 Task: Find a place to stay in Dagestanskie Ogni, Russia, from 11th to 15th June for 2 guests. Set the price range between ₹7000 and ₹16000, choose a house with 1 bedroom, 2 beds, and 1 bathroom, and enable self check-in.
Action: Mouse moved to (583, 160)
Screenshot: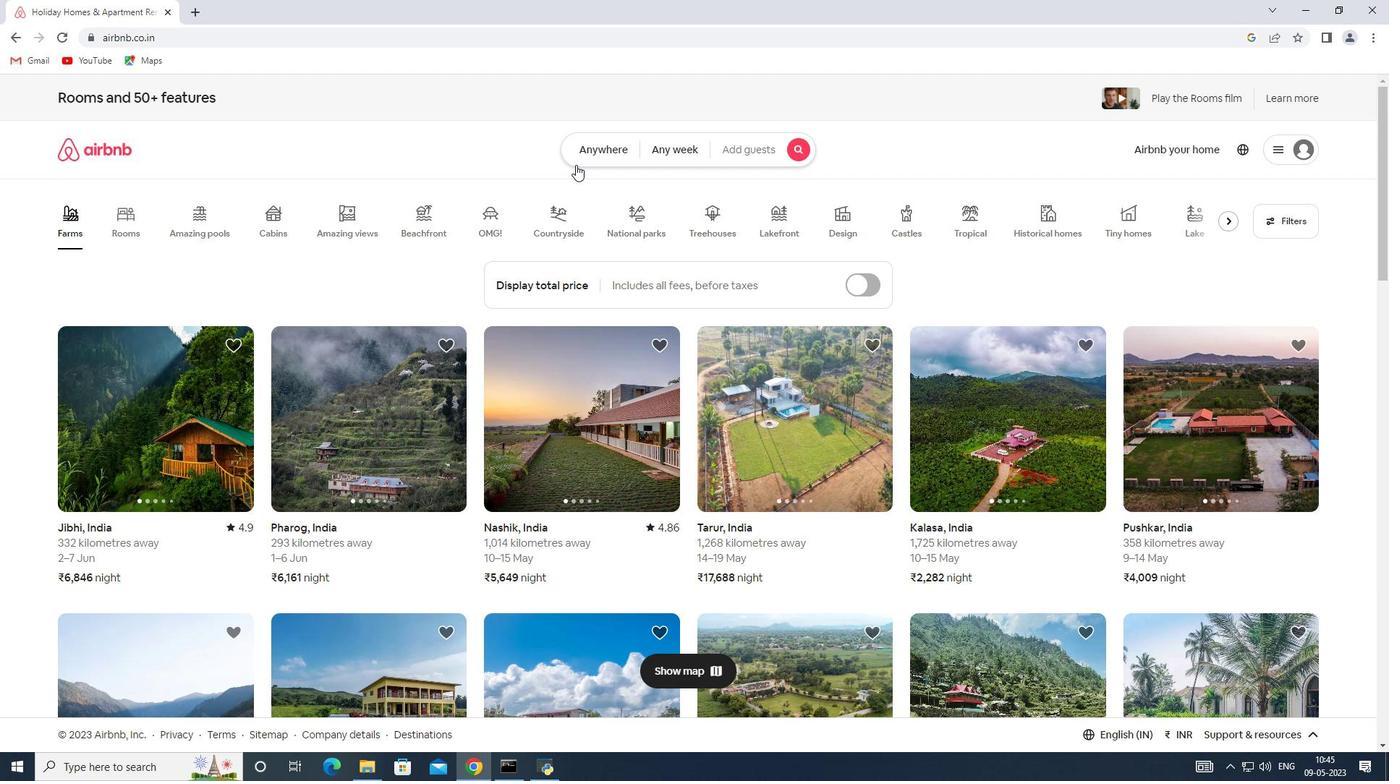 
Action: Mouse pressed left at (583, 160)
Screenshot: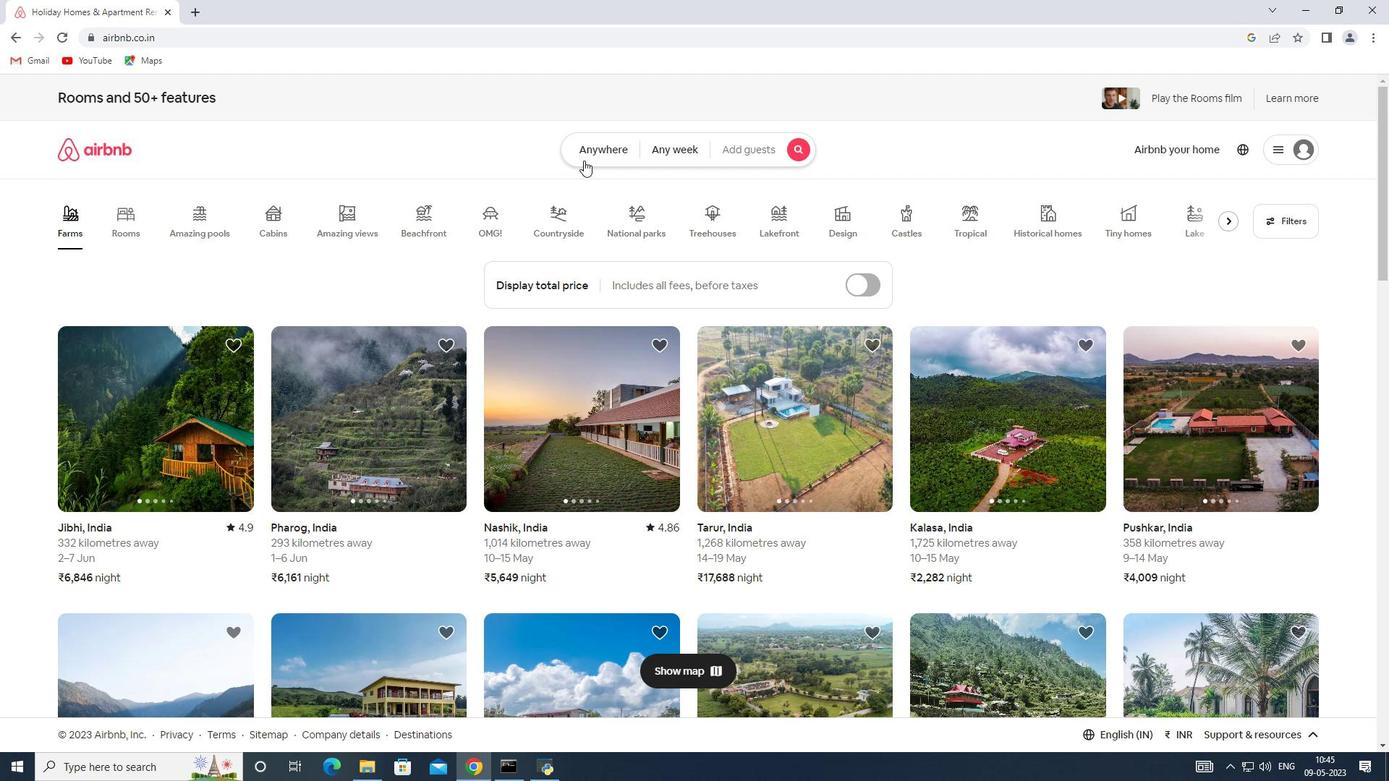 
Action: Mouse moved to (535, 202)
Screenshot: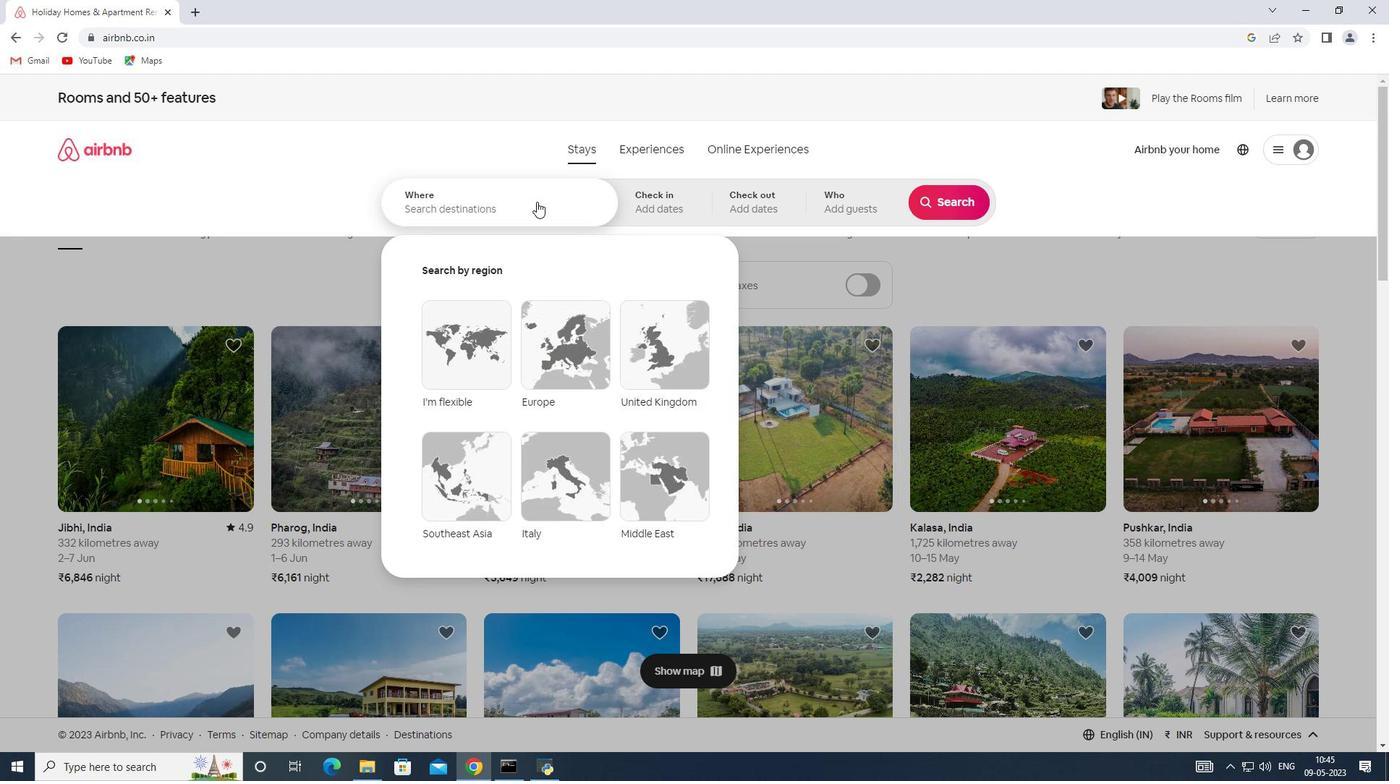 
Action: Mouse pressed left at (535, 202)
Screenshot: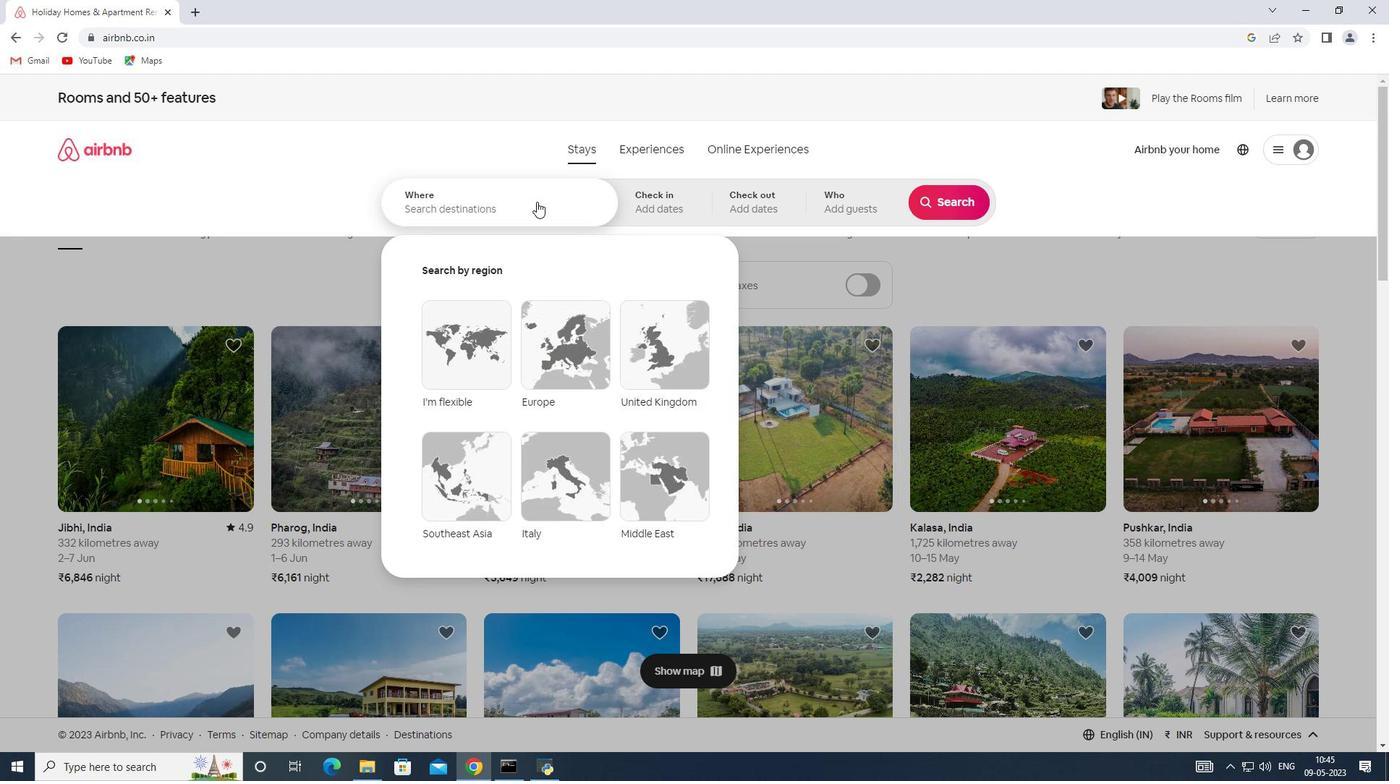 
Action: Key pressed <Key.shift><Key.shift><Key.shift><Key.shift><Key.shift><Key.shift><Key.shift><Key.shift><Key.shift><Key.shift><Key.shift><Key.shift><Key.shift><Key.shift><Key.shift><Key.shift><Key.shift><Key.shift><Key.shift><Key.shift><Key.shift><Key.shift><Key.shift><Key.shift><Key.shift><Key.shift><Key.shift><Key.shift><Key.shift>Dagestanskiye<Key.space><Key.shift>Ogni,<Key.shift>Russia
Screenshot: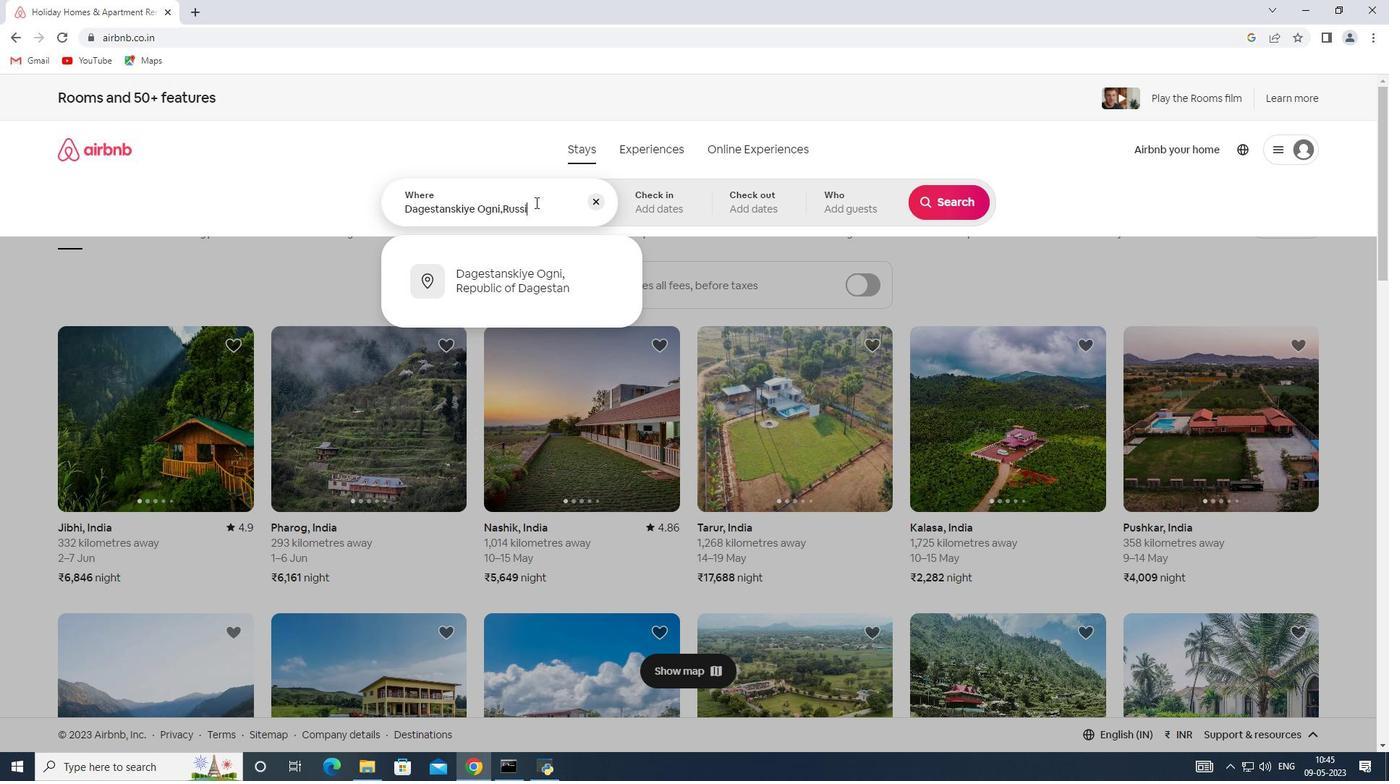 
Action: Mouse moved to (684, 193)
Screenshot: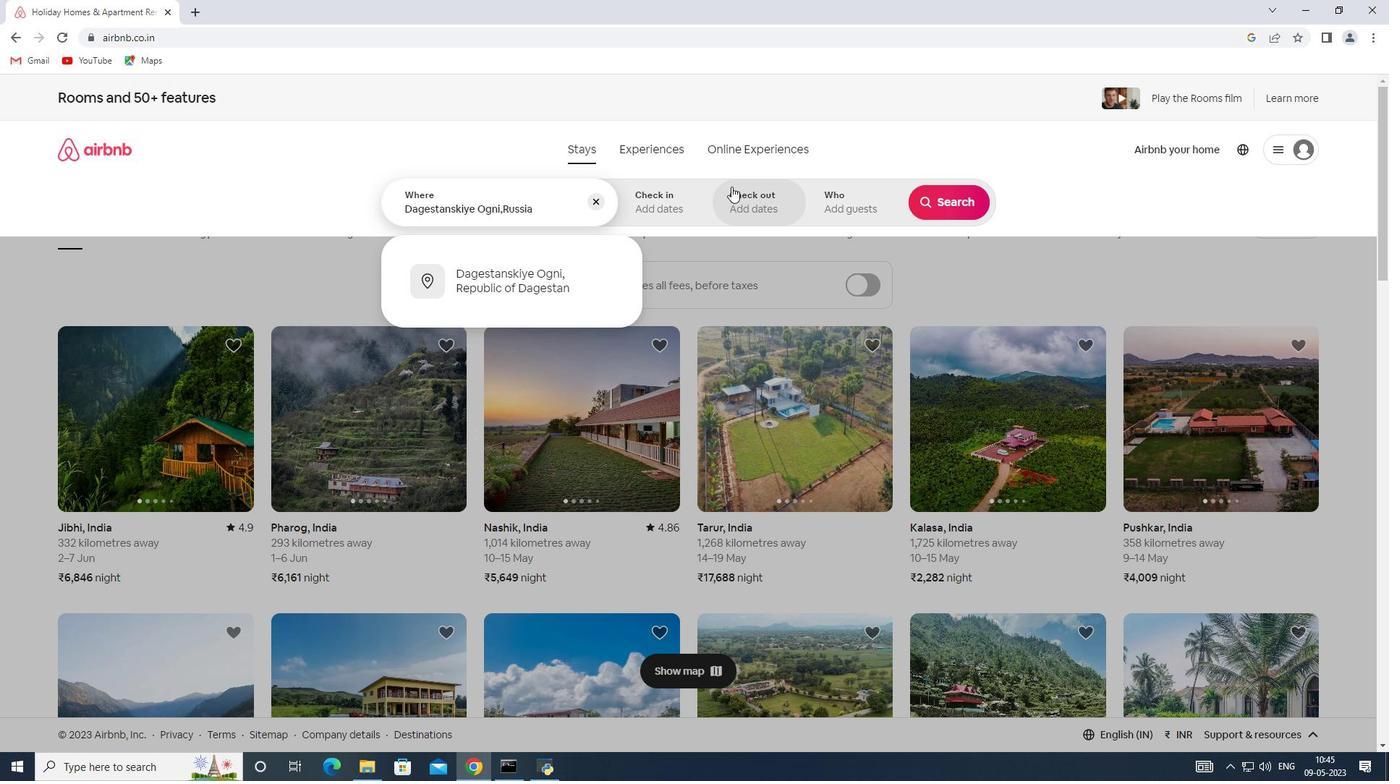 
Action: Mouse pressed left at (684, 193)
Screenshot: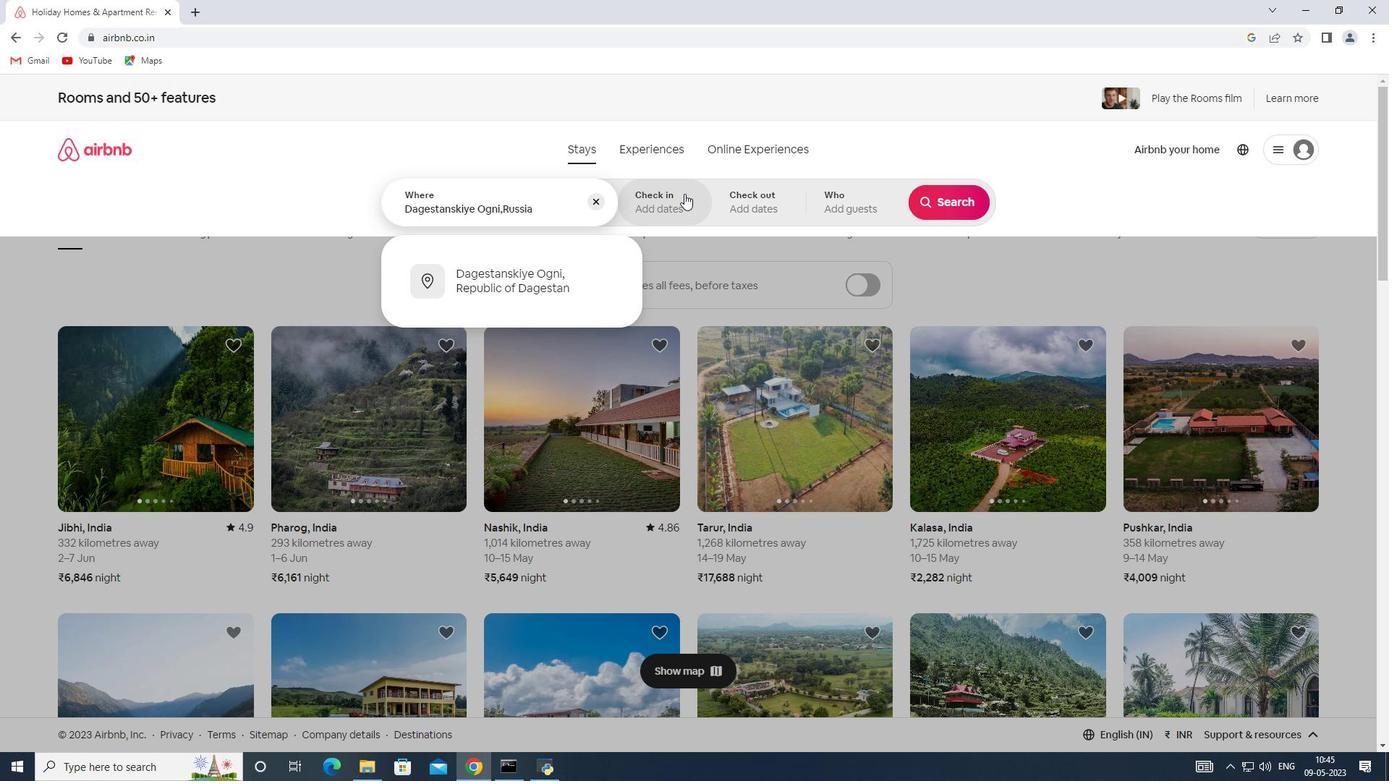 
Action: Mouse moved to (729, 454)
Screenshot: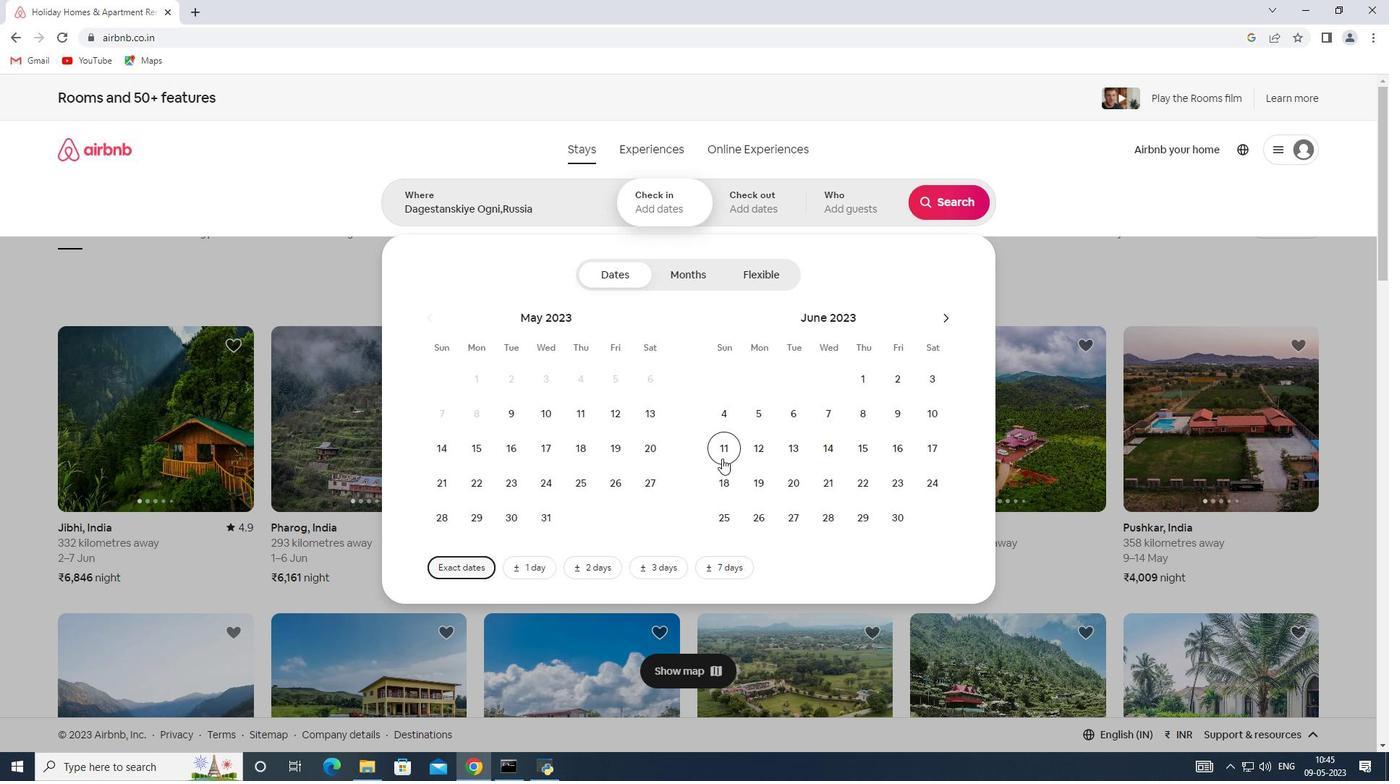
Action: Mouse pressed left at (729, 454)
Screenshot: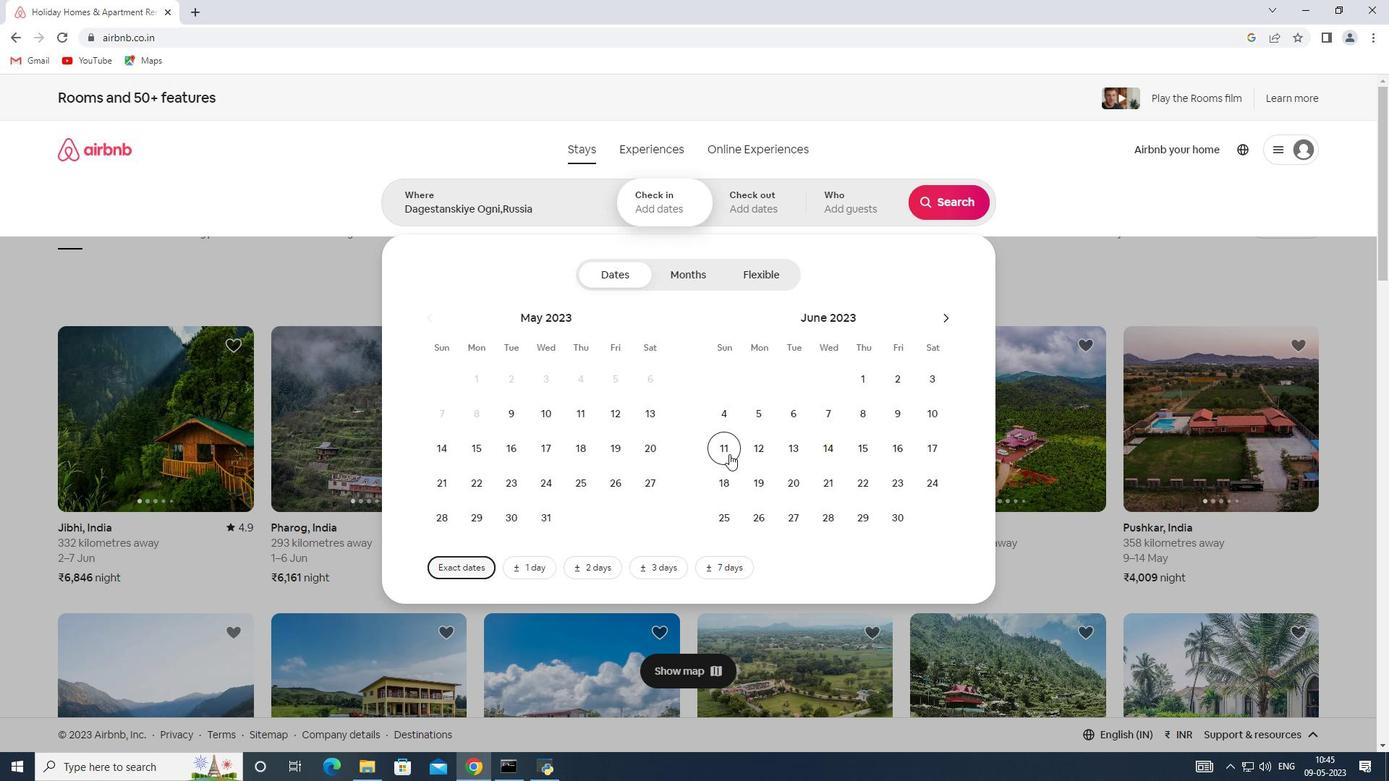 
Action: Mouse moved to (860, 455)
Screenshot: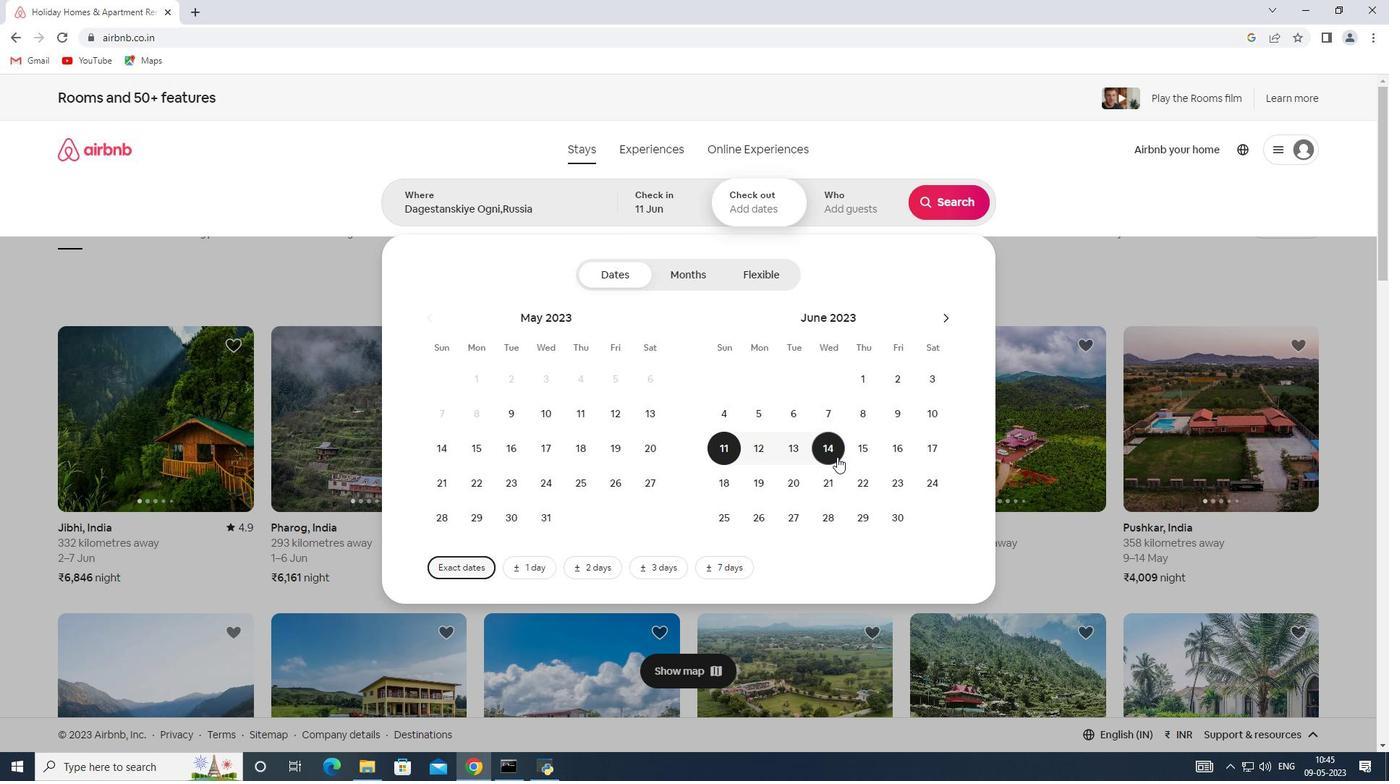 
Action: Mouse pressed left at (860, 455)
Screenshot: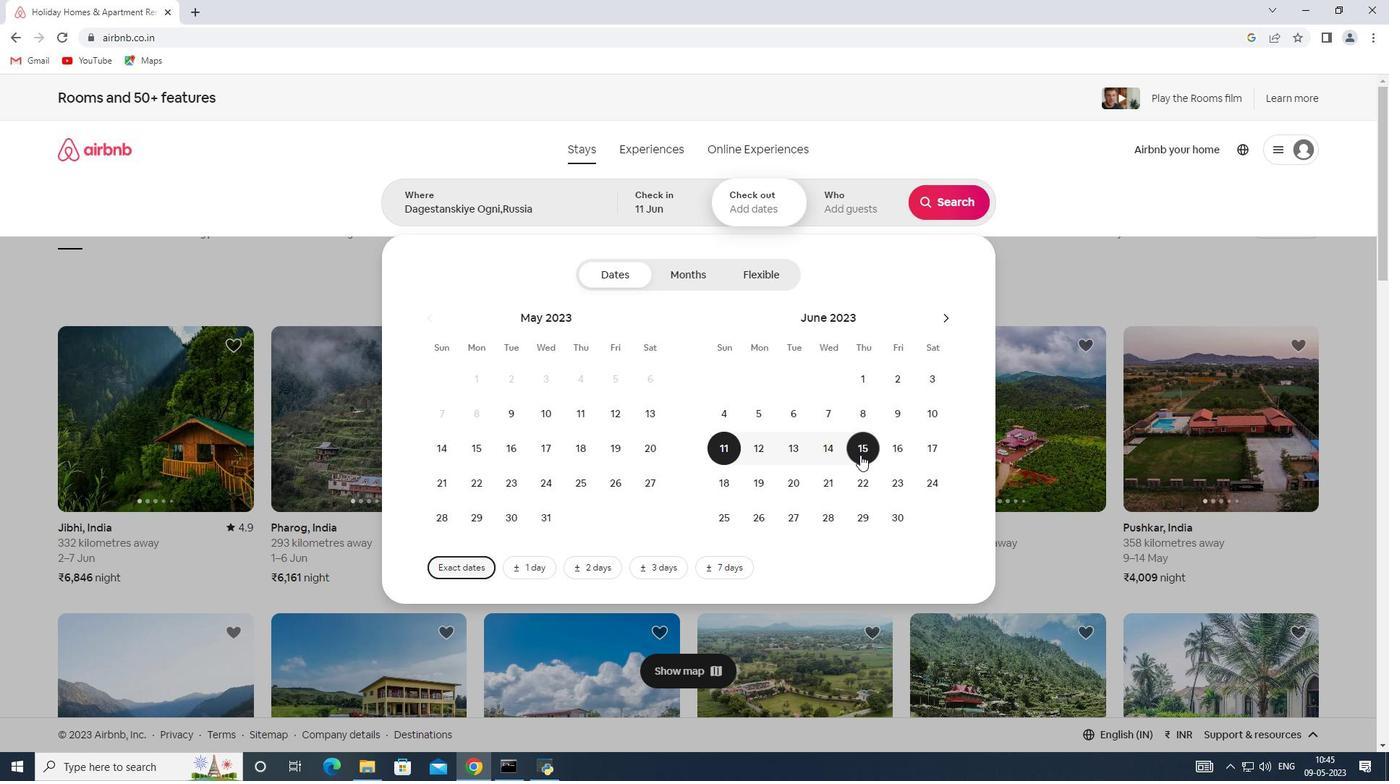 
Action: Mouse moved to (846, 201)
Screenshot: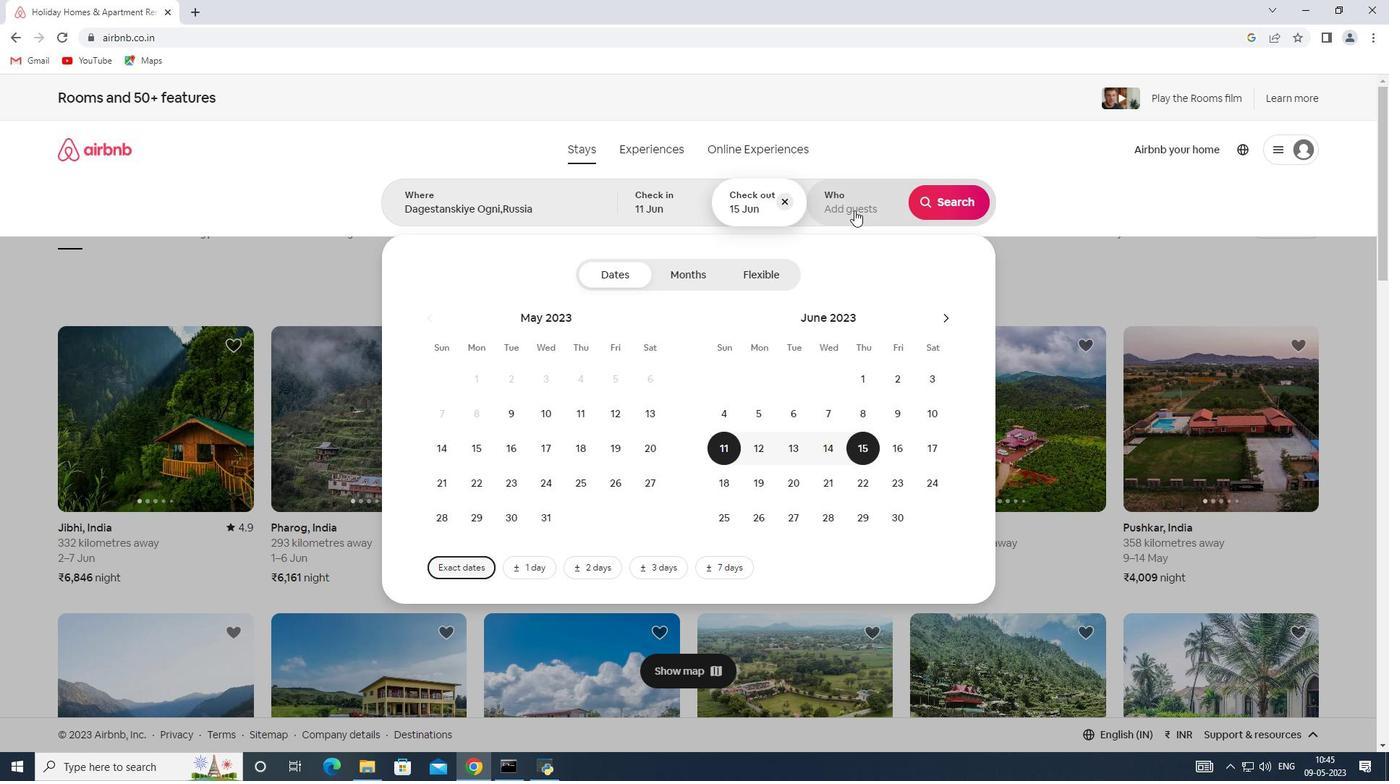 
Action: Mouse pressed left at (846, 201)
Screenshot: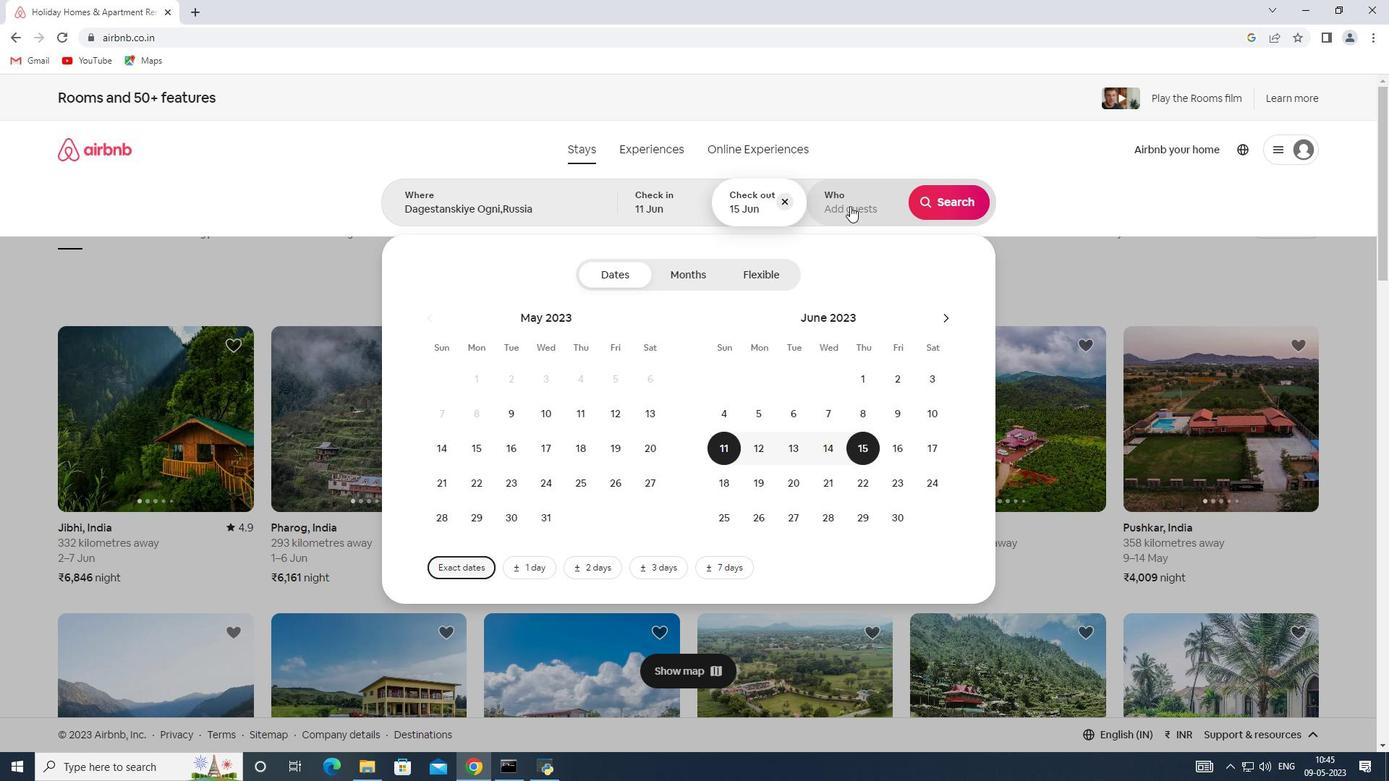 
Action: Mouse moved to (953, 281)
Screenshot: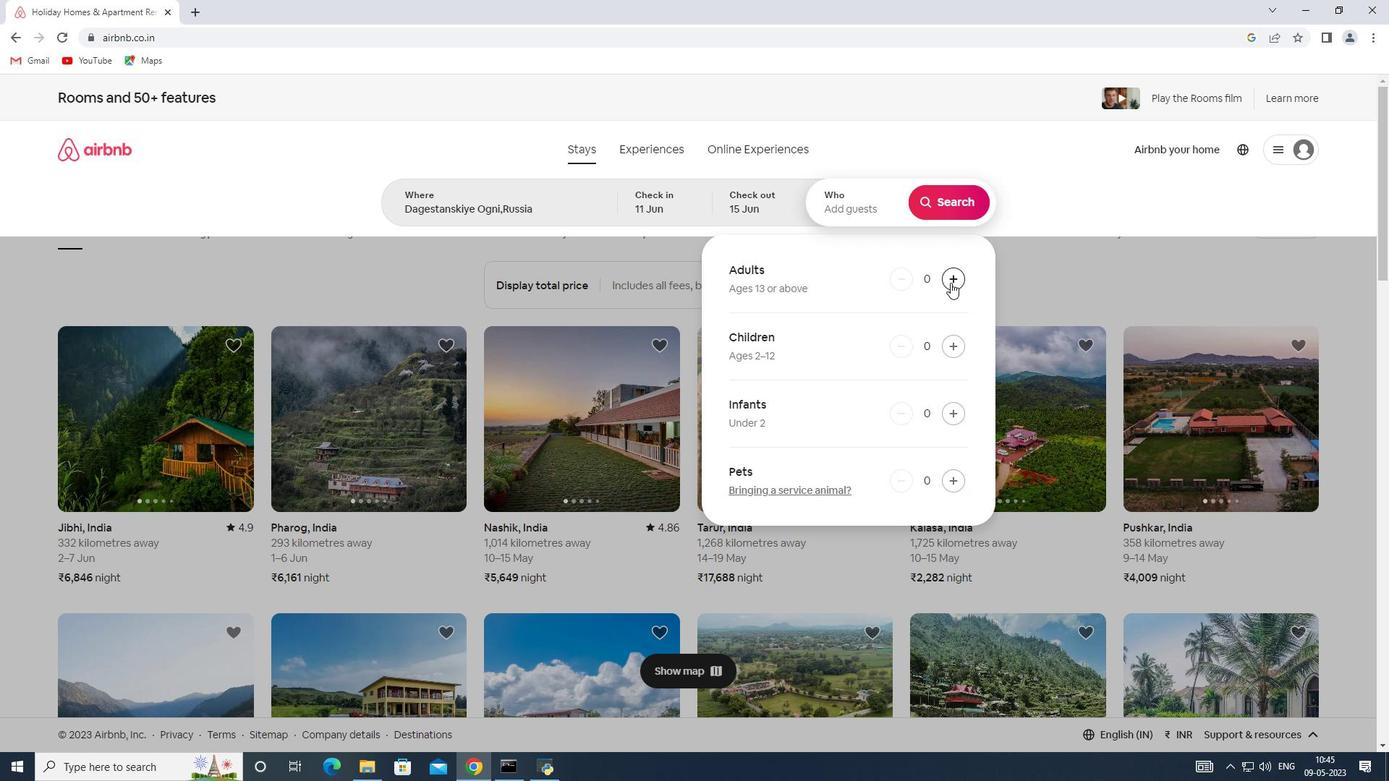 
Action: Mouse pressed left at (953, 281)
Screenshot: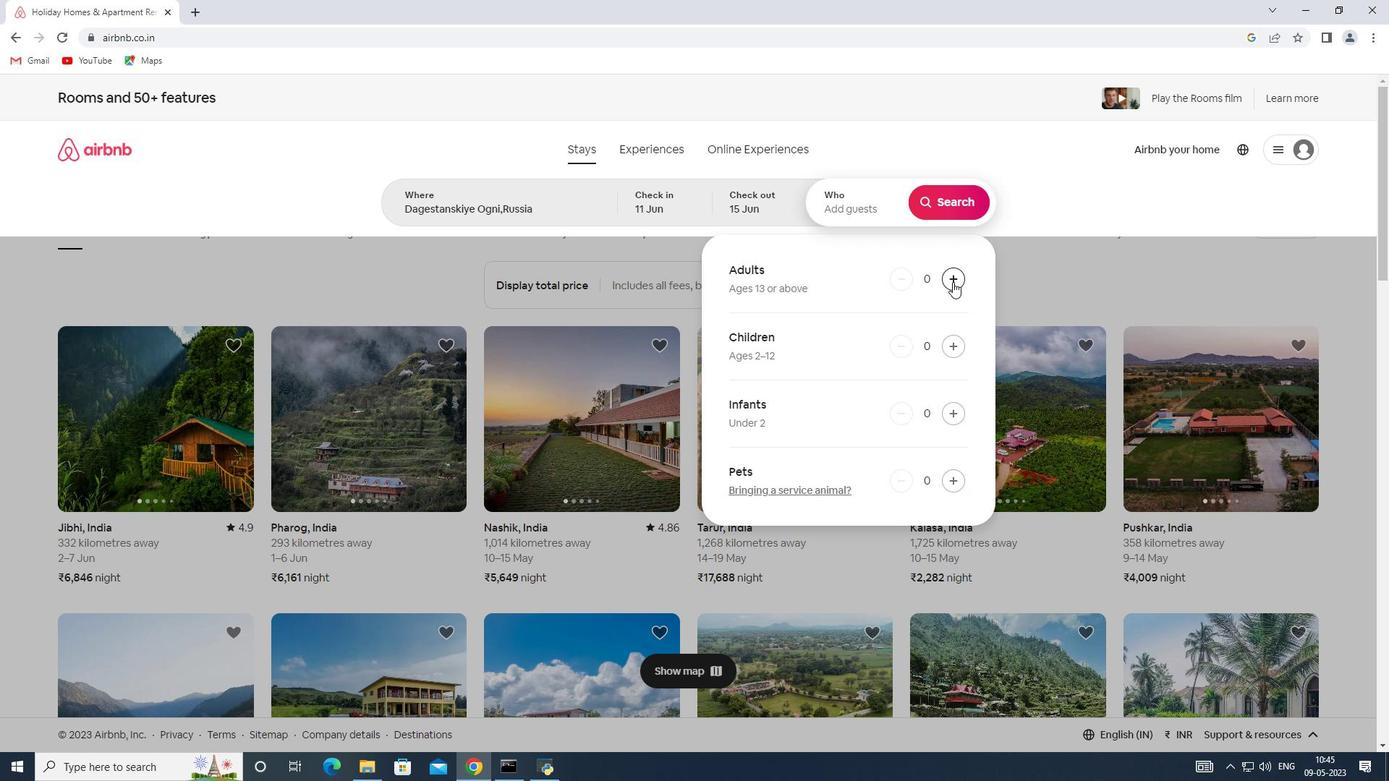
Action: Mouse pressed left at (953, 281)
Screenshot: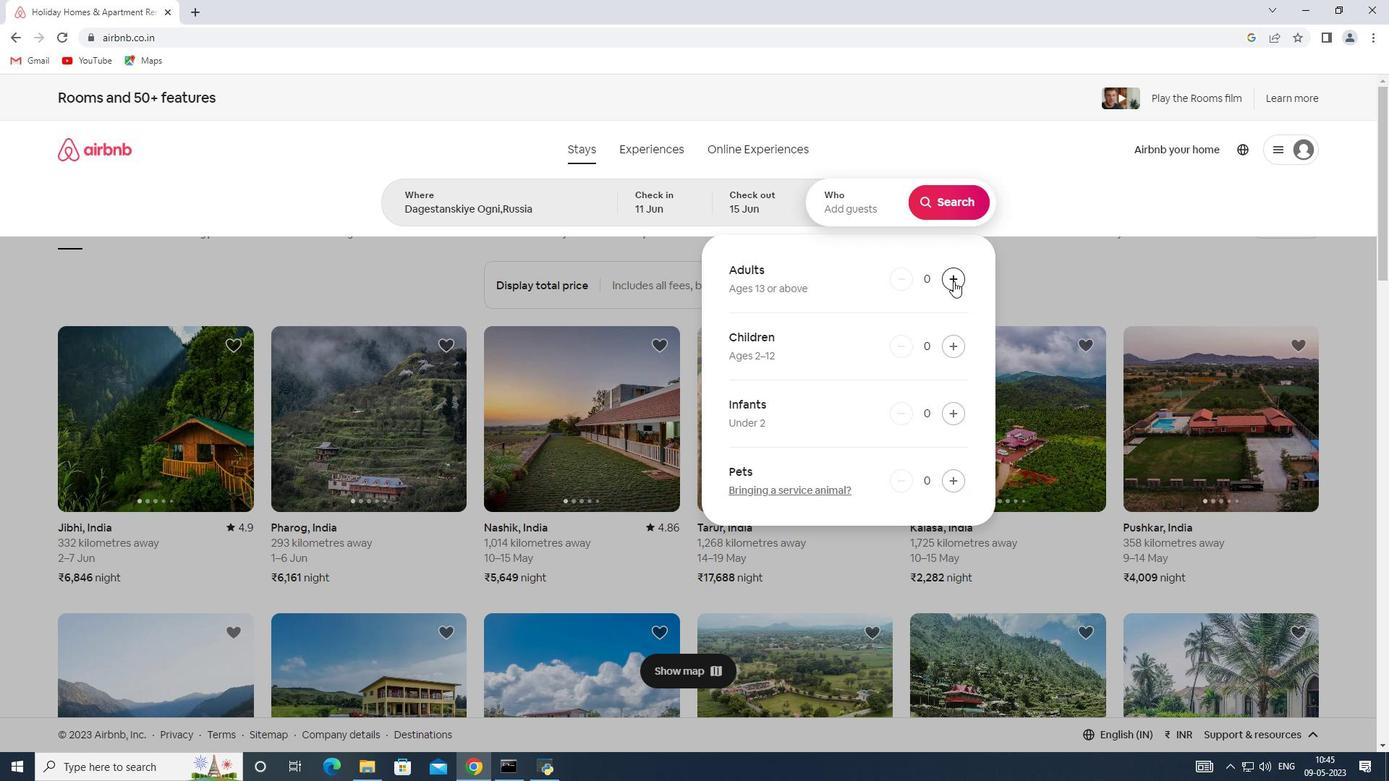 
Action: Mouse moved to (949, 204)
Screenshot: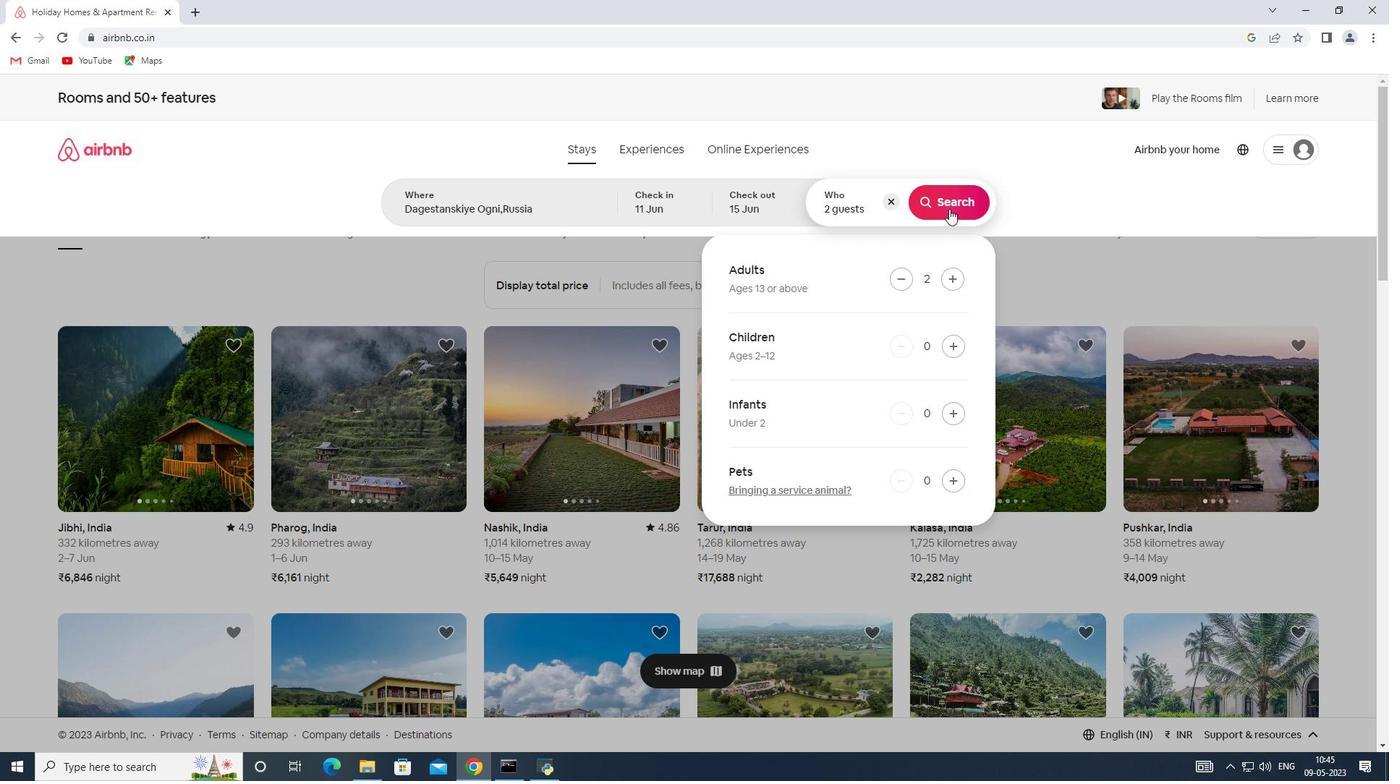 
Action: Mouse pressed left at (949, 204)
Screenshot: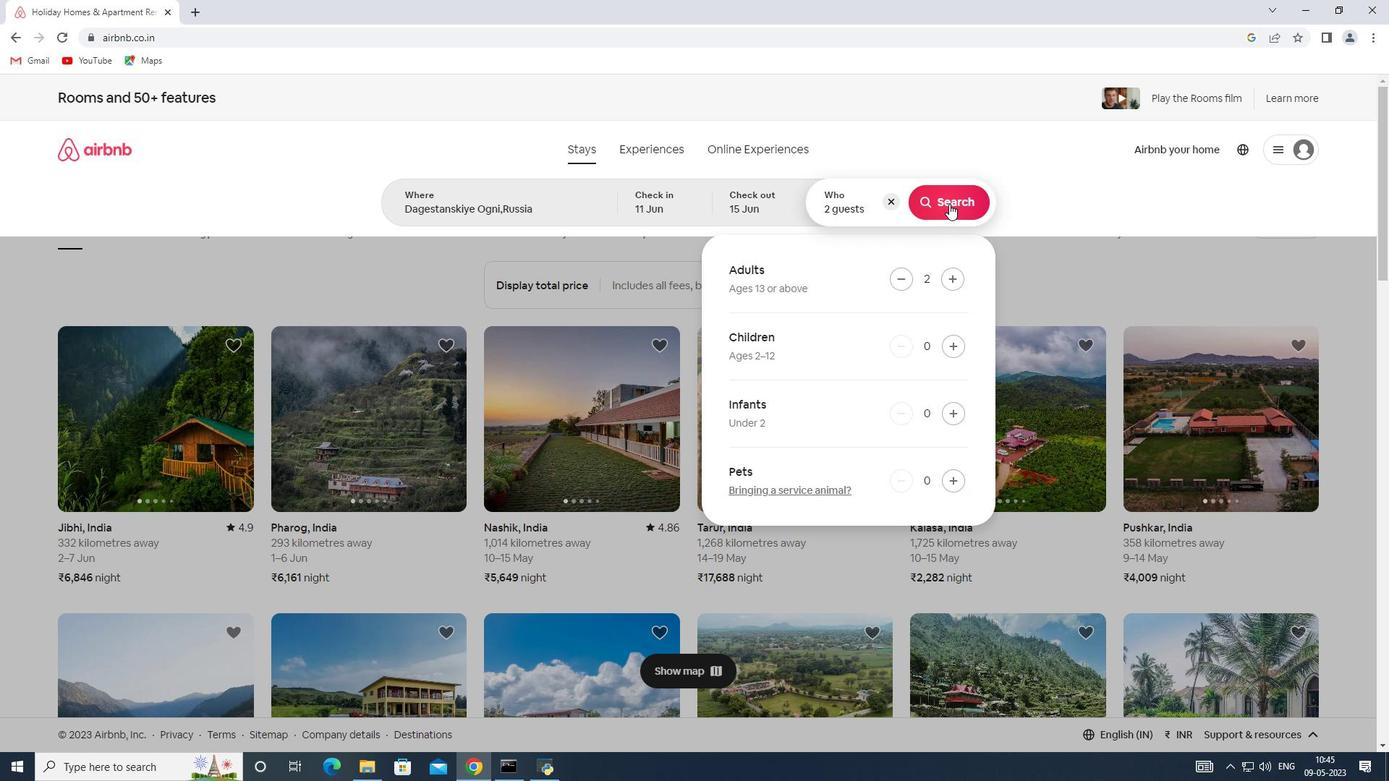 
Action: Mouse moved to (1335, 164)
Screenshot: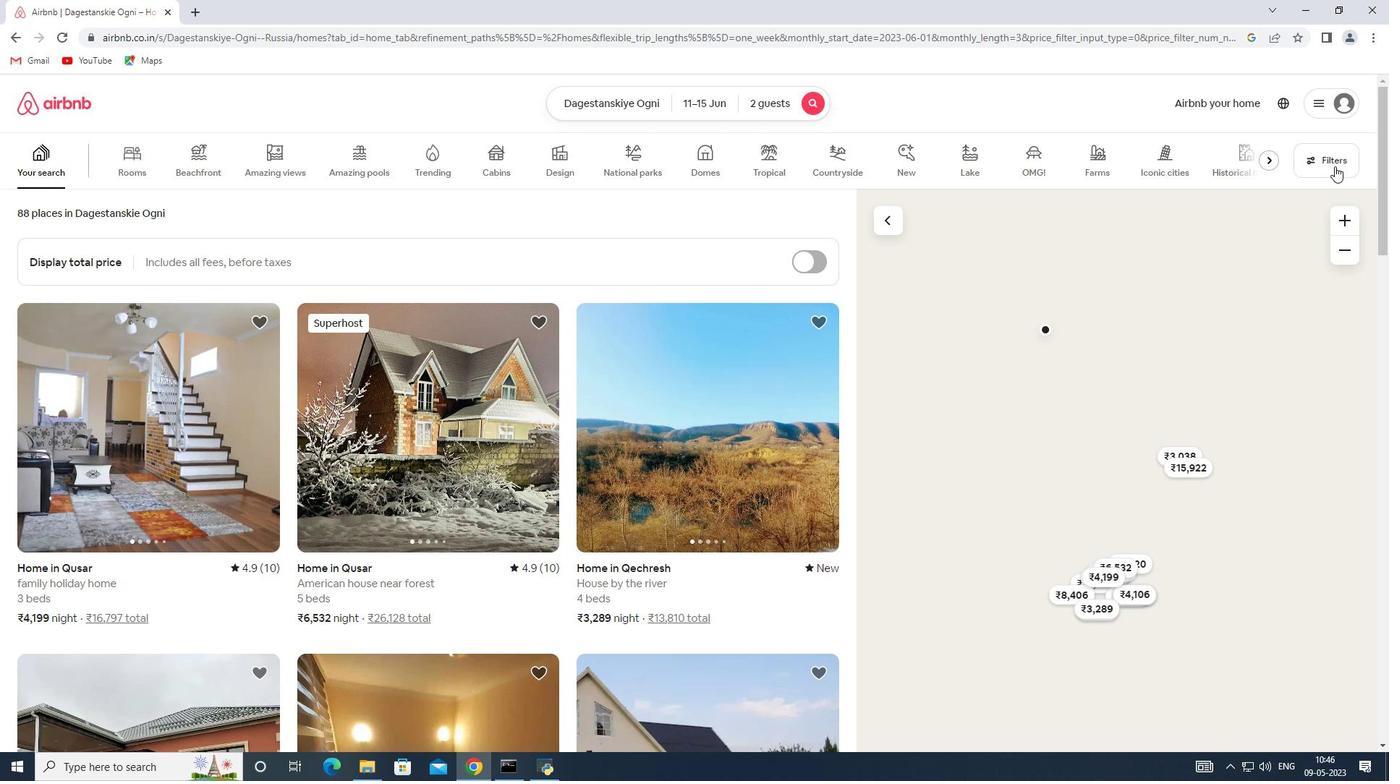 
Action: Mouse pressed left at (1335, 164)
Screenshot: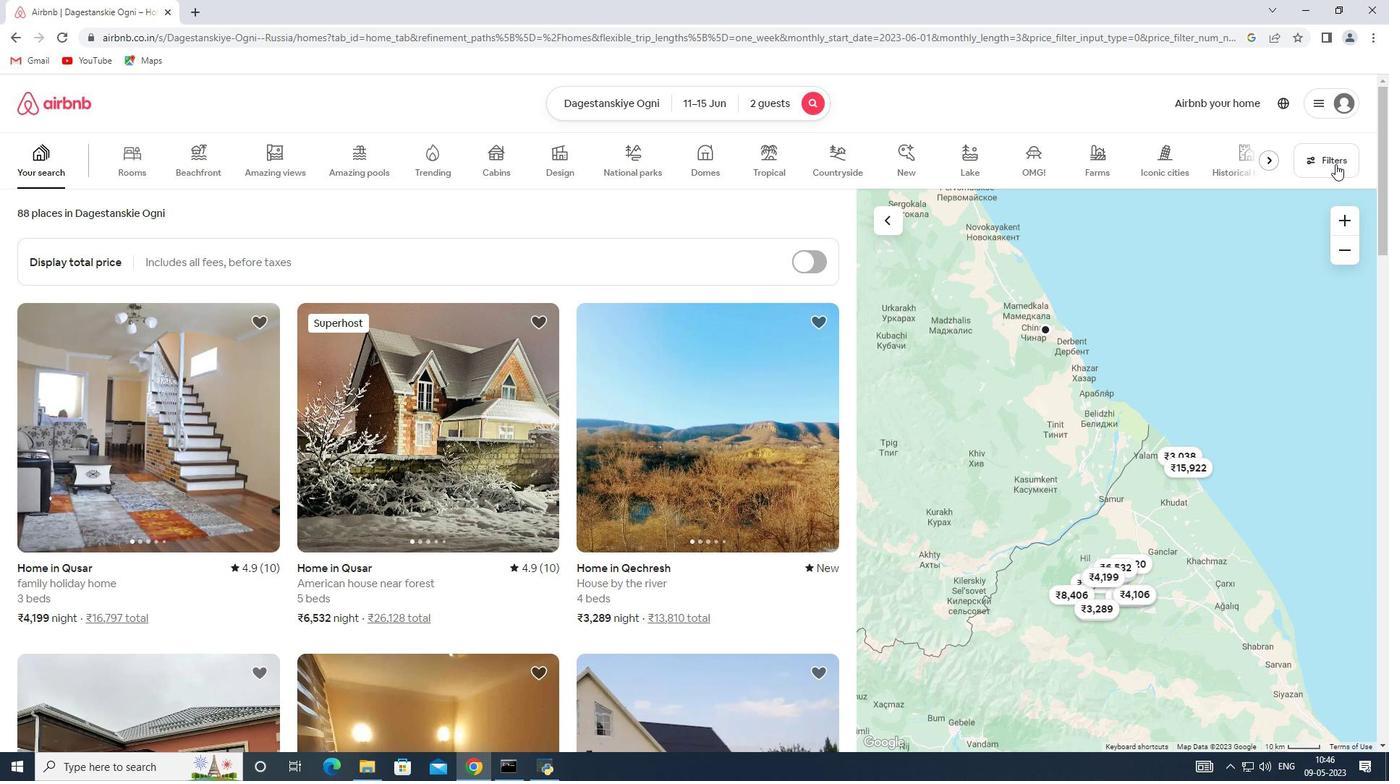 
Action: Mouse moved to (494, 517)
Screenshot: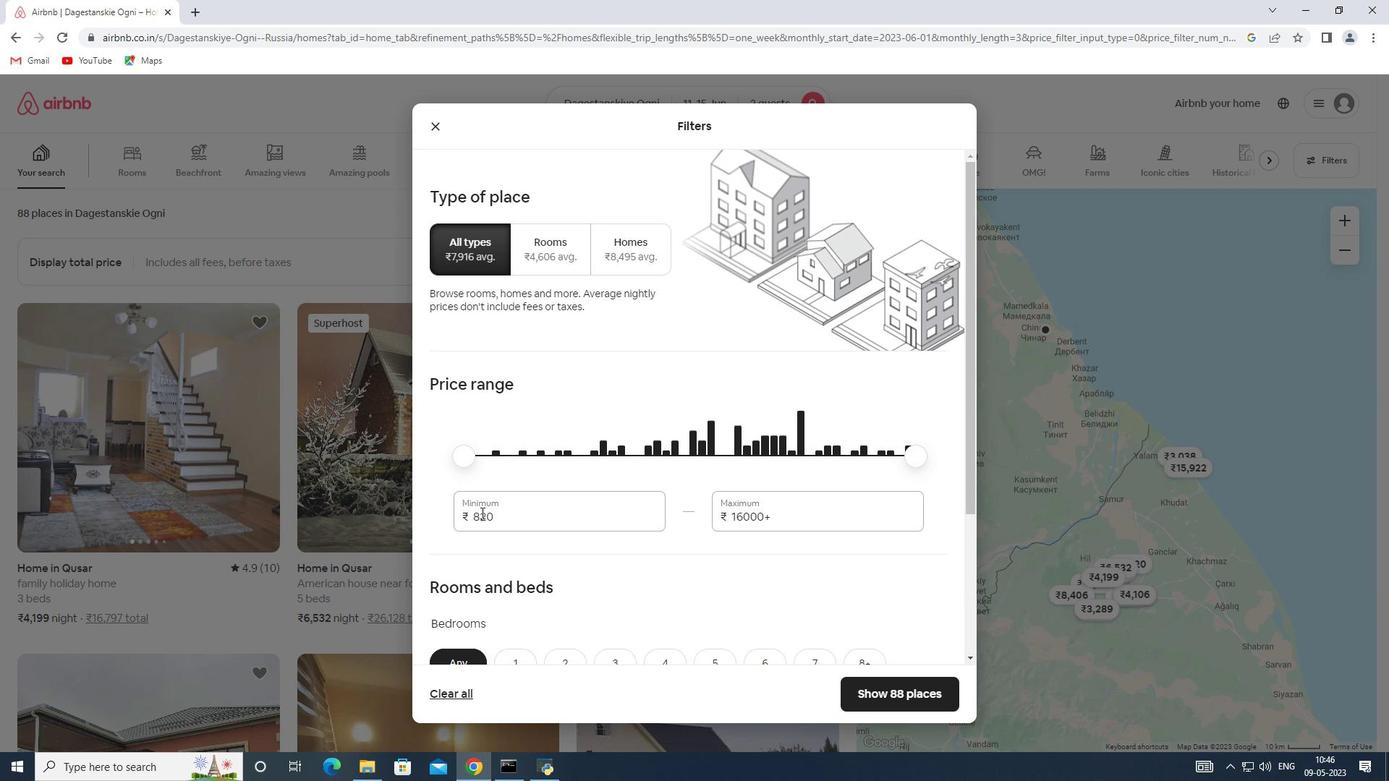 
Action: Mouse pressed left at (494, 517)
Screenshot: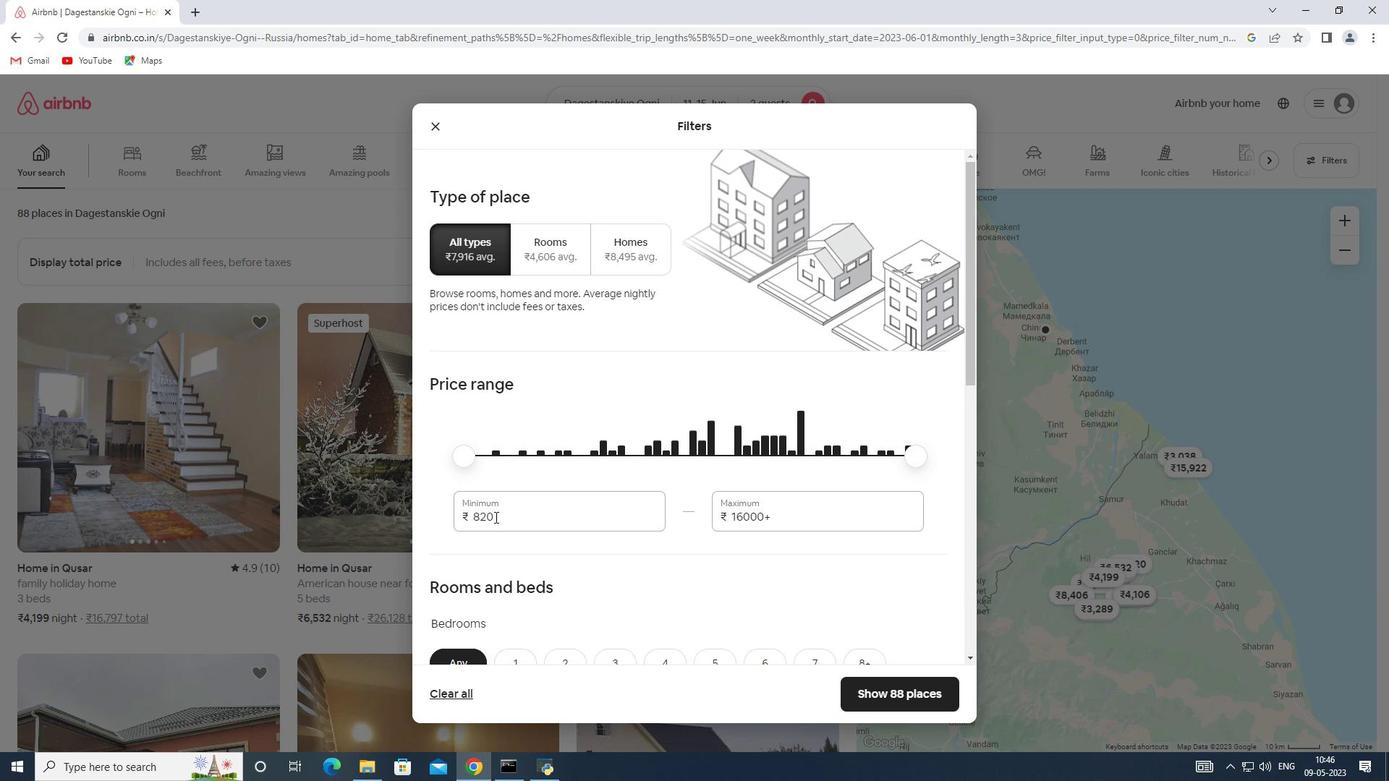 
Action: Mouse moved to (405, 516)
Screenshot: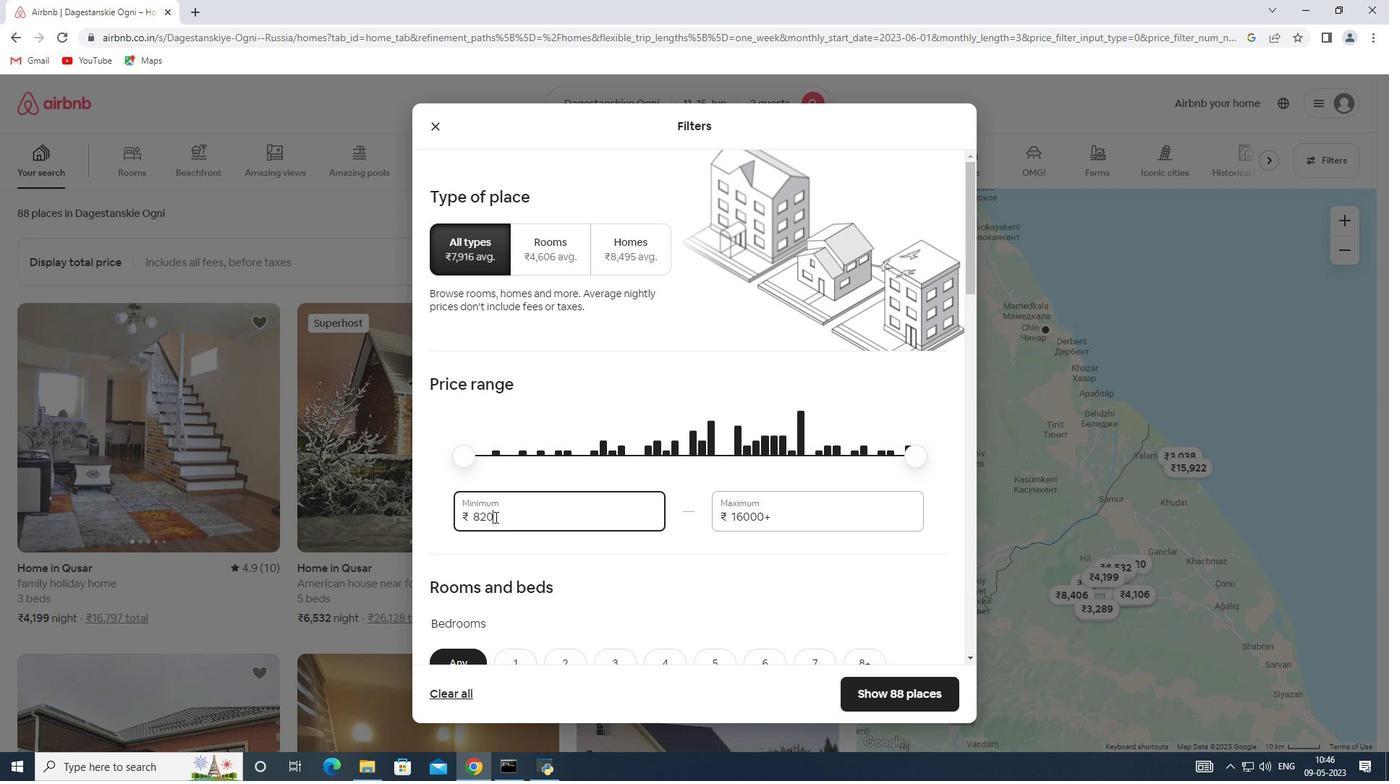 
Action: Key pressed 7000
Screenshot: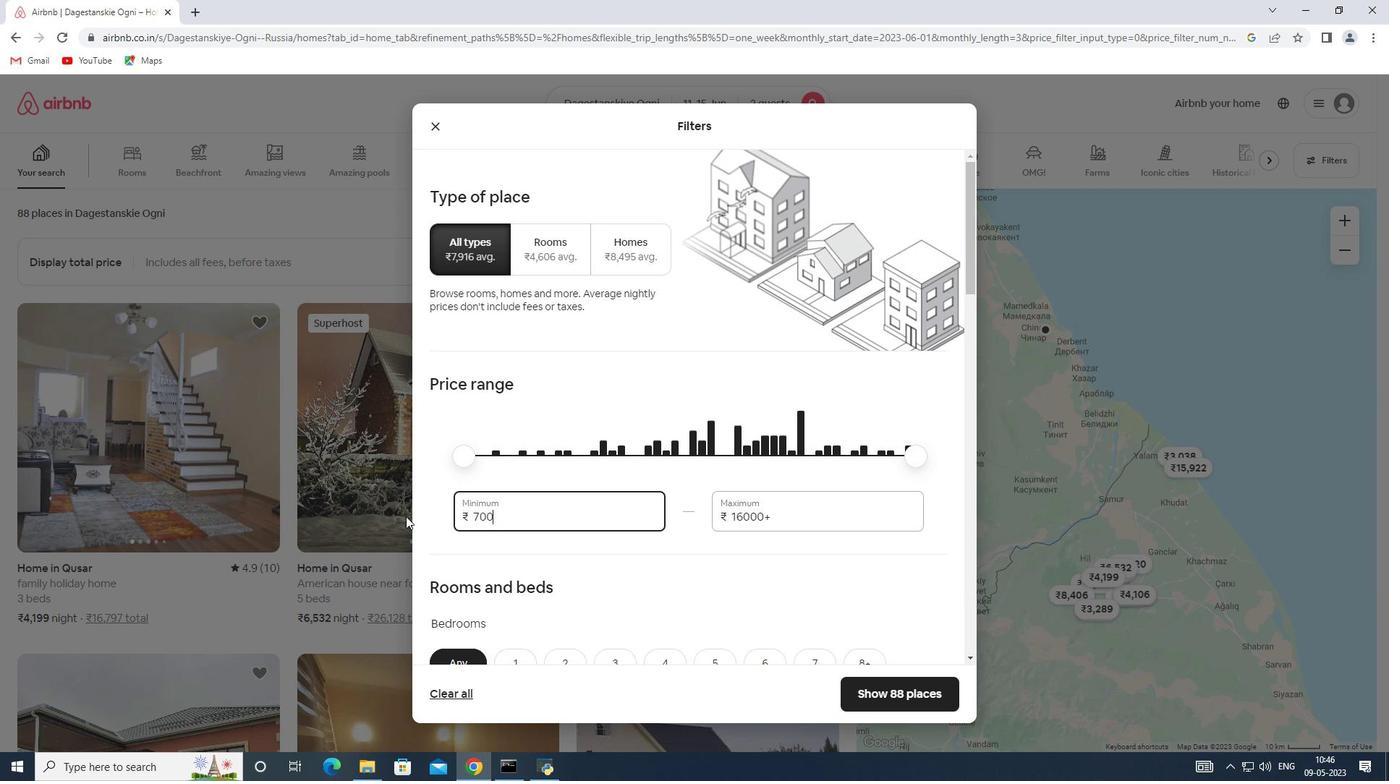 
Action: Mouse moved to (777, 520)
Screenshot: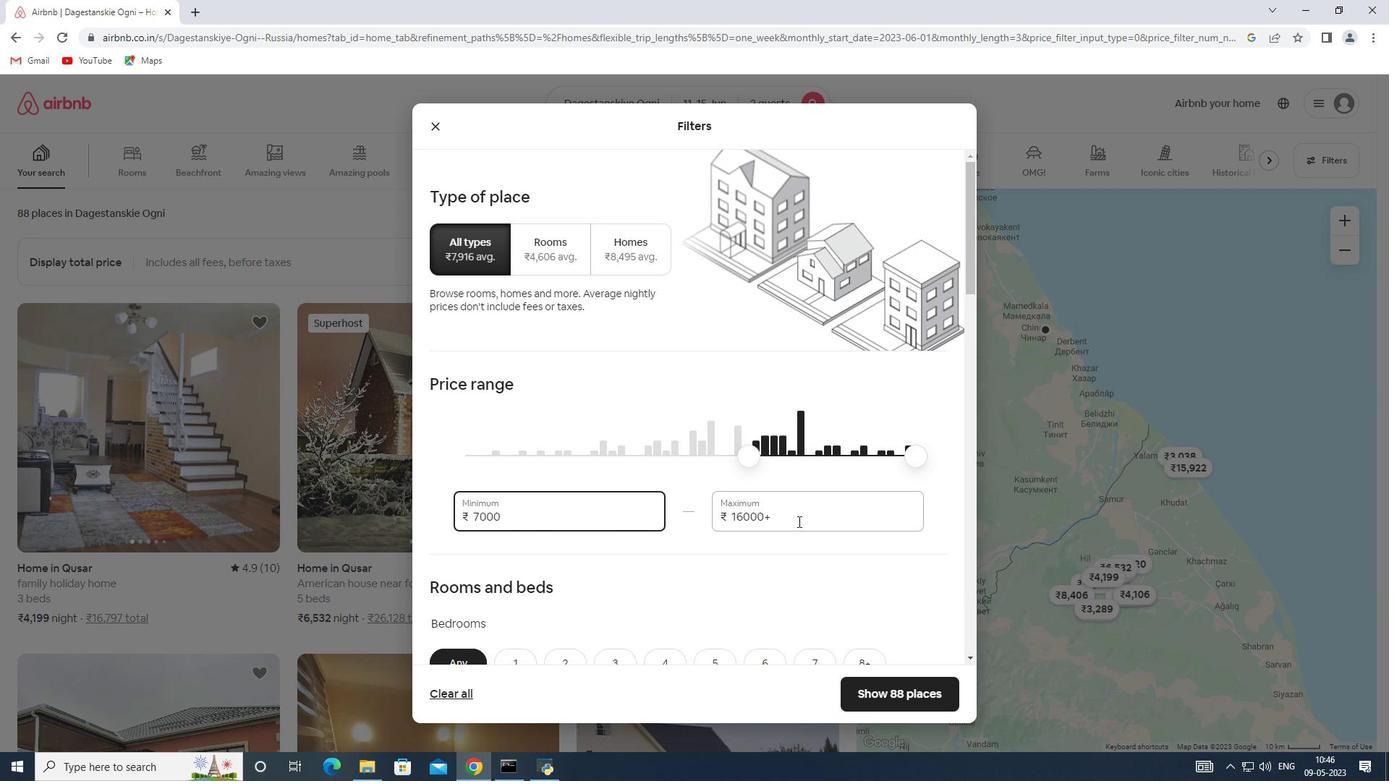
Action: Mouse pressed left at (777, 520)
Screenshot: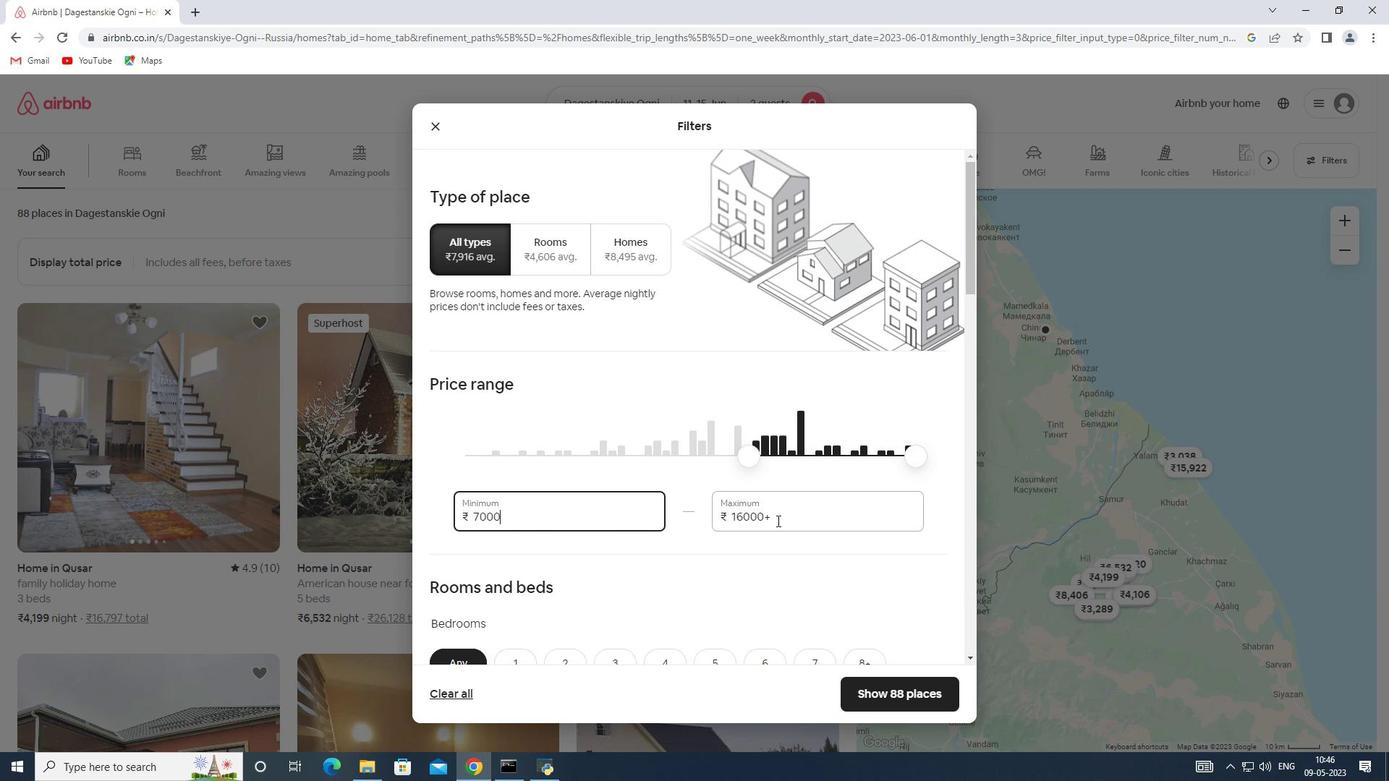 
Action: Mouse moved to (715, 520)
Screenshot: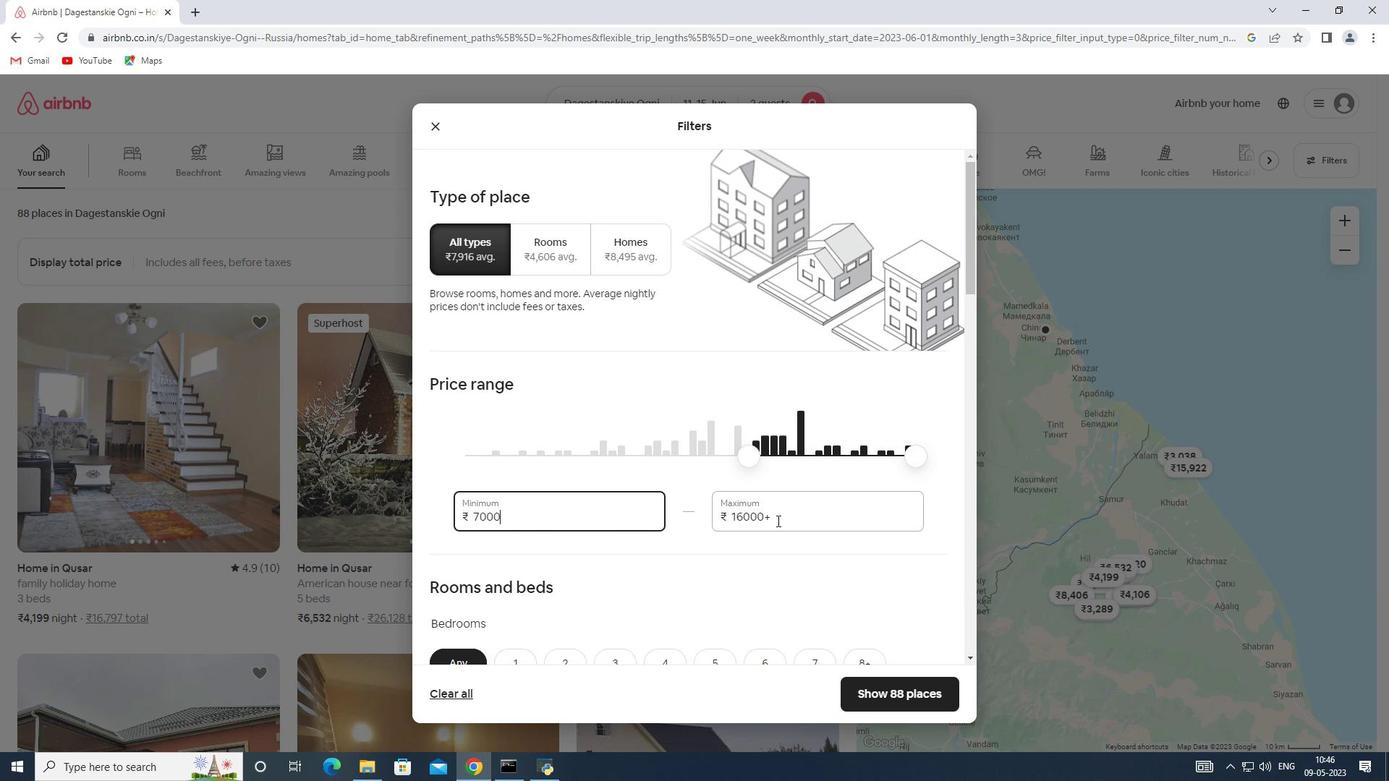 
Action: Key pressed 16000
Screenshot: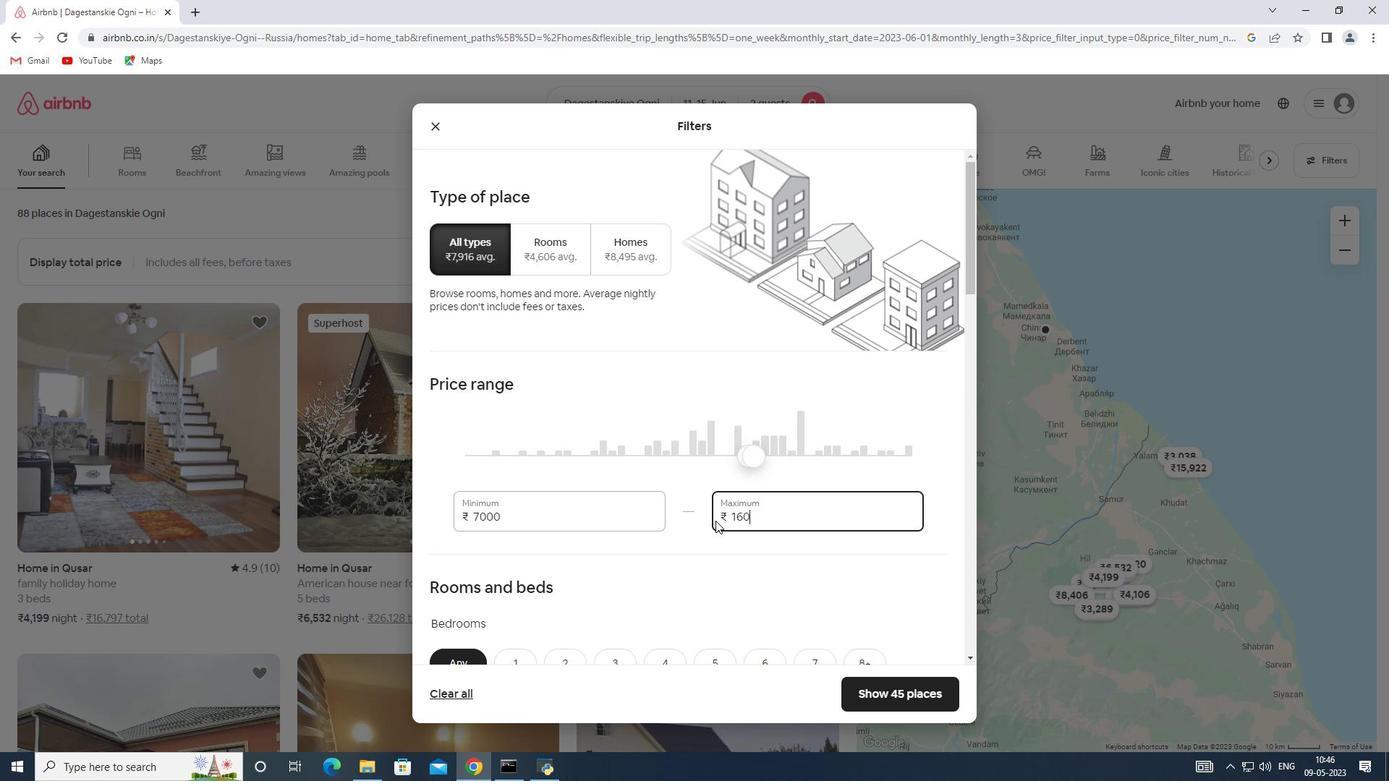 
Action: Mouse moved to (706, 519)
Screenshot: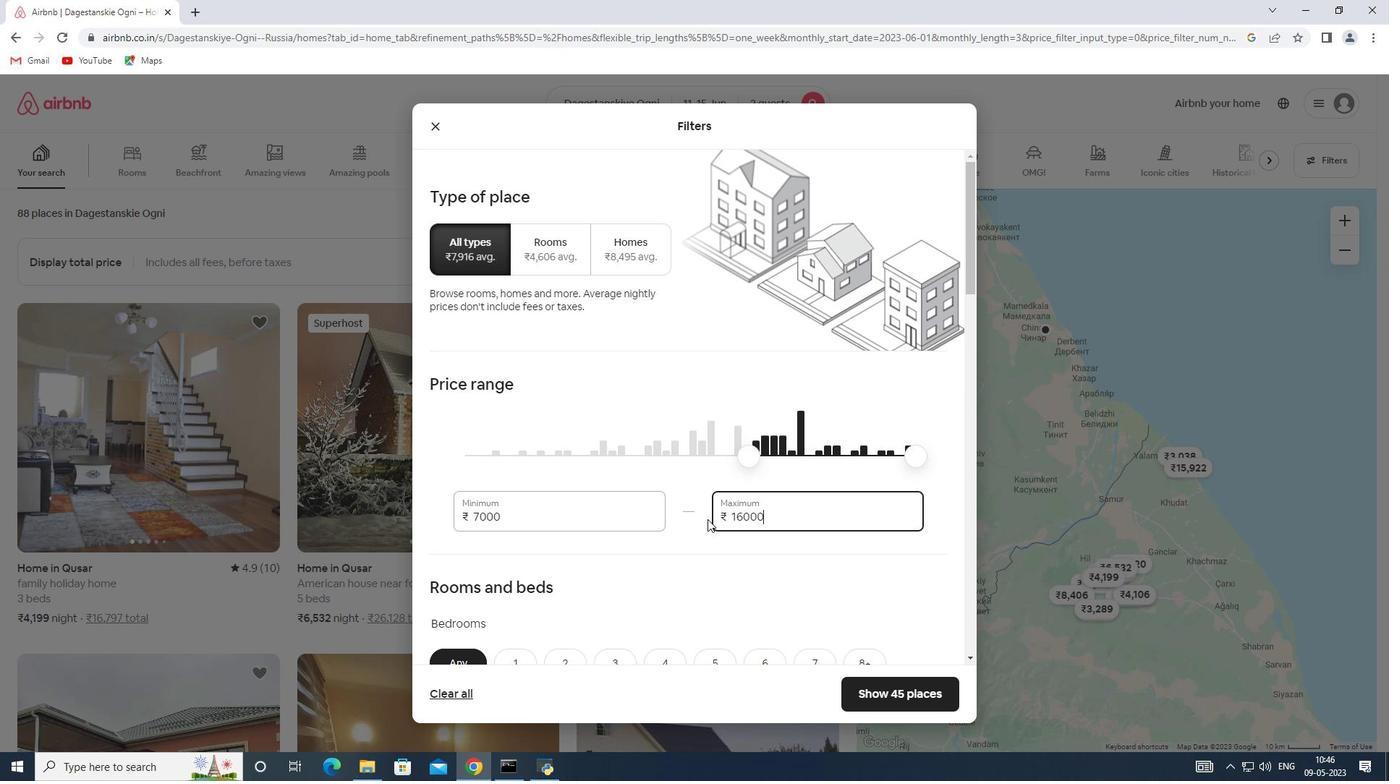 
Action: Mouse scrolled (706, 518) with delta (0, 0)
Screenshot: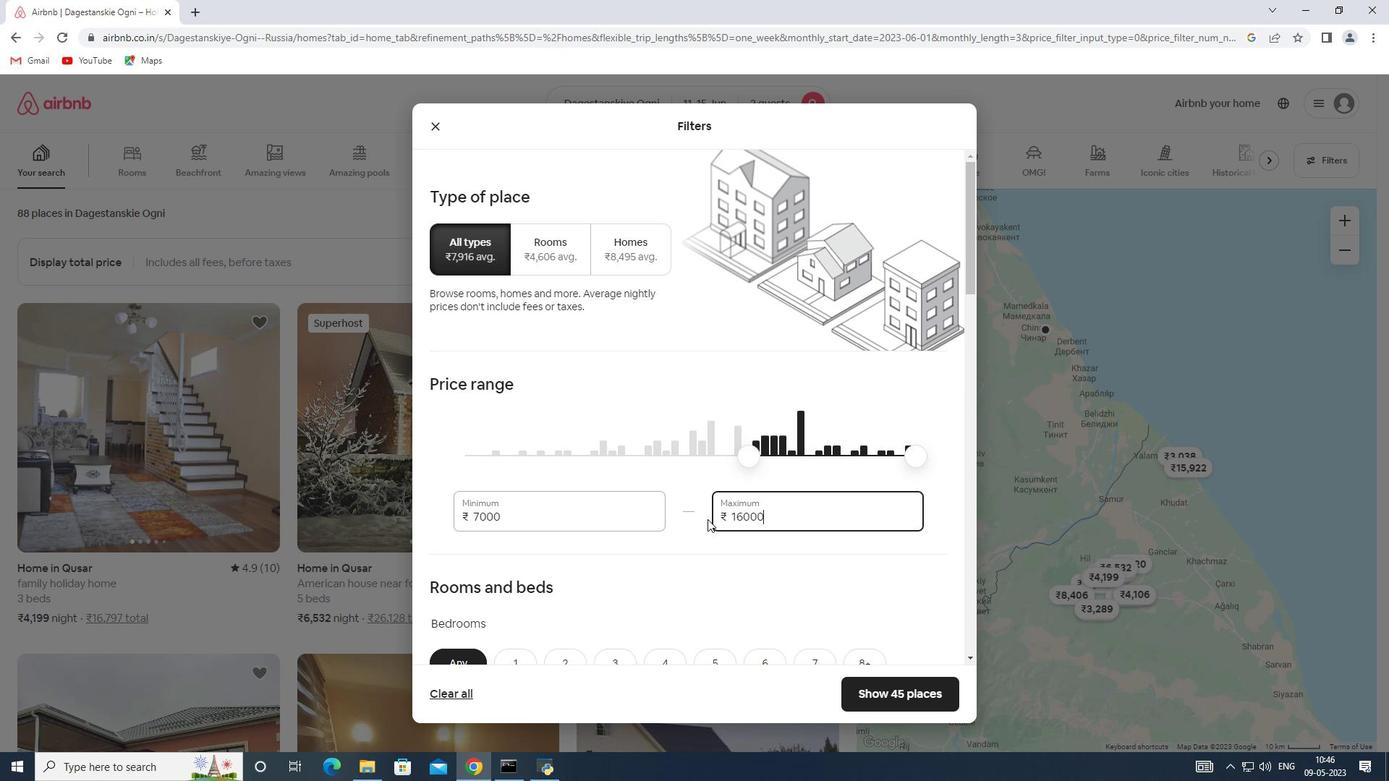 
Action: Mouse moved to (566, 478)
Screenshot: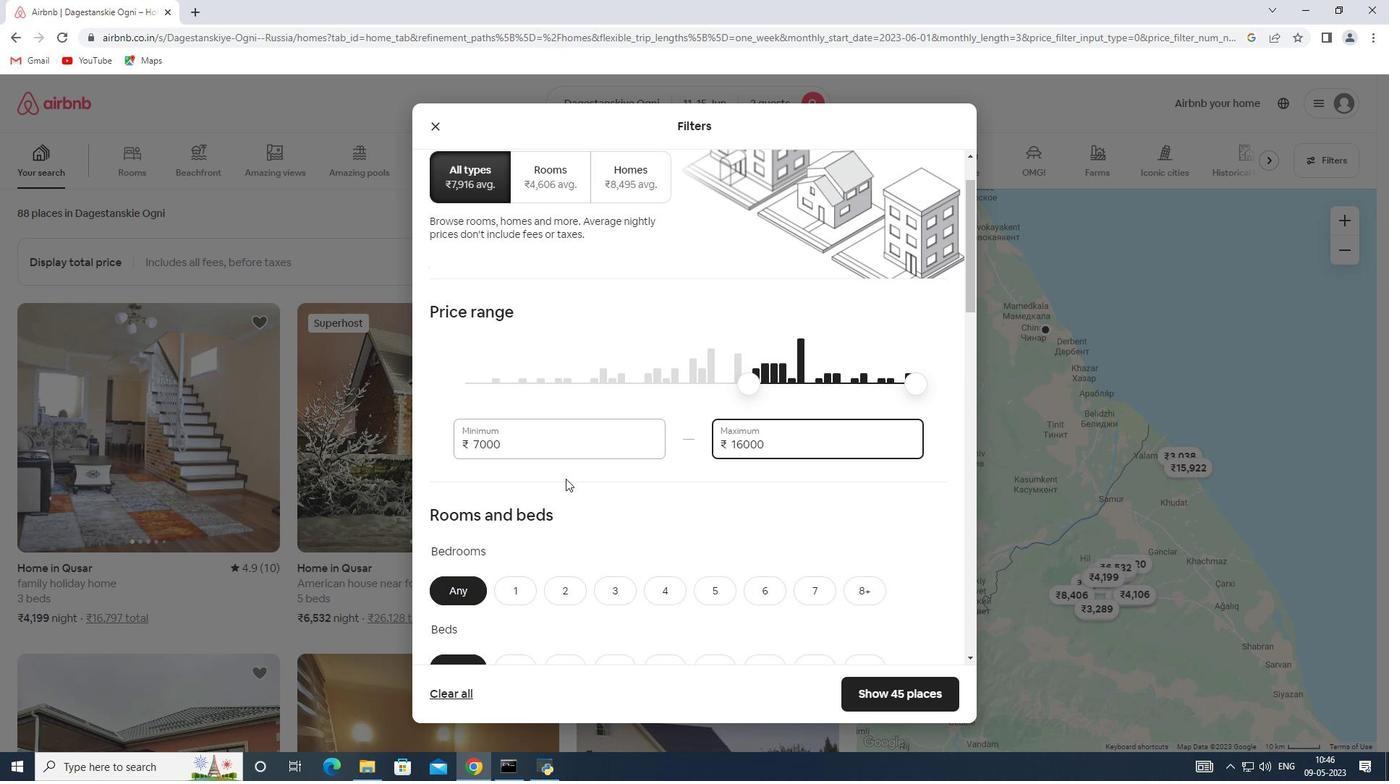 
Action: Mouse scrolled (566, 478) with delta (0, 0)
Screenshot: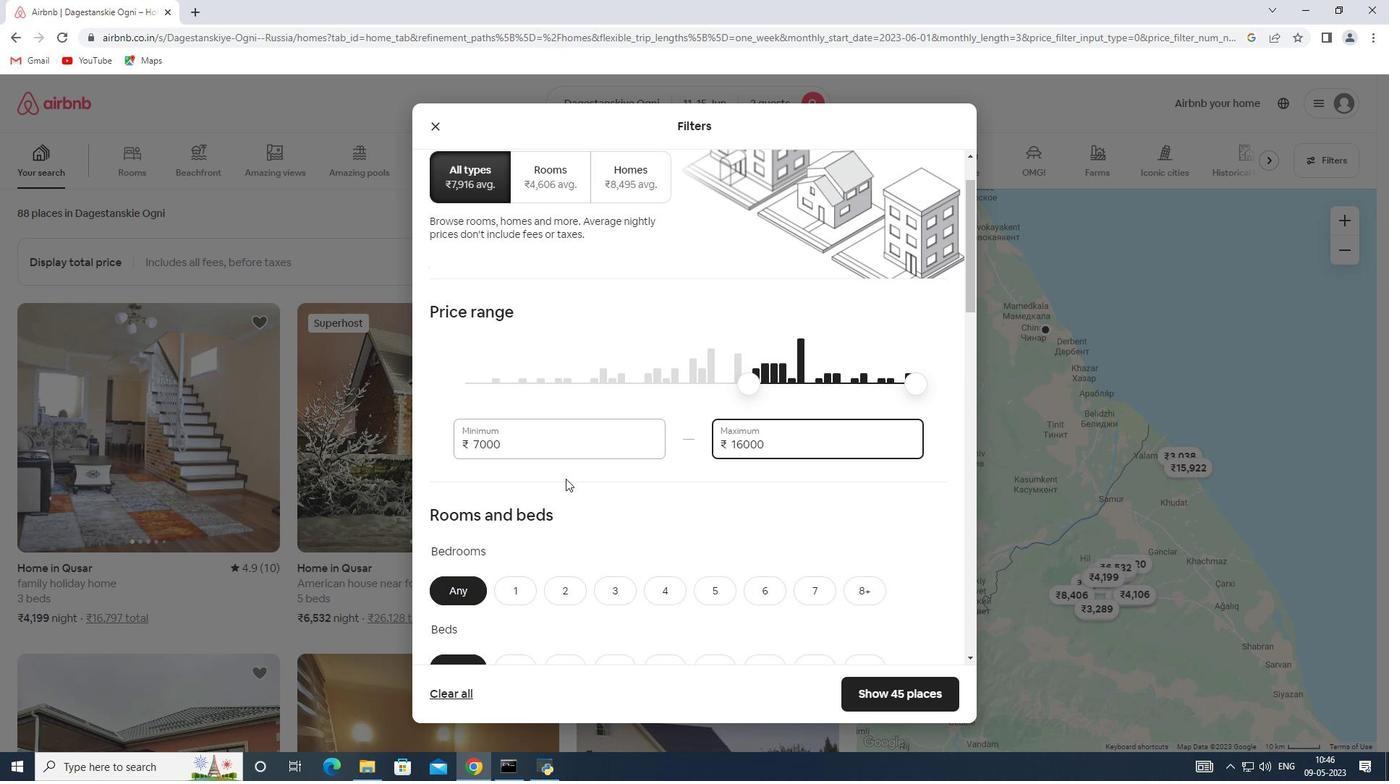 
Action: Mouse scrolled (566, 478) with delta (0, 0)
Screenshot: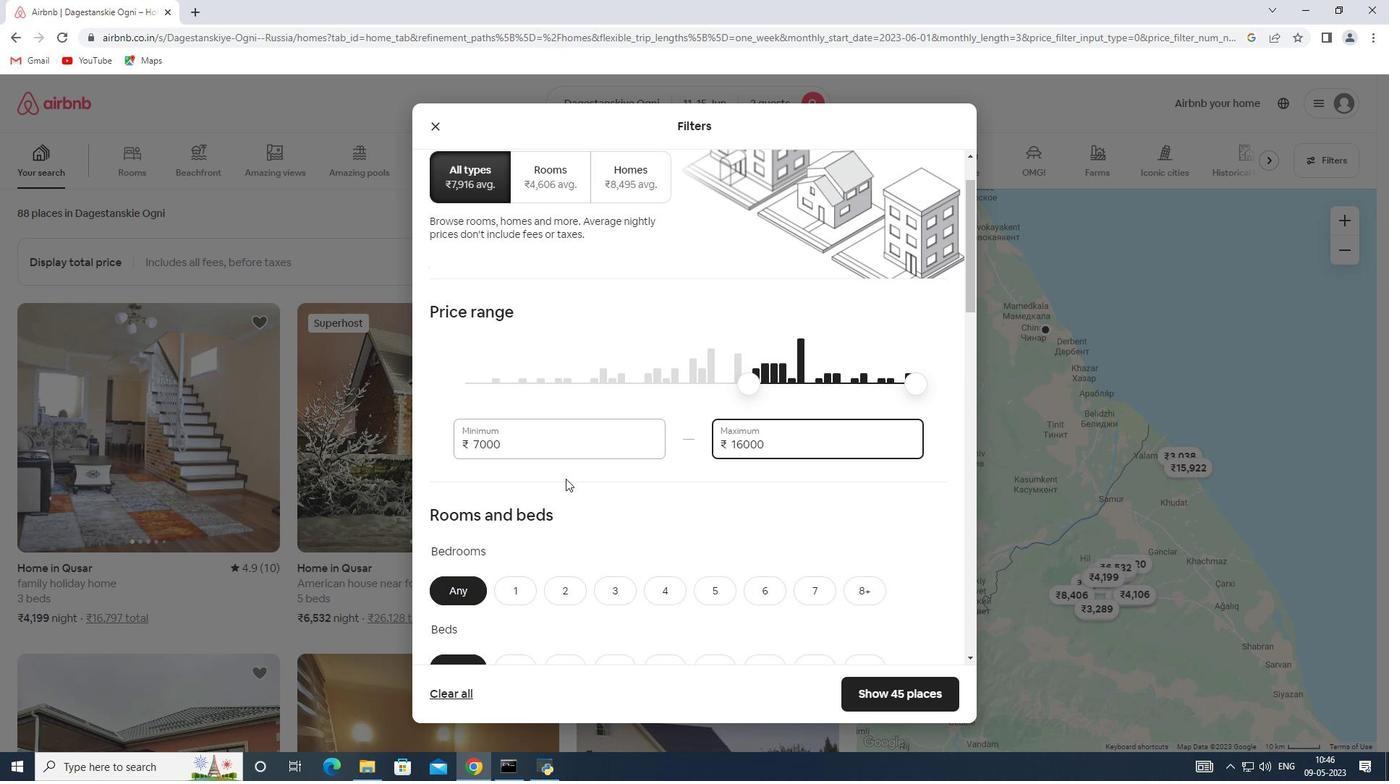 
Action: Mouse scrolled (566, 478) with delta (0, 0)
Screenshot: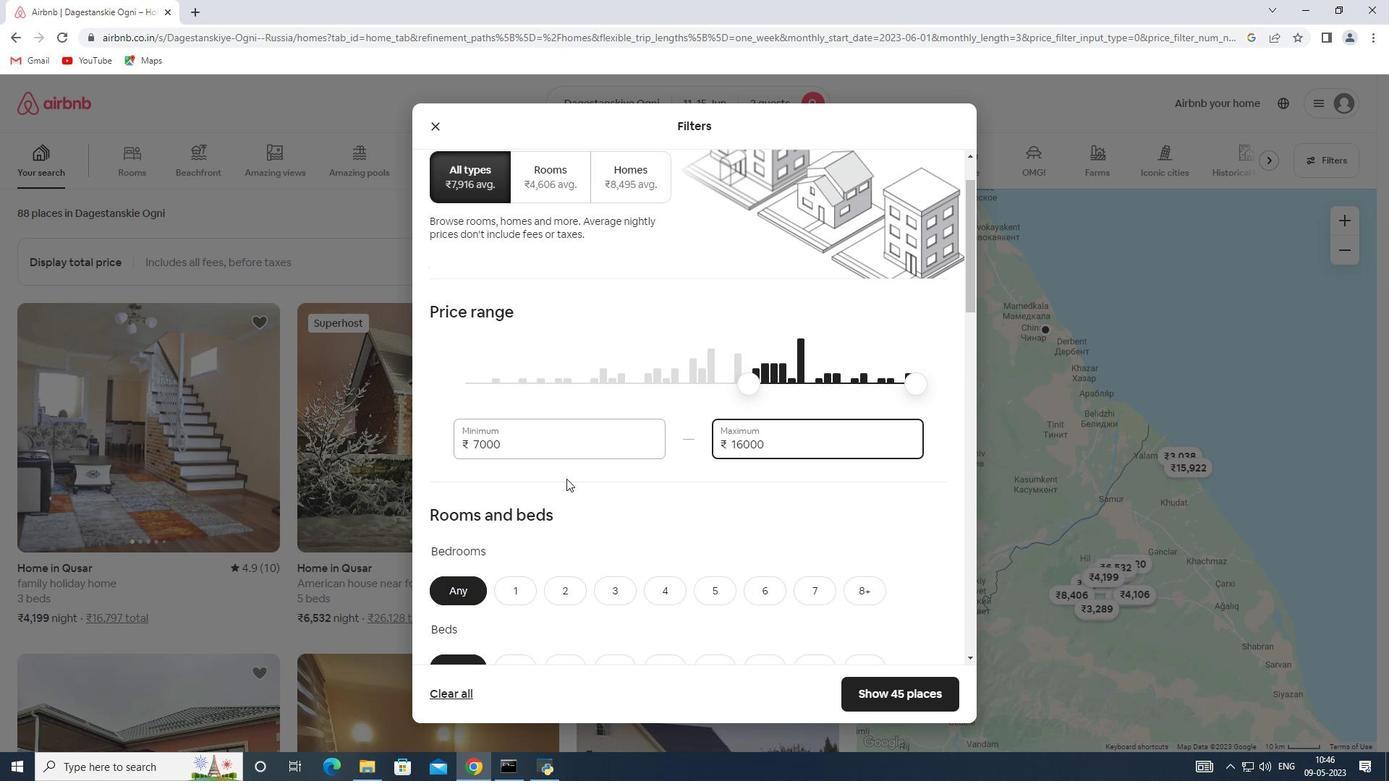 
Action: Mouse moved to (524, 379)
Screenshot: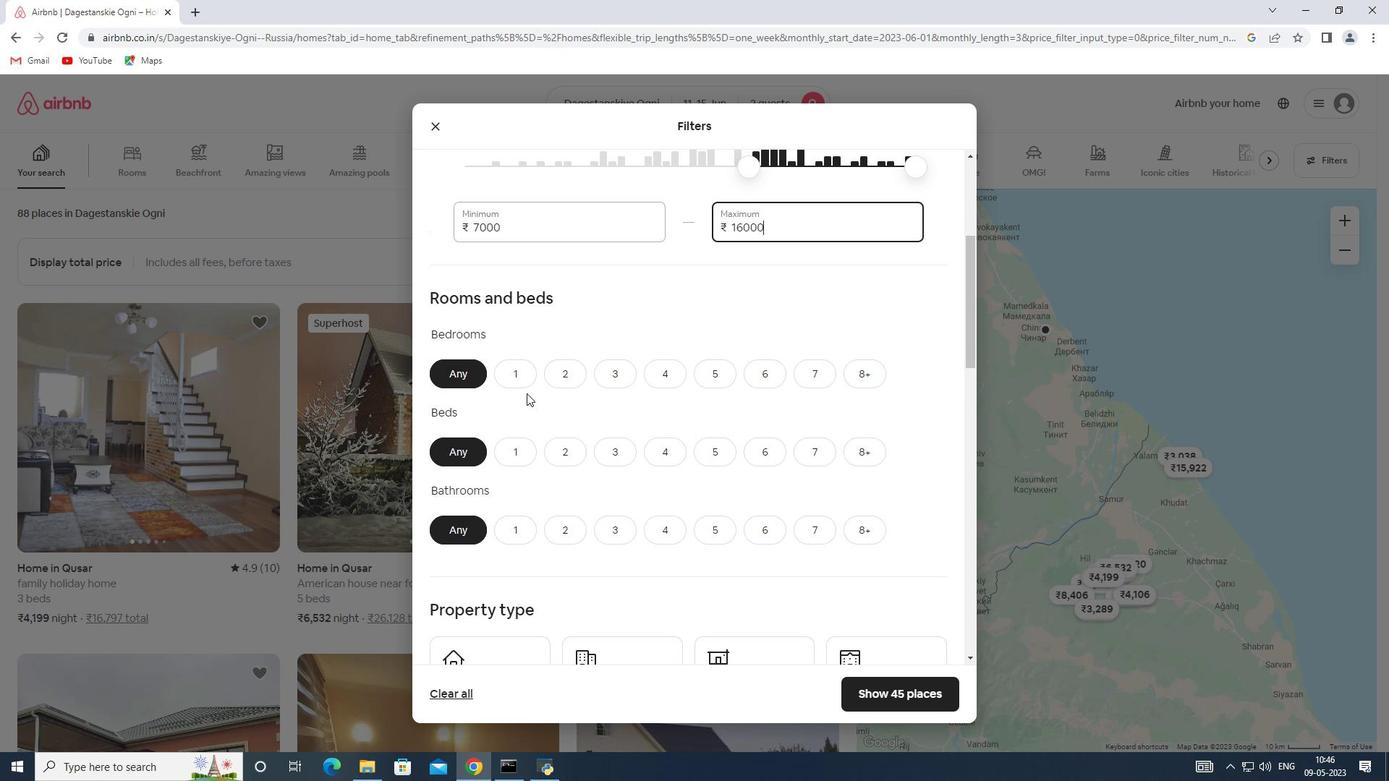 
Action: Mouse pressed left at (524, 379)
Screenshot: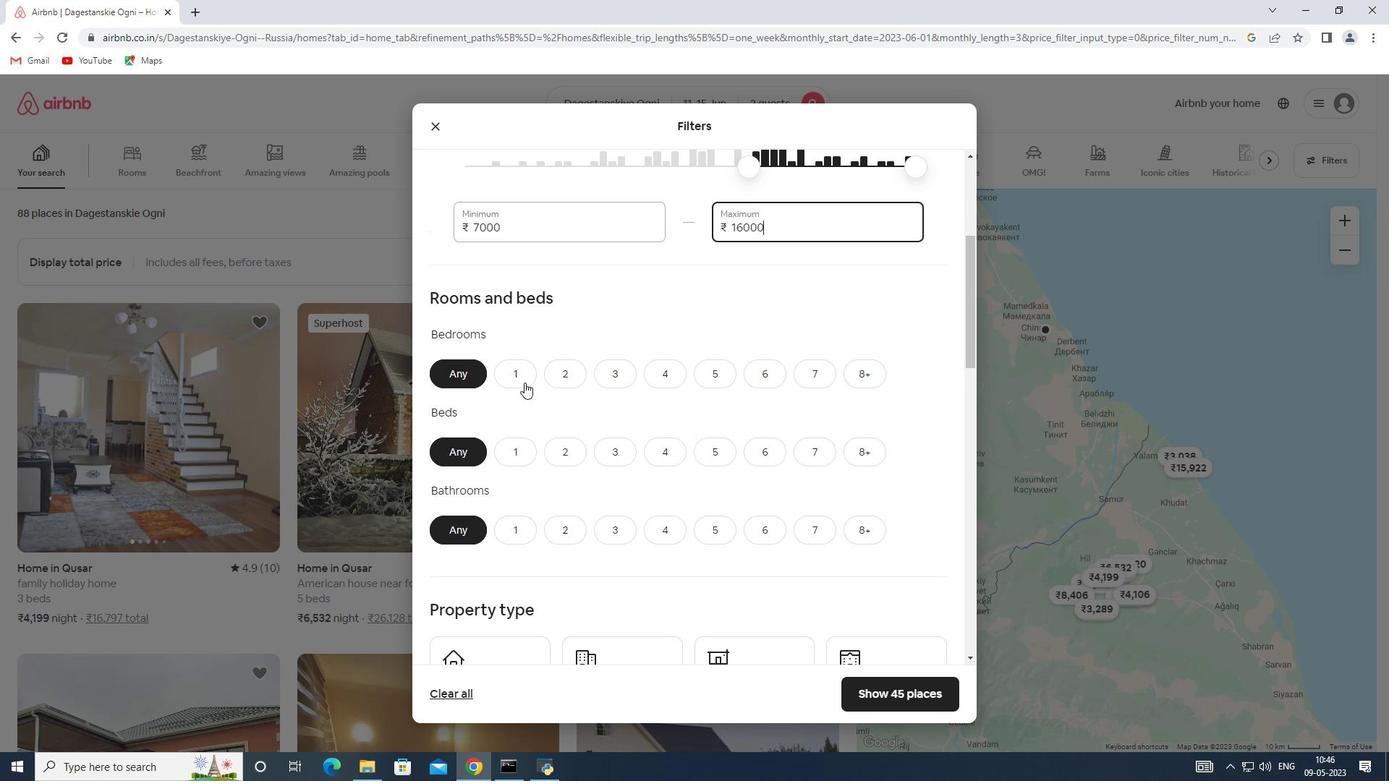 
Action: Mouse moved to (573, 447)
Screenshot: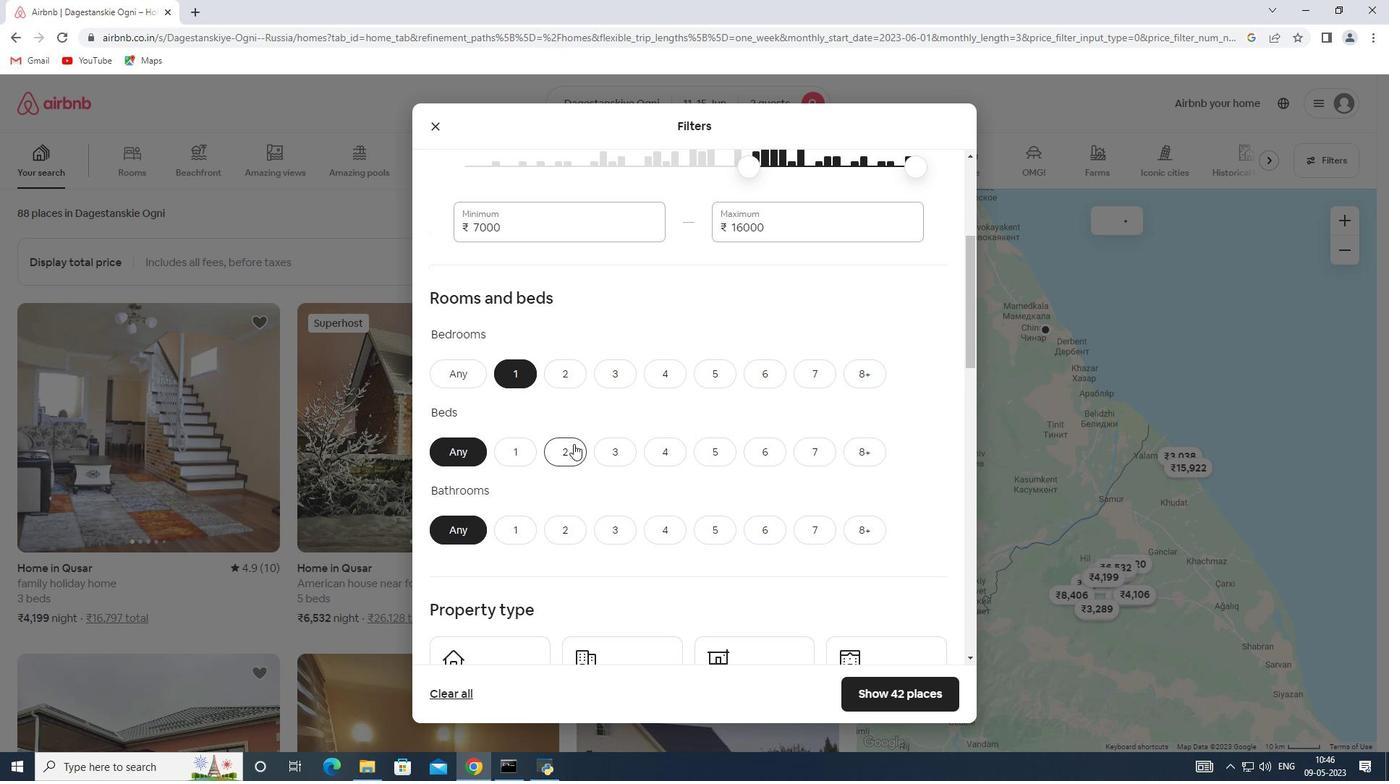 
Action: Mouse pressed left at (573, 447)
Screenshot: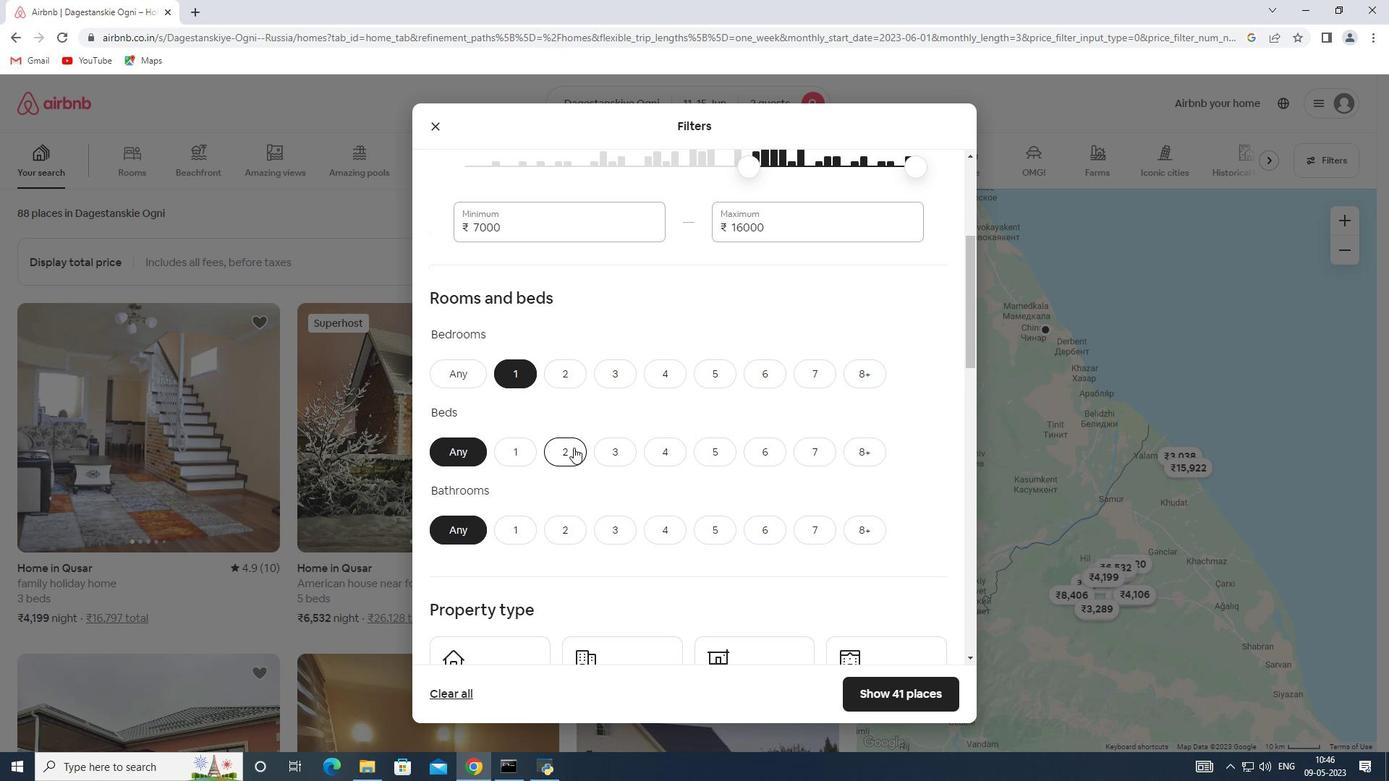 
Action: Mouse moved to (510, 536)
Screenshot: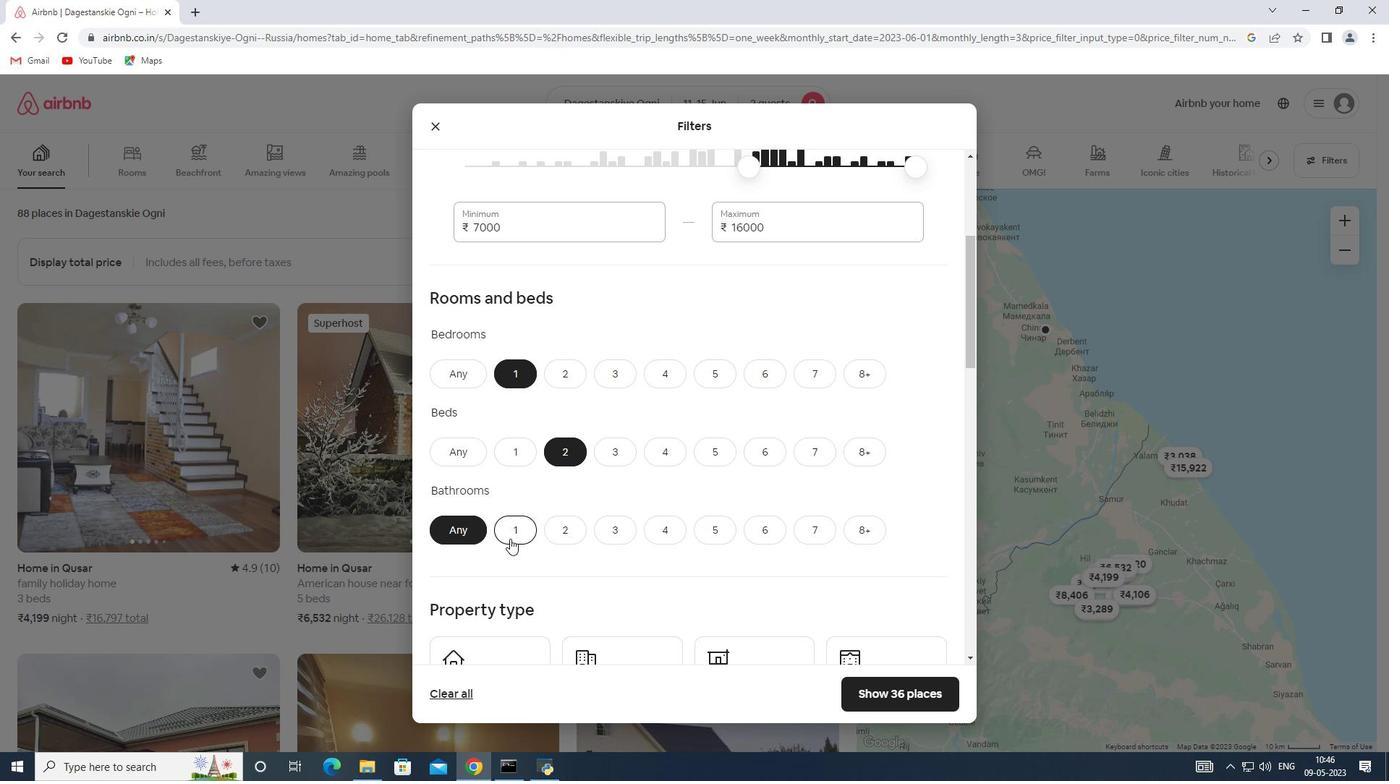
Action: Mouse pressed left at (510, 536)
Screenshot: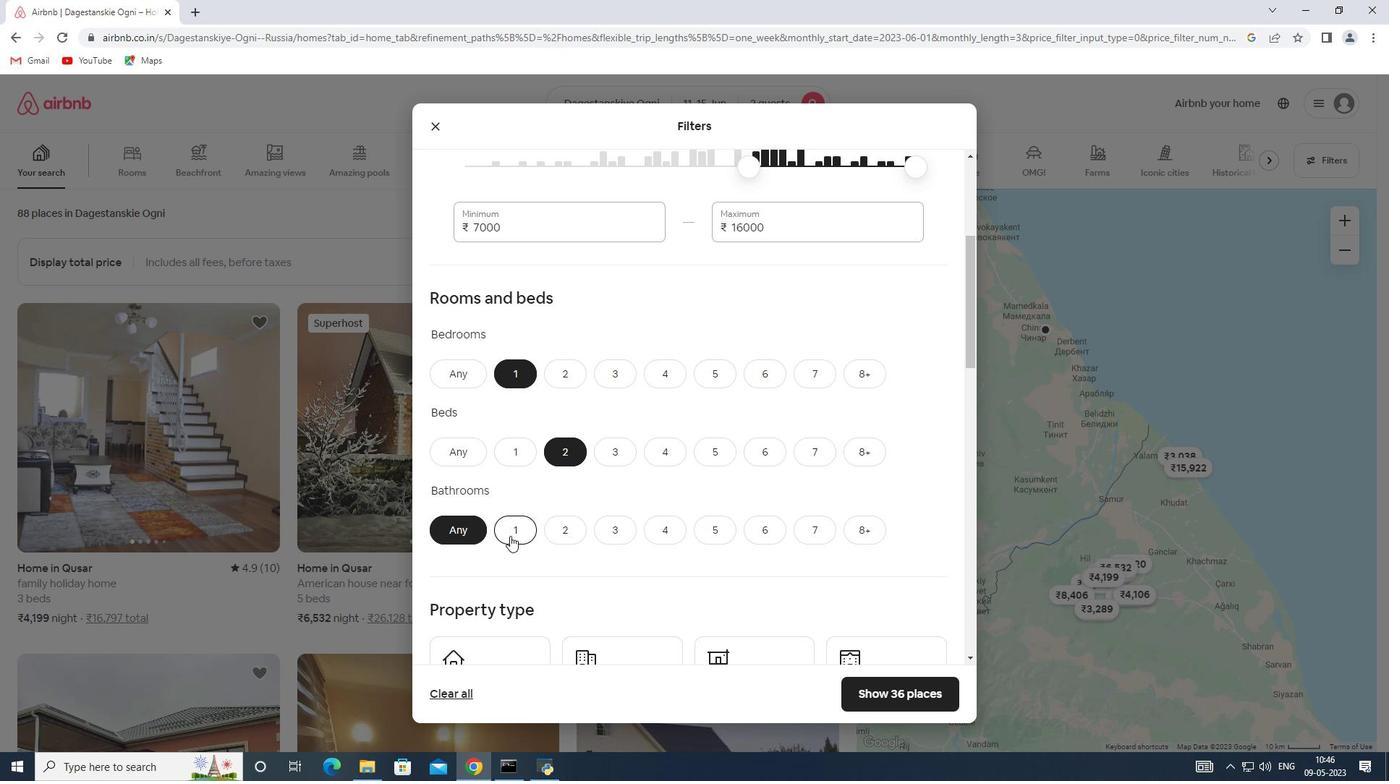 
Action: Mouse moved to (516, 533)
Screenshot: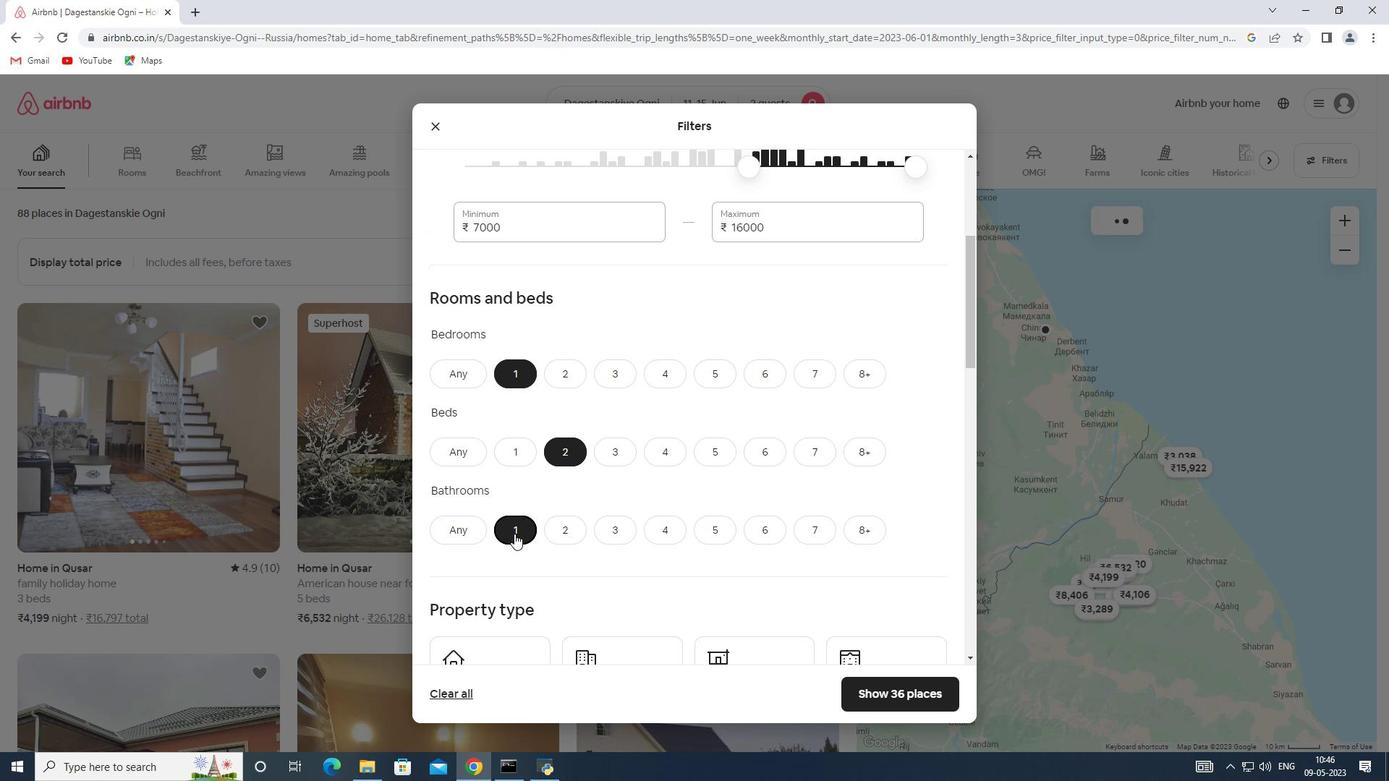 
Action: Mouse scrolled (516, 532) with delta (0, 0)
Screenshot: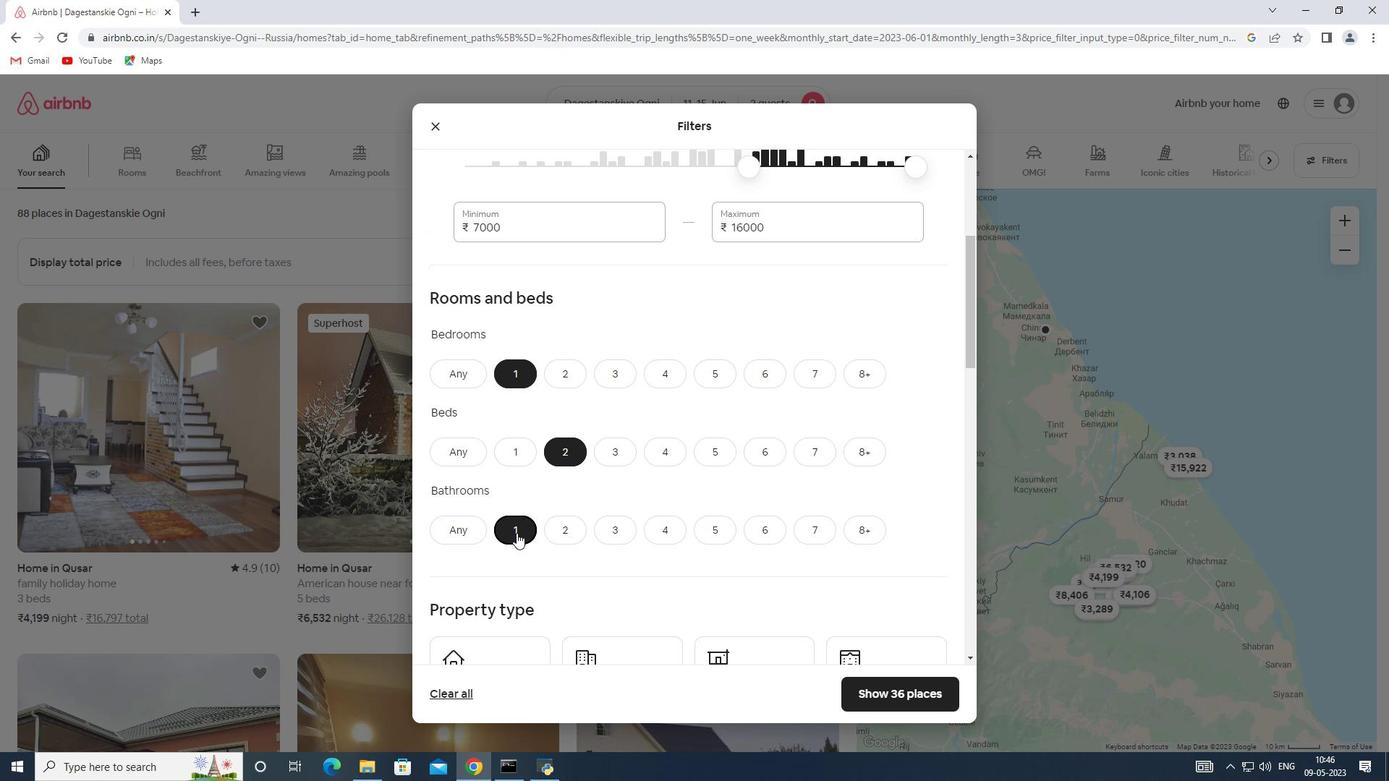 
Action: Mouse scrolled (516, 532) with delta (0, 0)
Screenshot: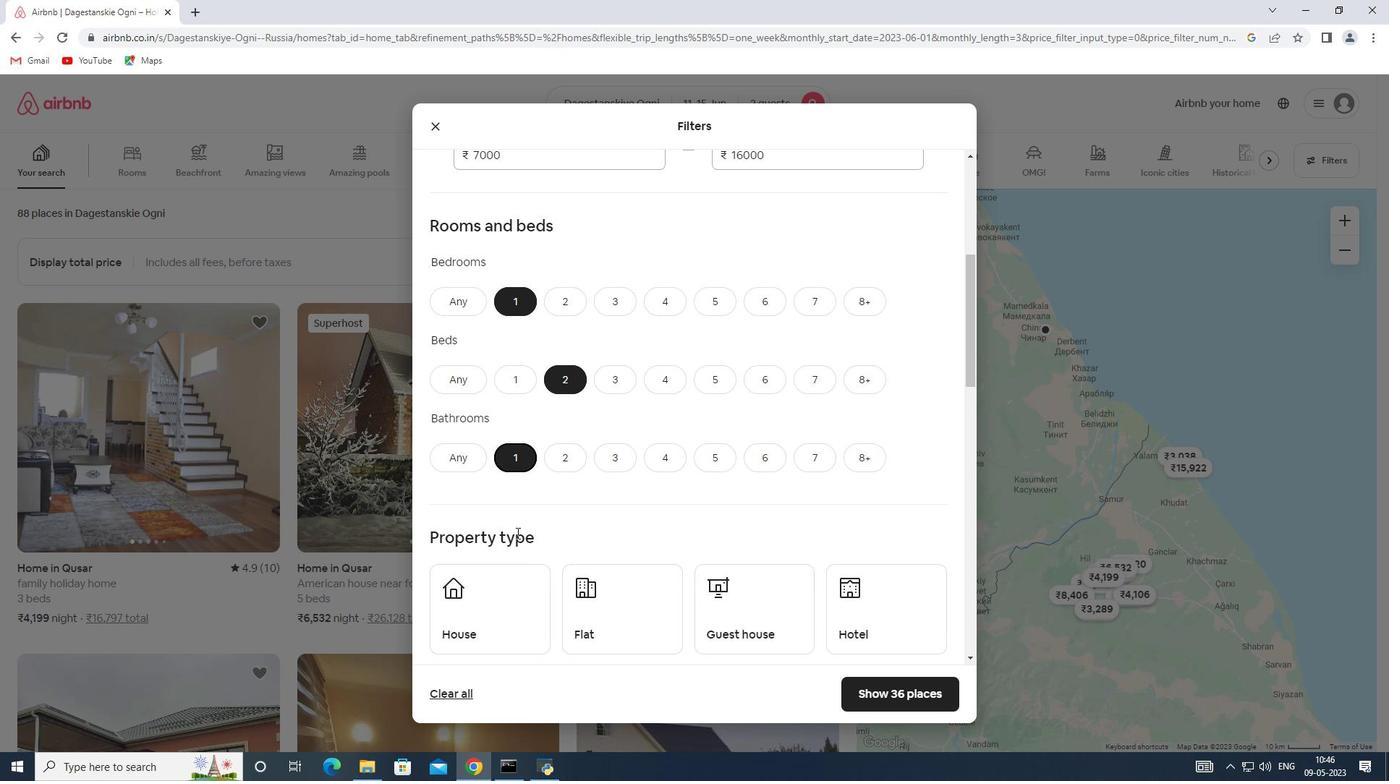 
Action: Mouse scrolled (516, 532) with delta (0, 0)
Screenshot: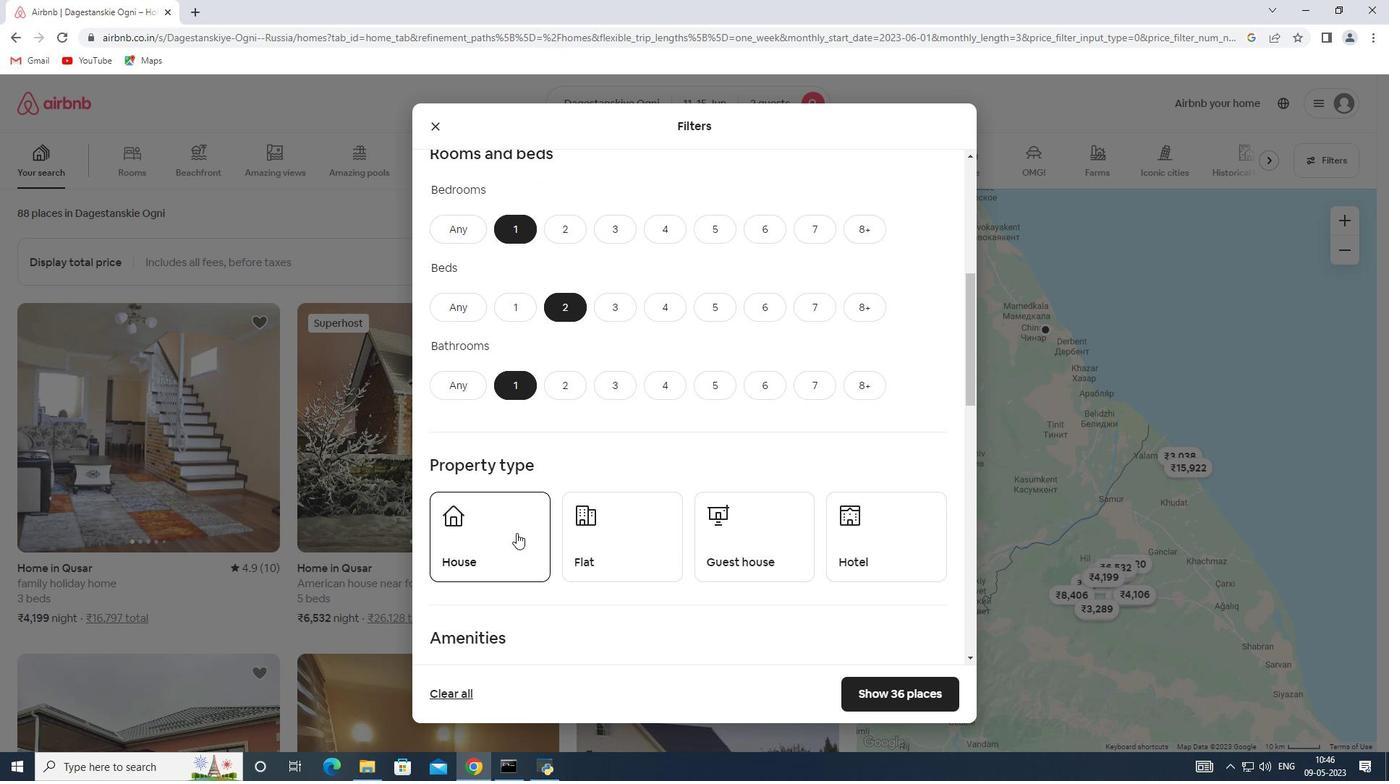 
Action: Mouse scrolled (516, 532) with delta (0, 0)
Screenshot: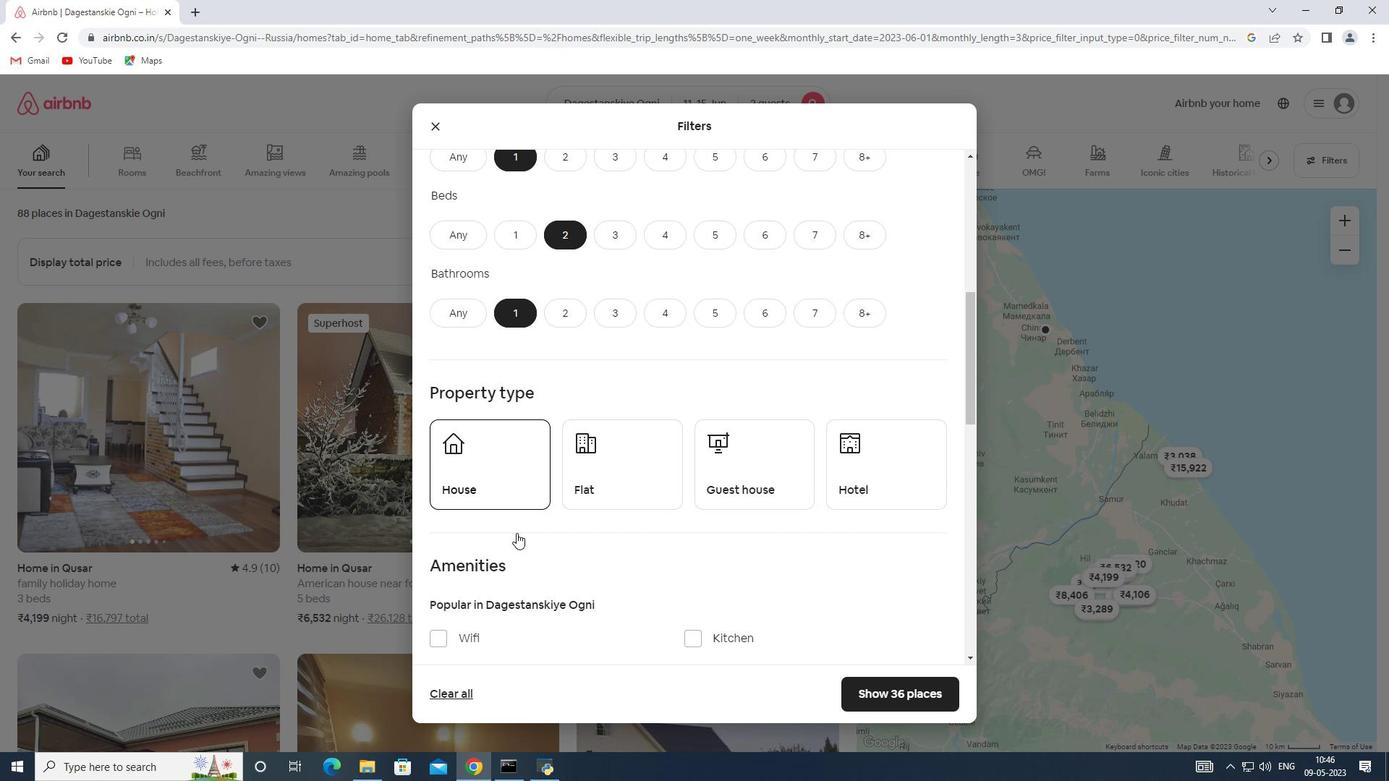 
Action: Mouse moved to (518, 400)
Screenshot: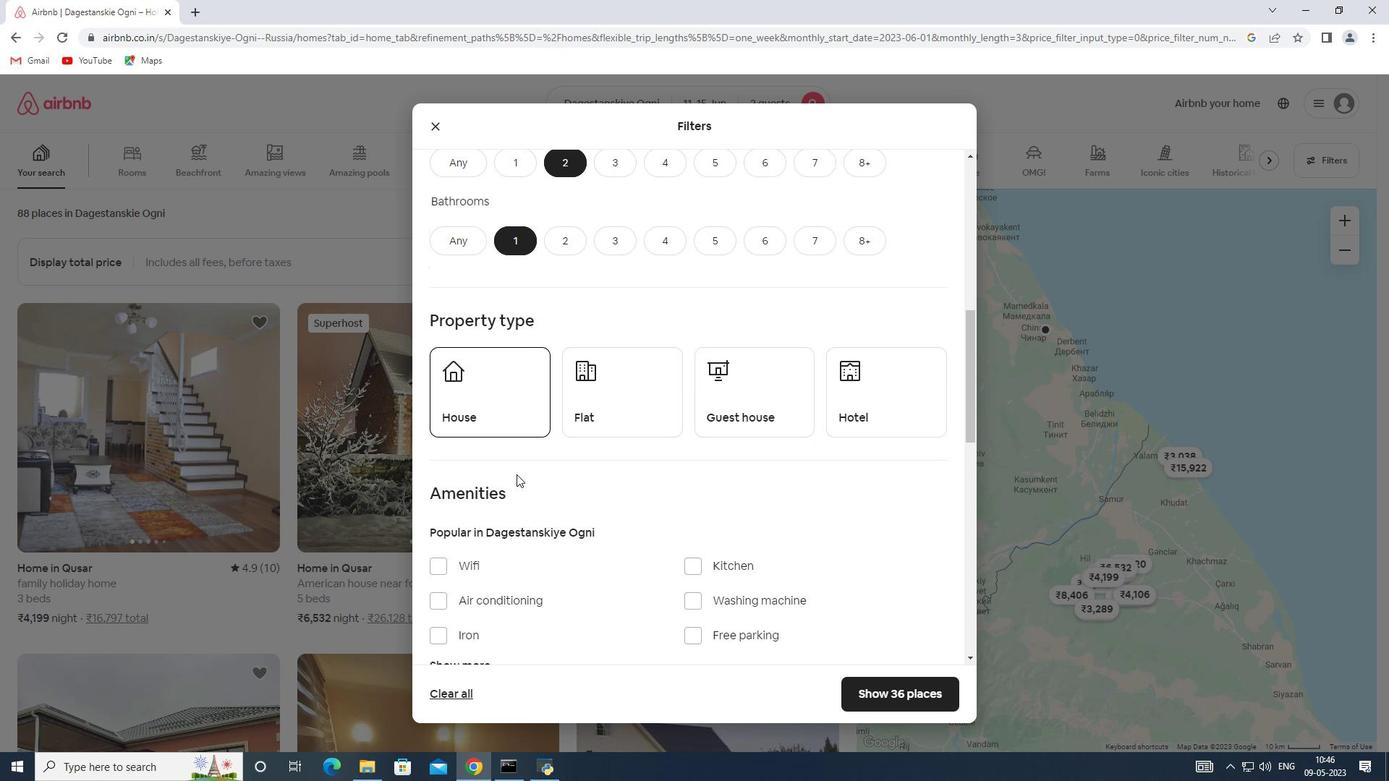 
Action: Mouse pressed left at (518, 400)
Screenshot: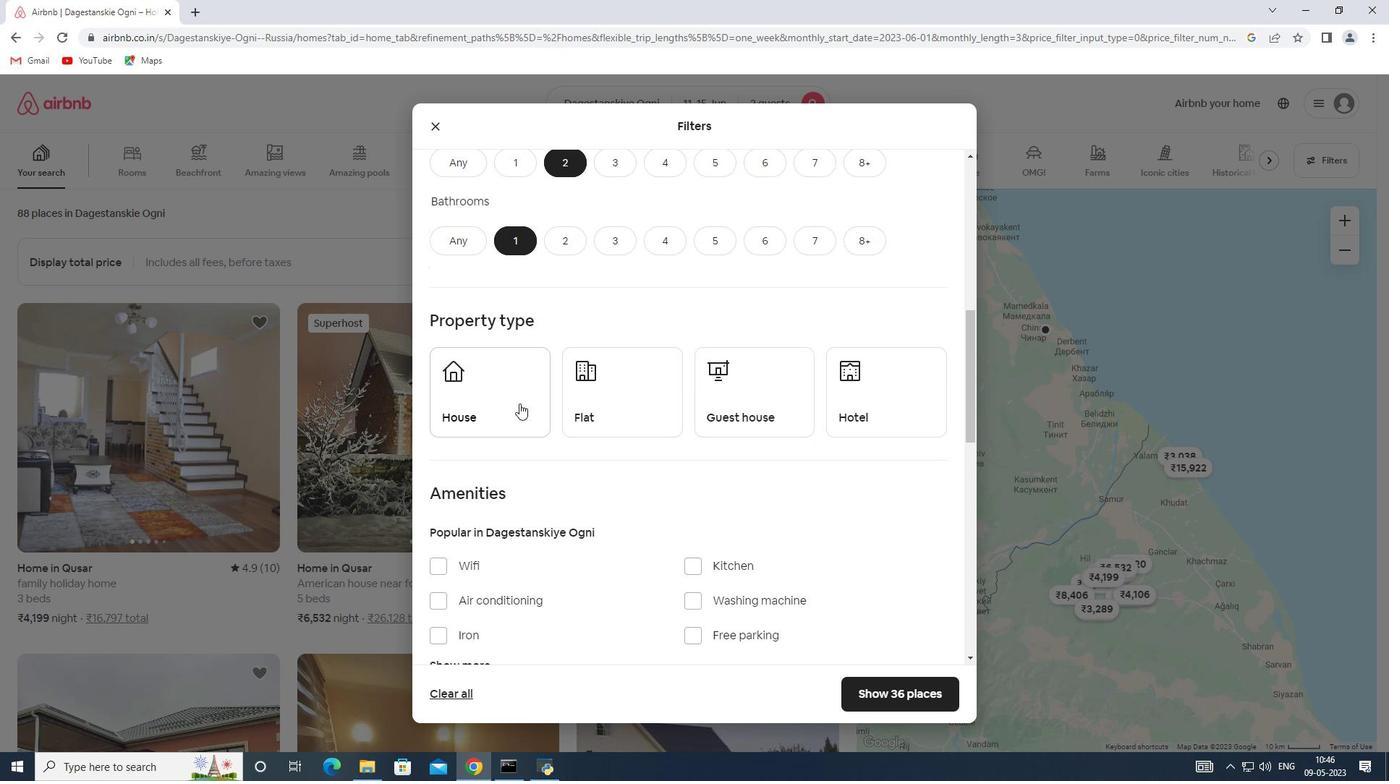 
Action: Mouse moved to (642, 416)
Screenshot: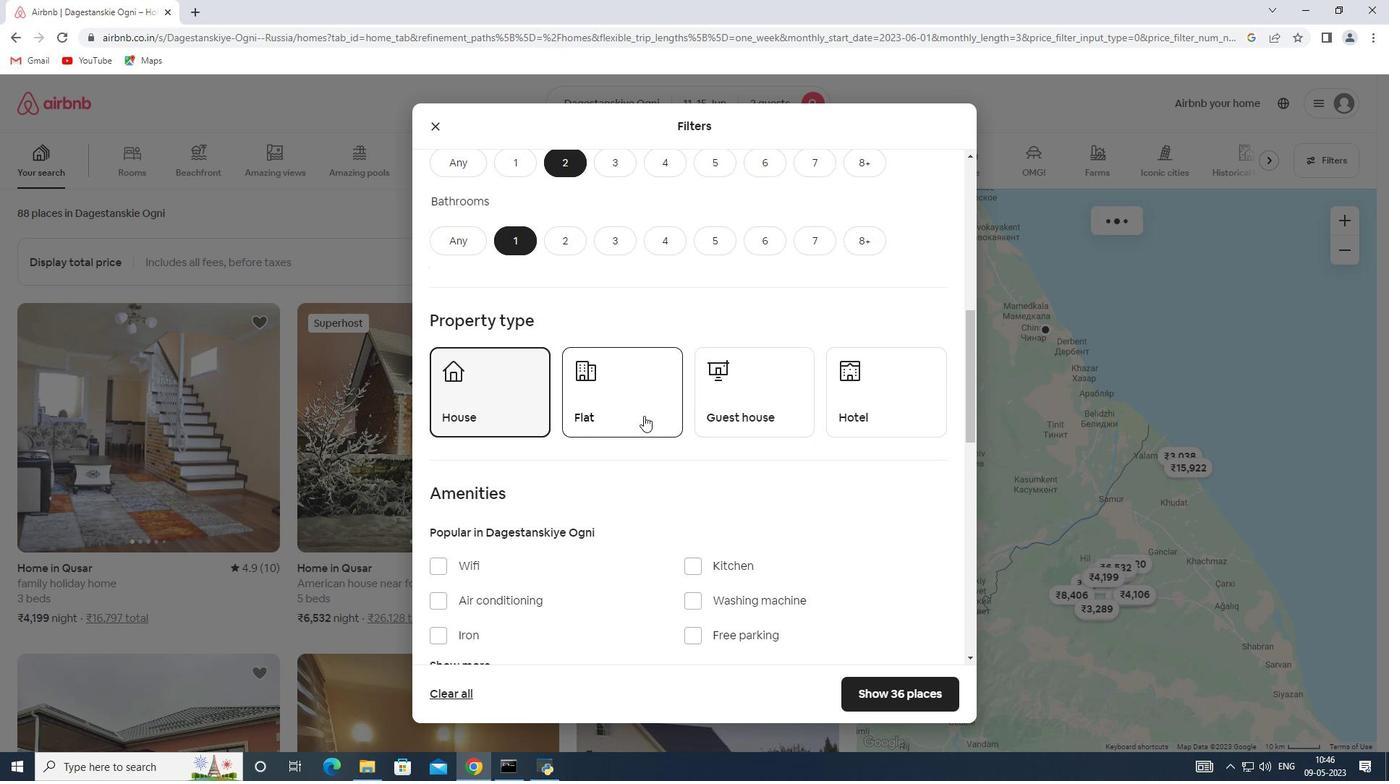
Action: Mouse pressed left at (642, 416)
Screenshot: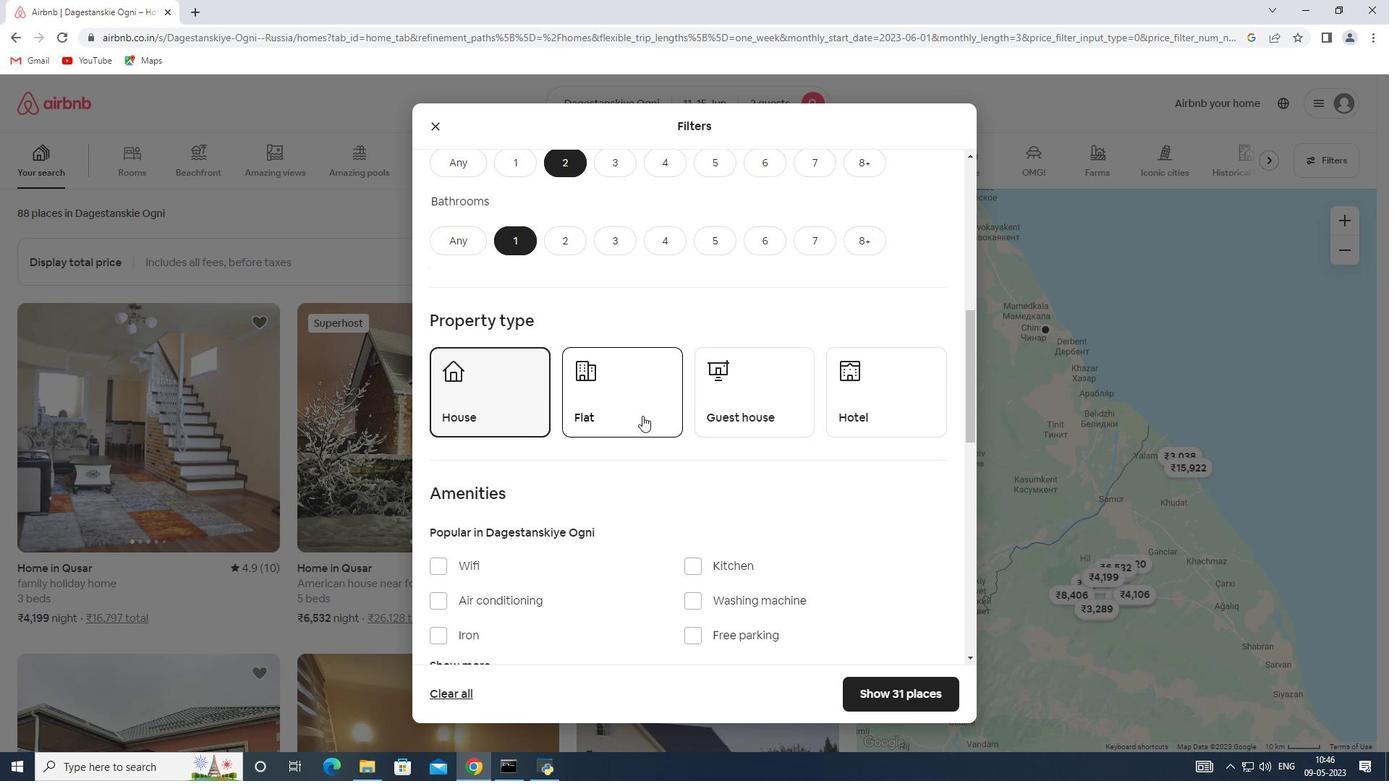 
Action: Mouse moved to (739, 416)
Screenshot: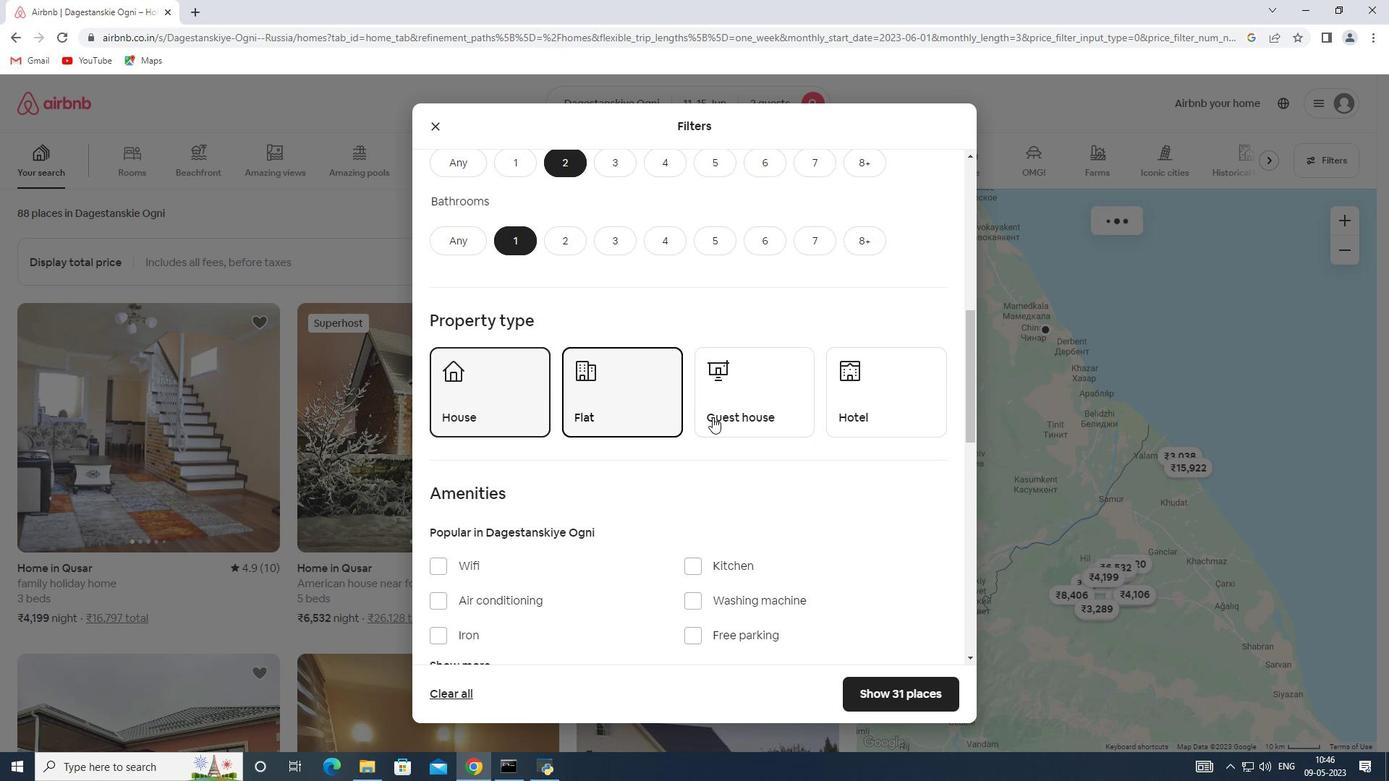 
Action: Mouse pressed left at (739, 416)
Screenshot: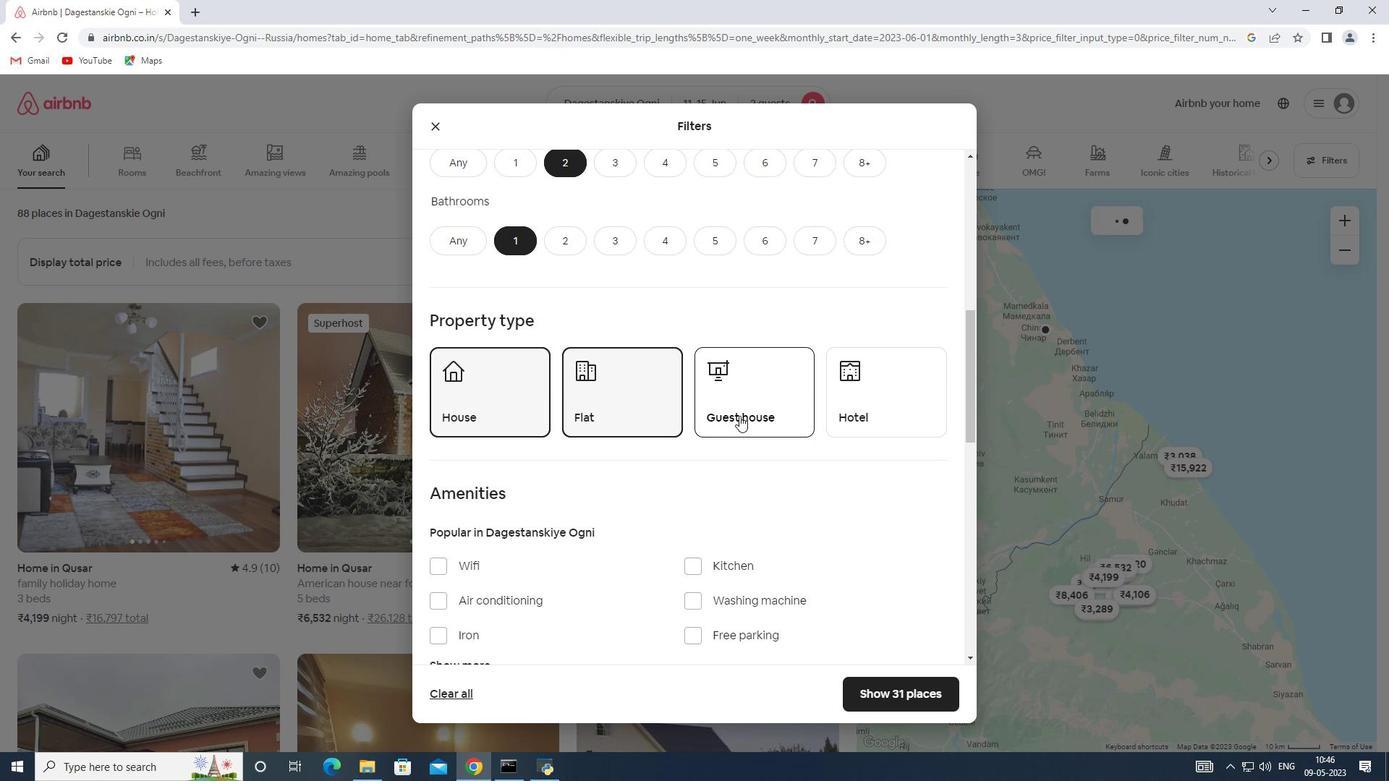 
Action: Mouse moved to (860, 401)
Screenshot: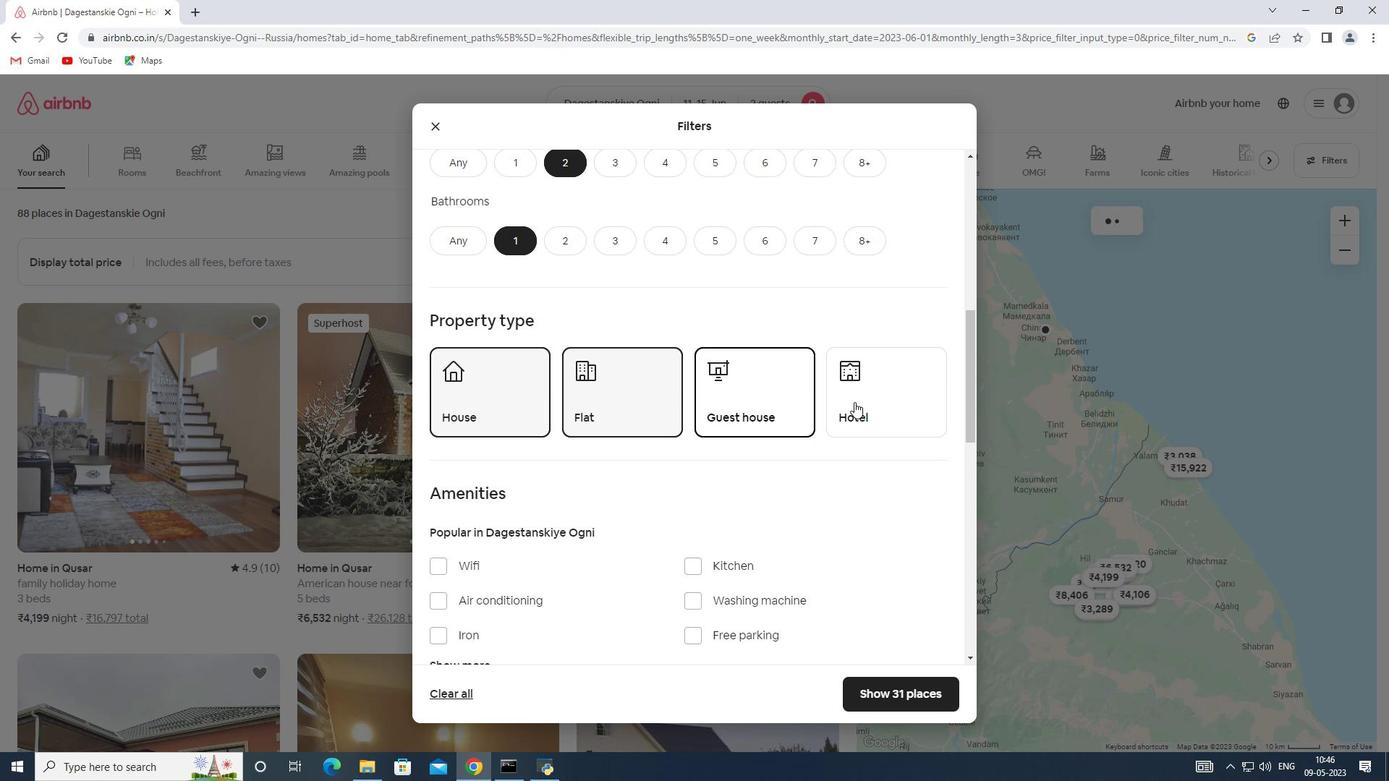 
Action: Mouse pressed left at (860, 401)
Screenshot: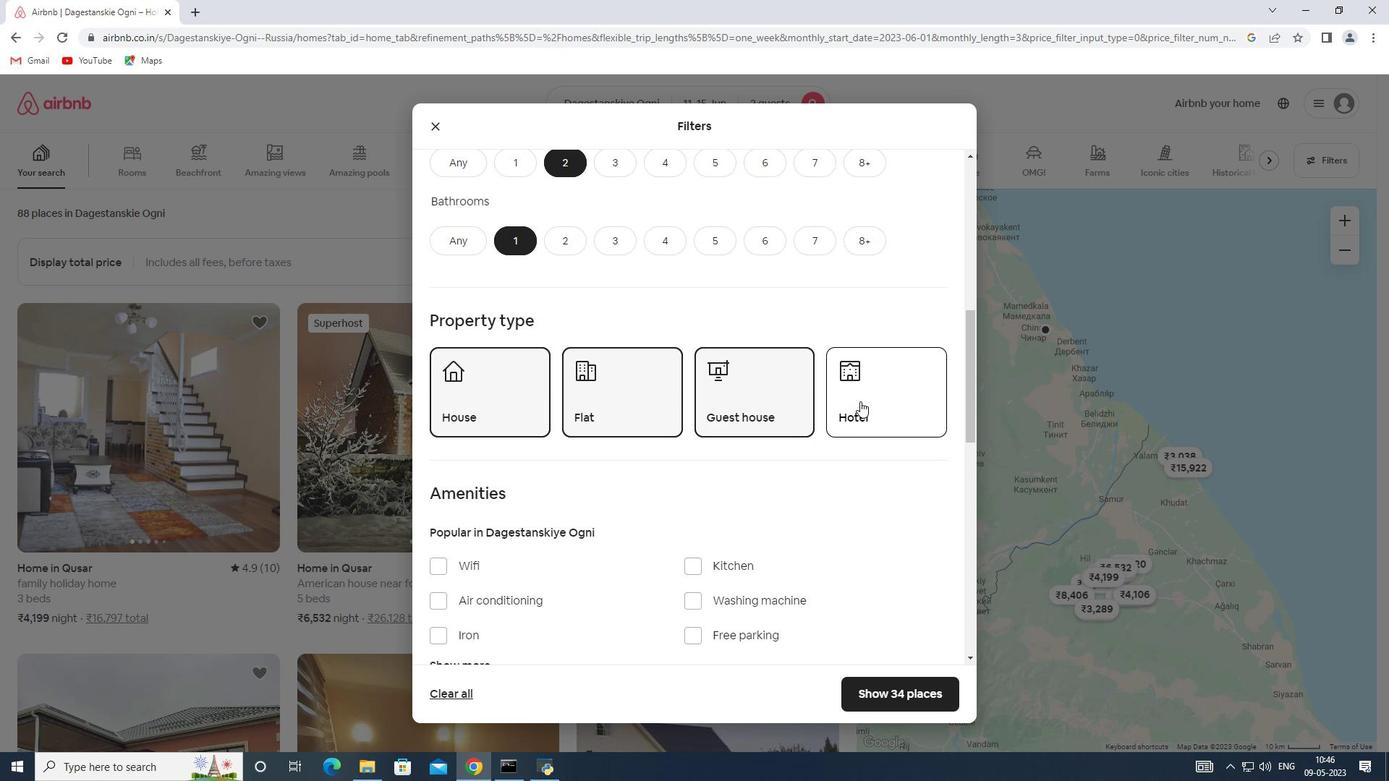 
Action: Mouse moved to (854, 404)
Screenshot: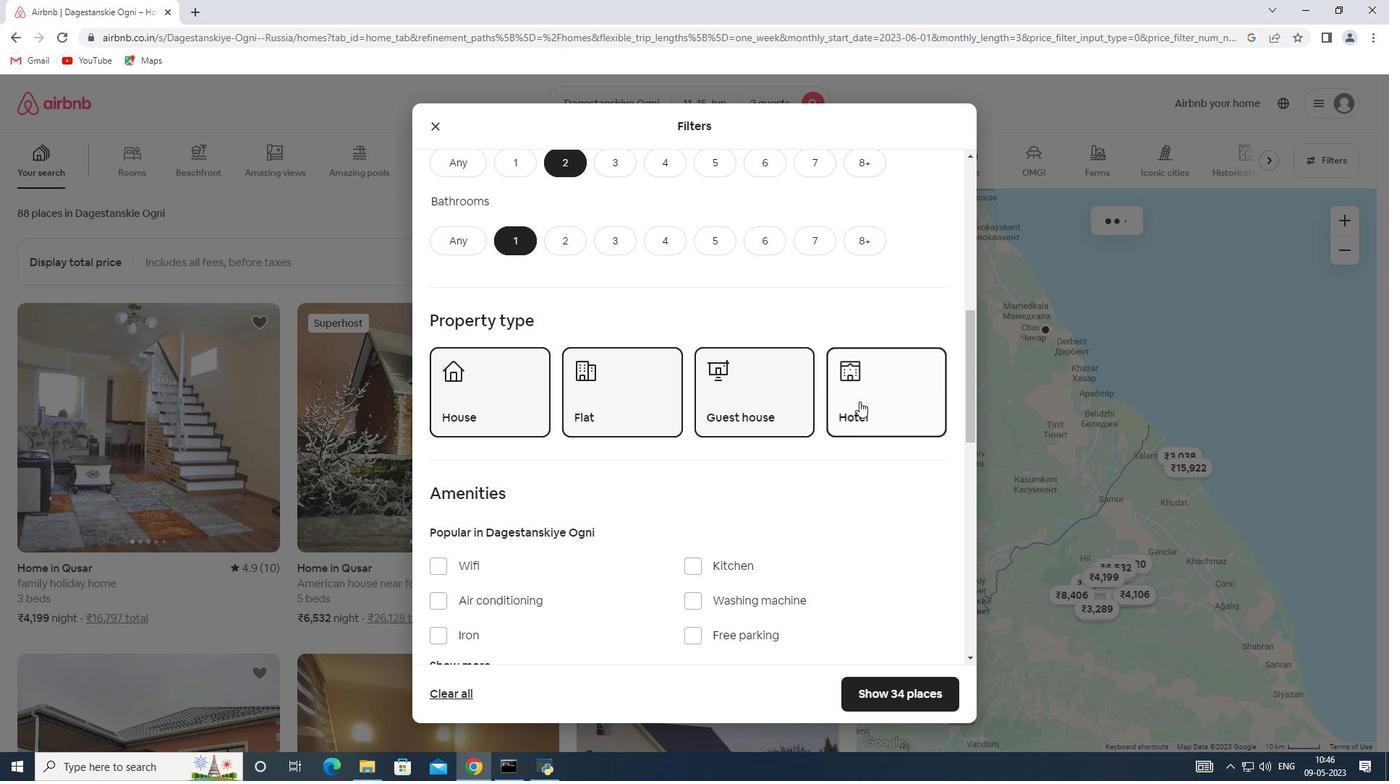 
Action: Mouse scrolled (854, 403) with delta (0, 0)
Screenshot: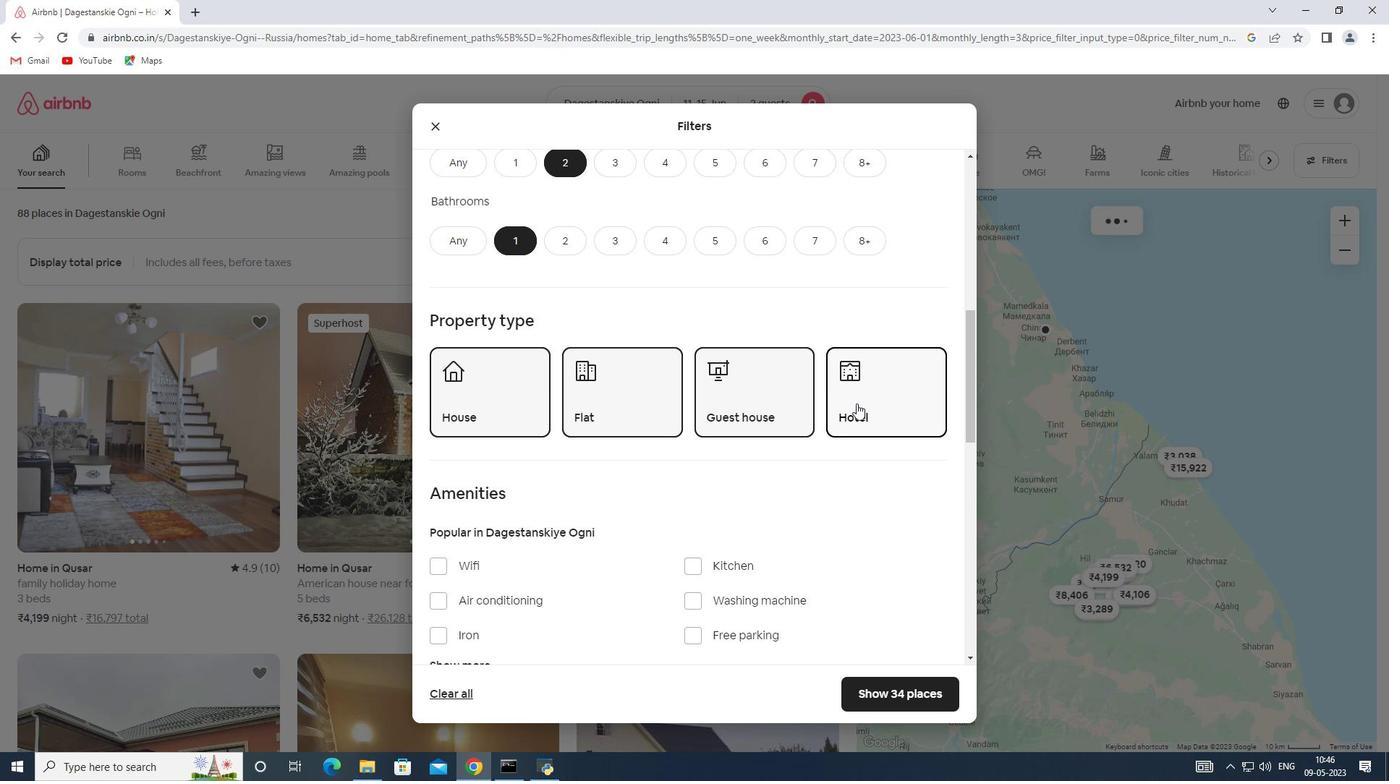 
Action: Mouse scrolled (854, 403) with delta (0, 0)
Screenshot: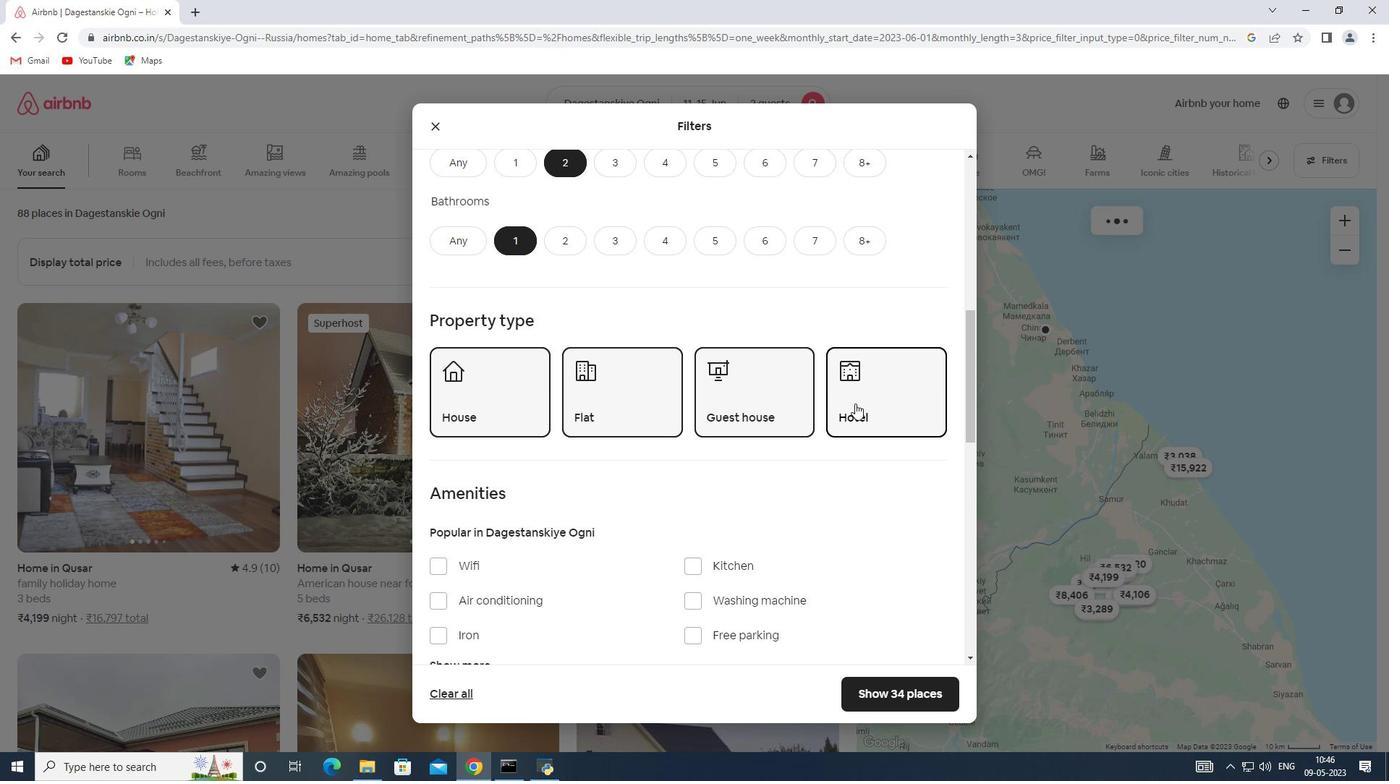 
Action: Mouse moved to (853, 404)
Screenshot: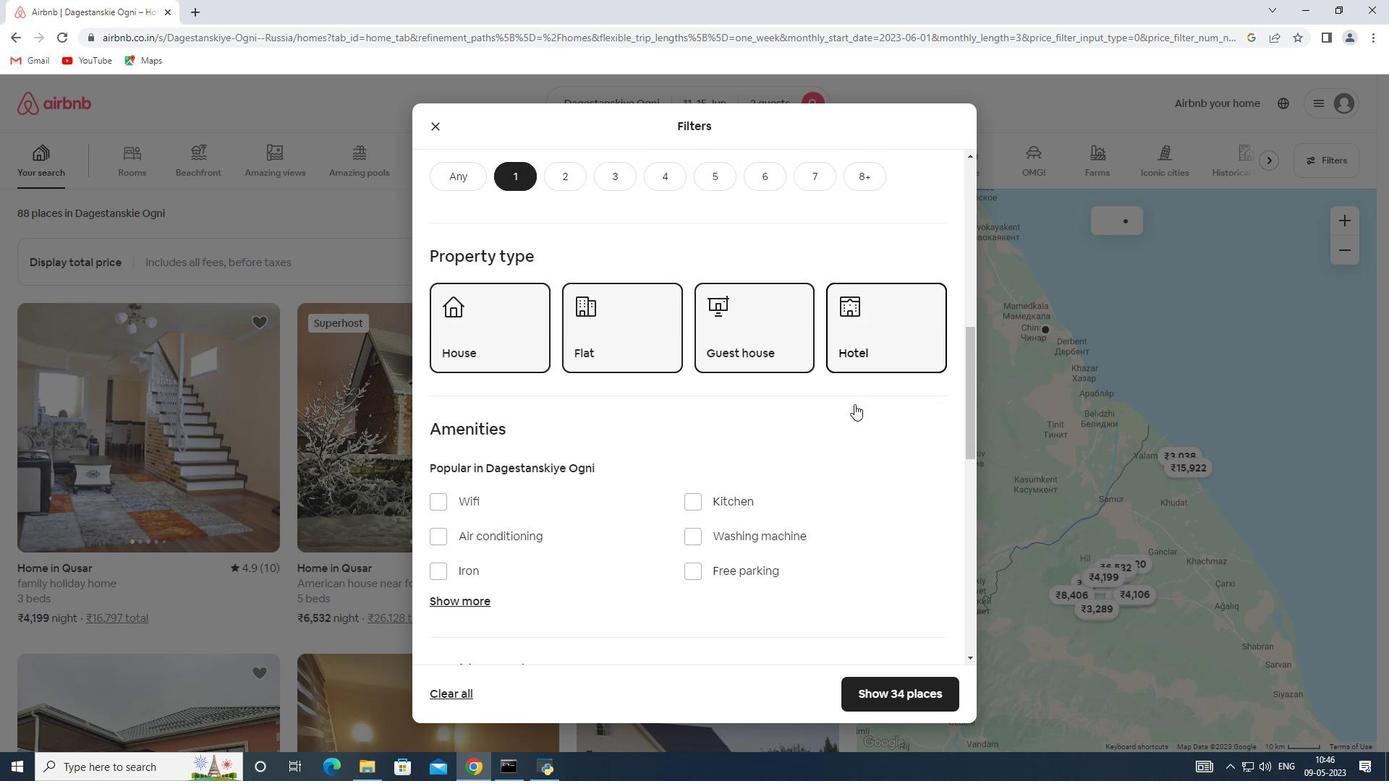 
Action: Mouse scrolled (853, 403) with delta (0, 0)
Screenshot: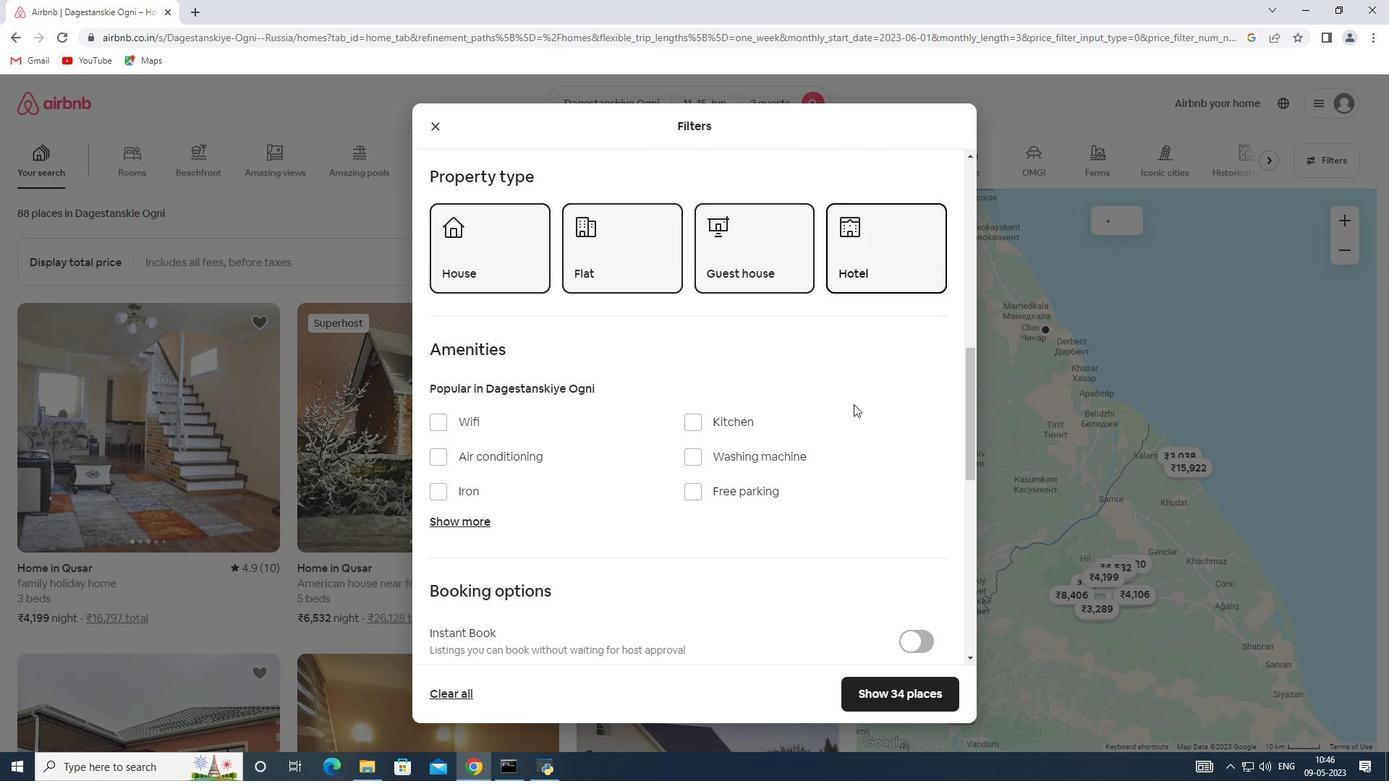 
Action: Mouse moved to (510, 443)
Screenshot: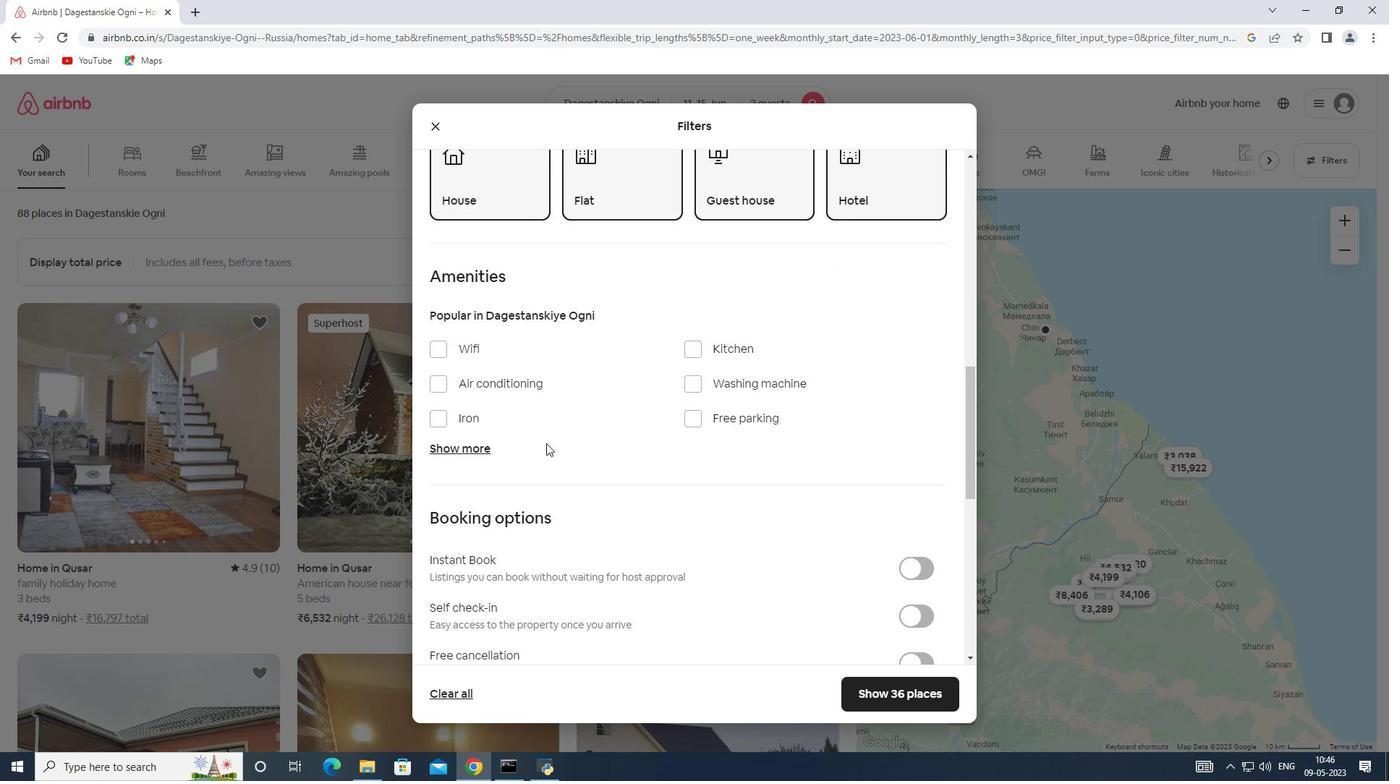 
Action: Mouse scrolled (510, 442) with delta (0, 0)
Screenshot: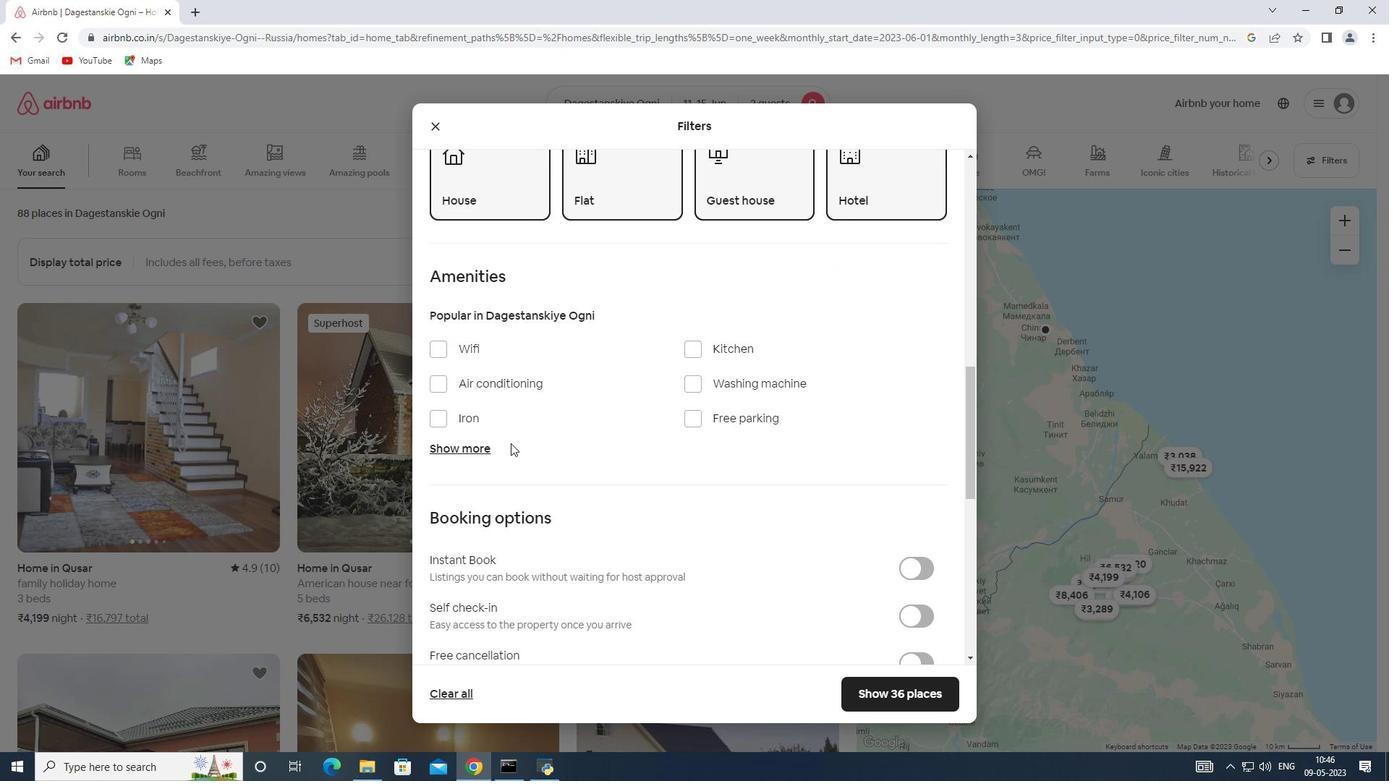
Action: Mouse scrolled (510, 442) with delta (0, 0)
Screenshot: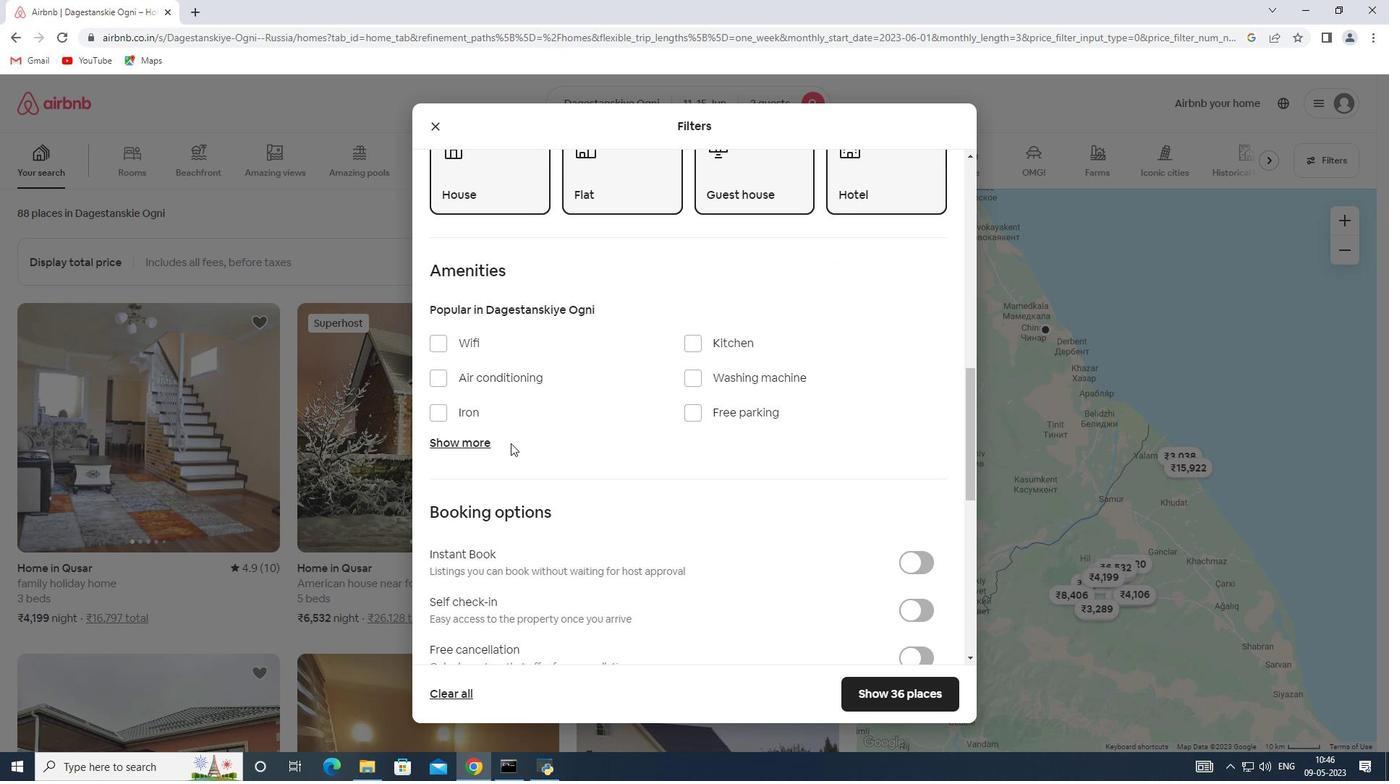 
Action: Mouse scrolled (510, 442) with delta (0, 0)
Screenshot: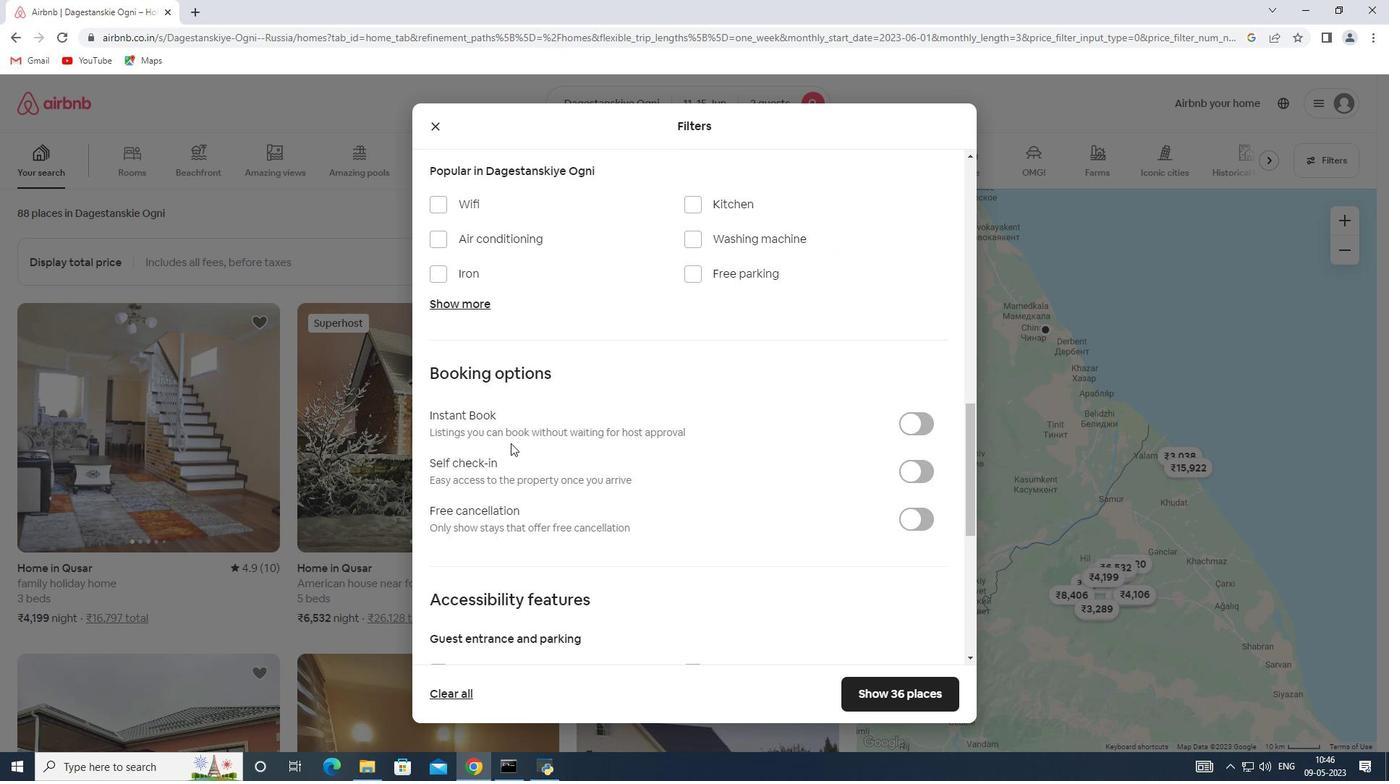 
Action: Mouse moved to (906, 402)
Screenshot: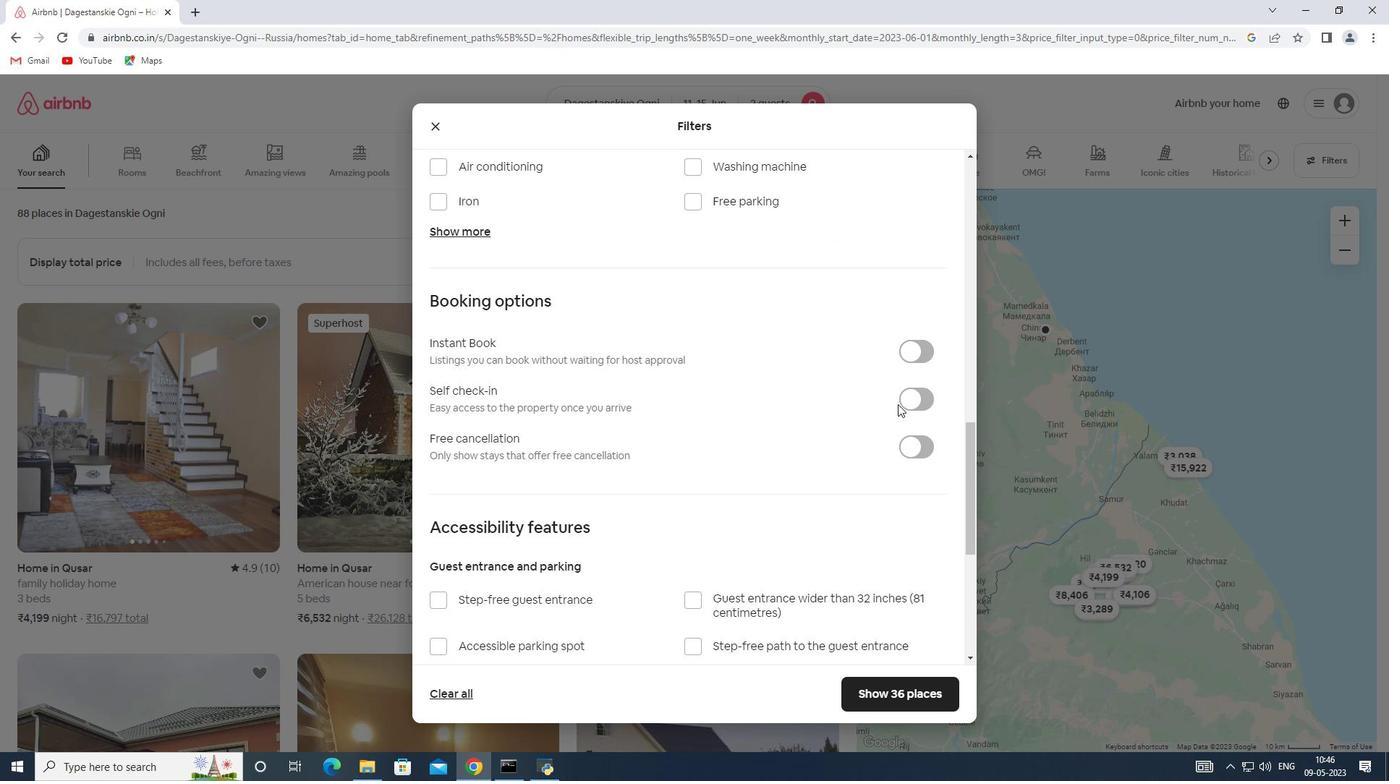 
Action: Mouse pressed left at (906, 402)
Screenshot: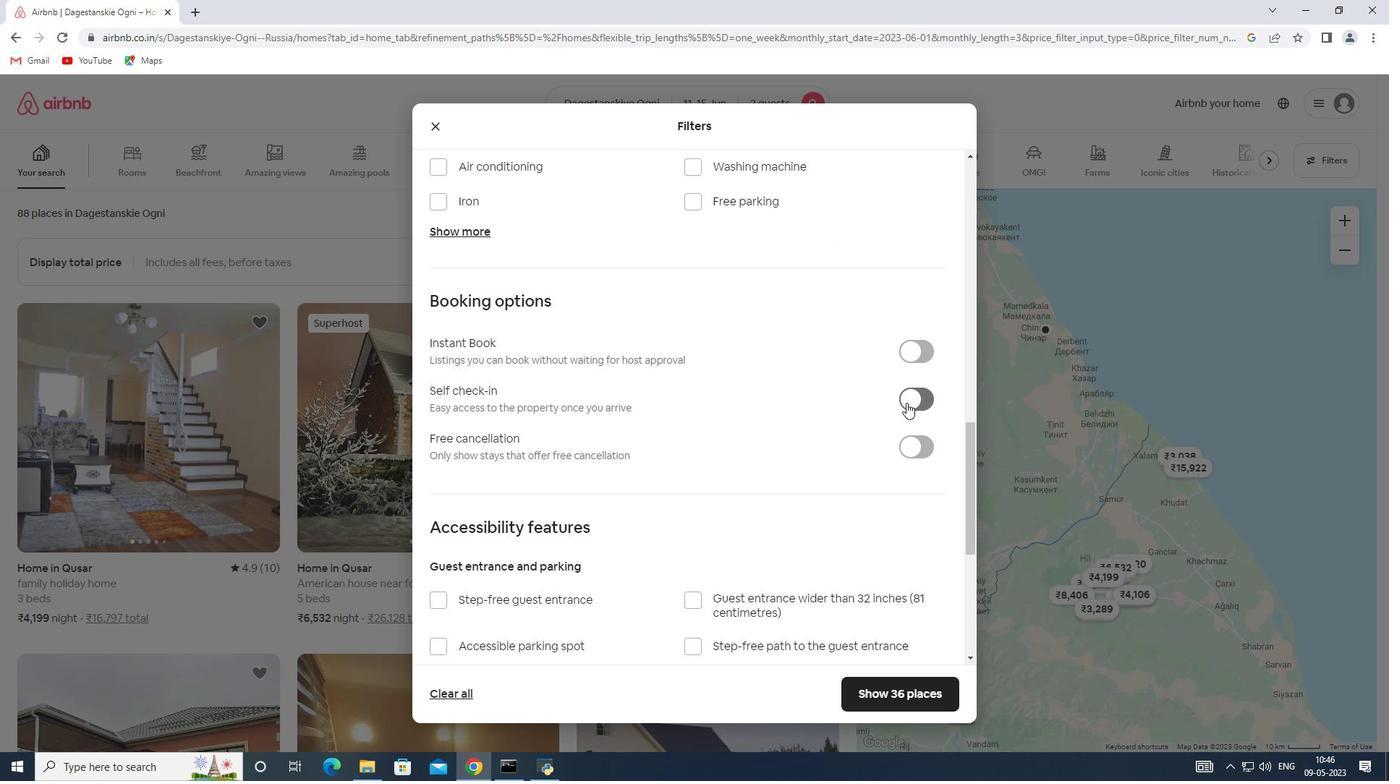 
Action: Mouse moved to (656, 450)
Screenshot: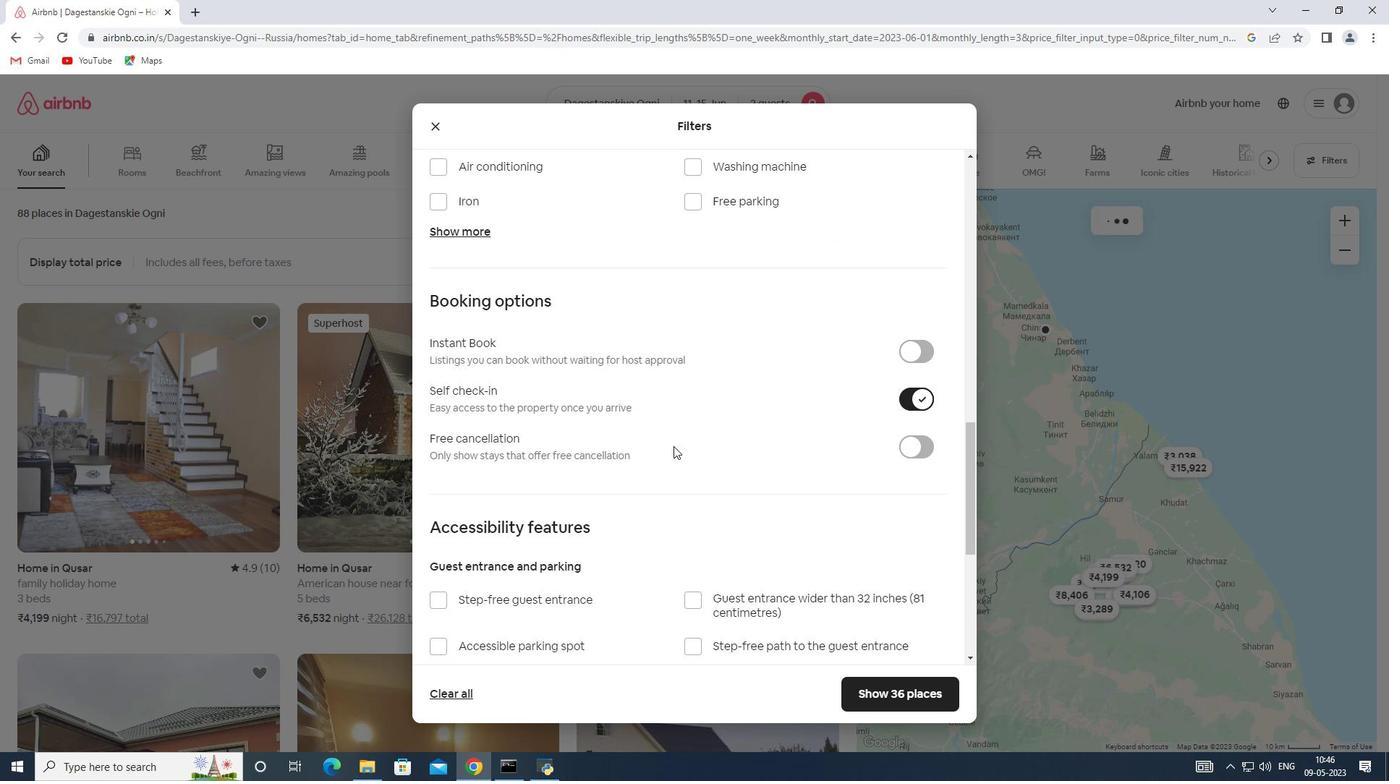 
Action: Mouse scrolled (656, 450) with delta (0, 0)
Screenshot: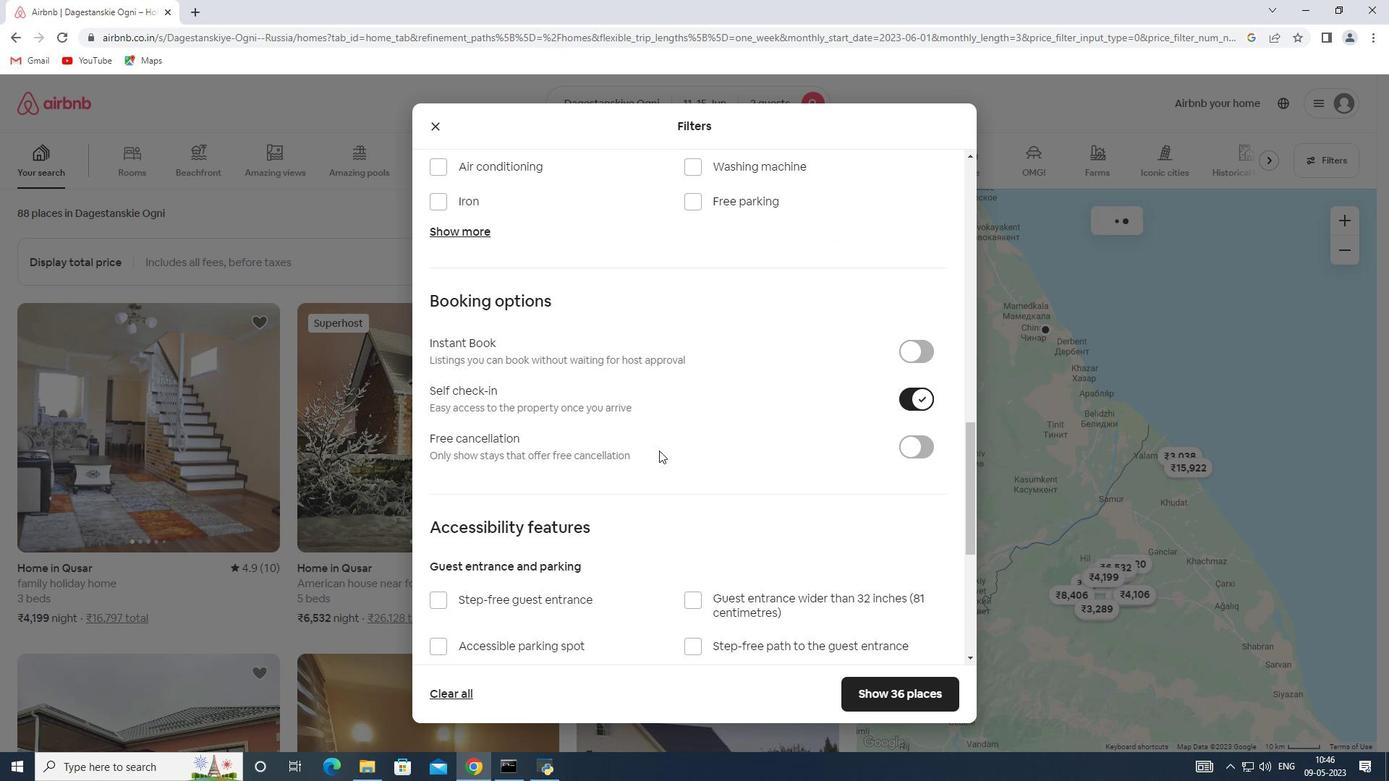 
Action: Mouse scrolled (656, 450) with delta (0, 0)
Screenshot: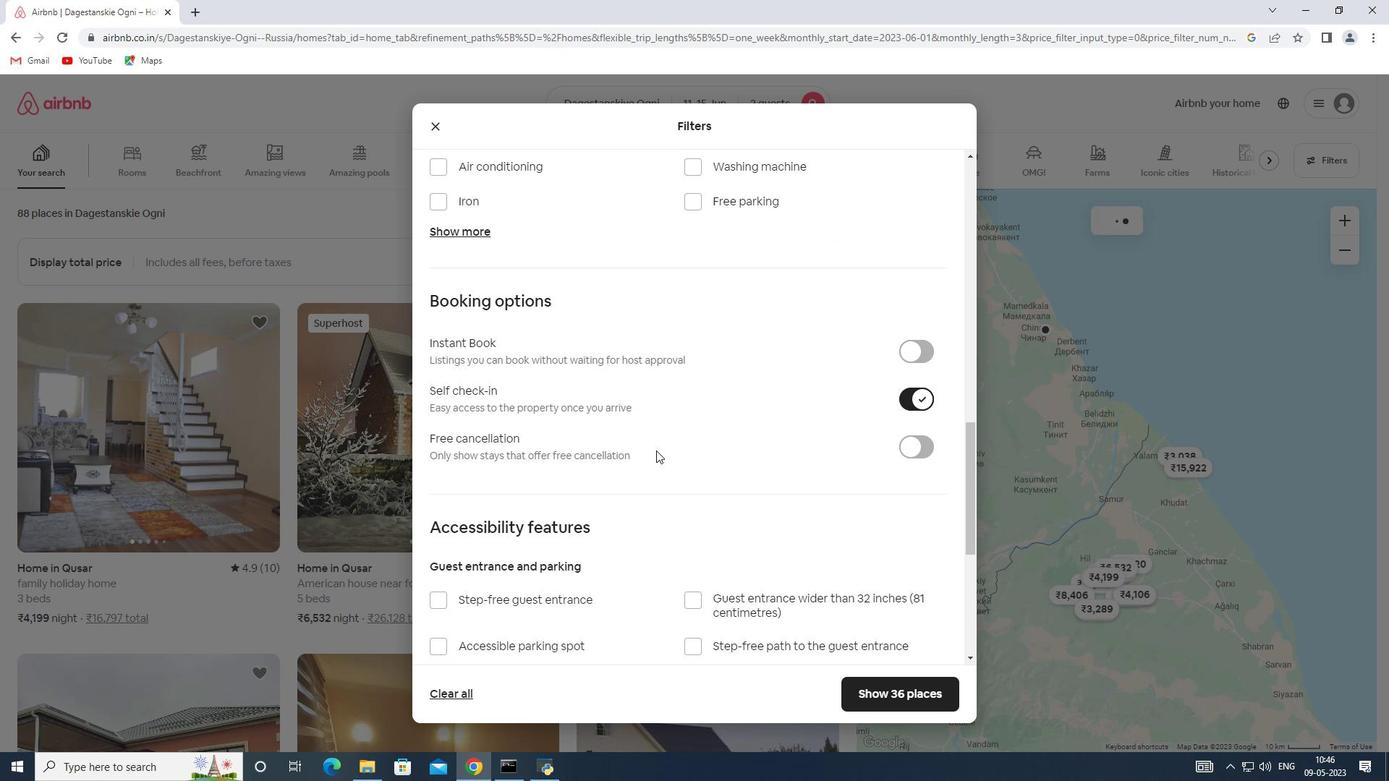 
Action: Mouse scrolled (656, 450) with delta (0, 0)
Screenshot: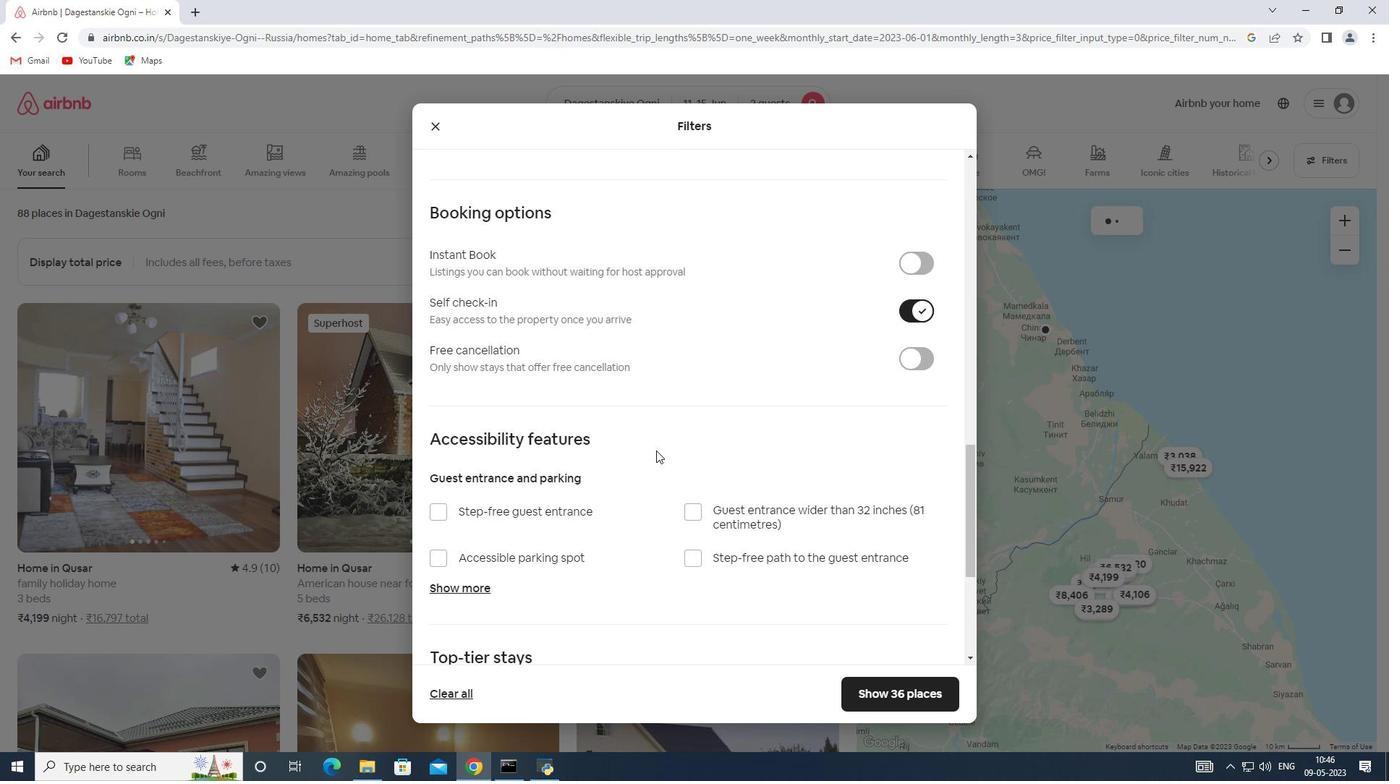 
Action: Mouse scrolled (656, 450) with delta (0, 0)
Screenshot: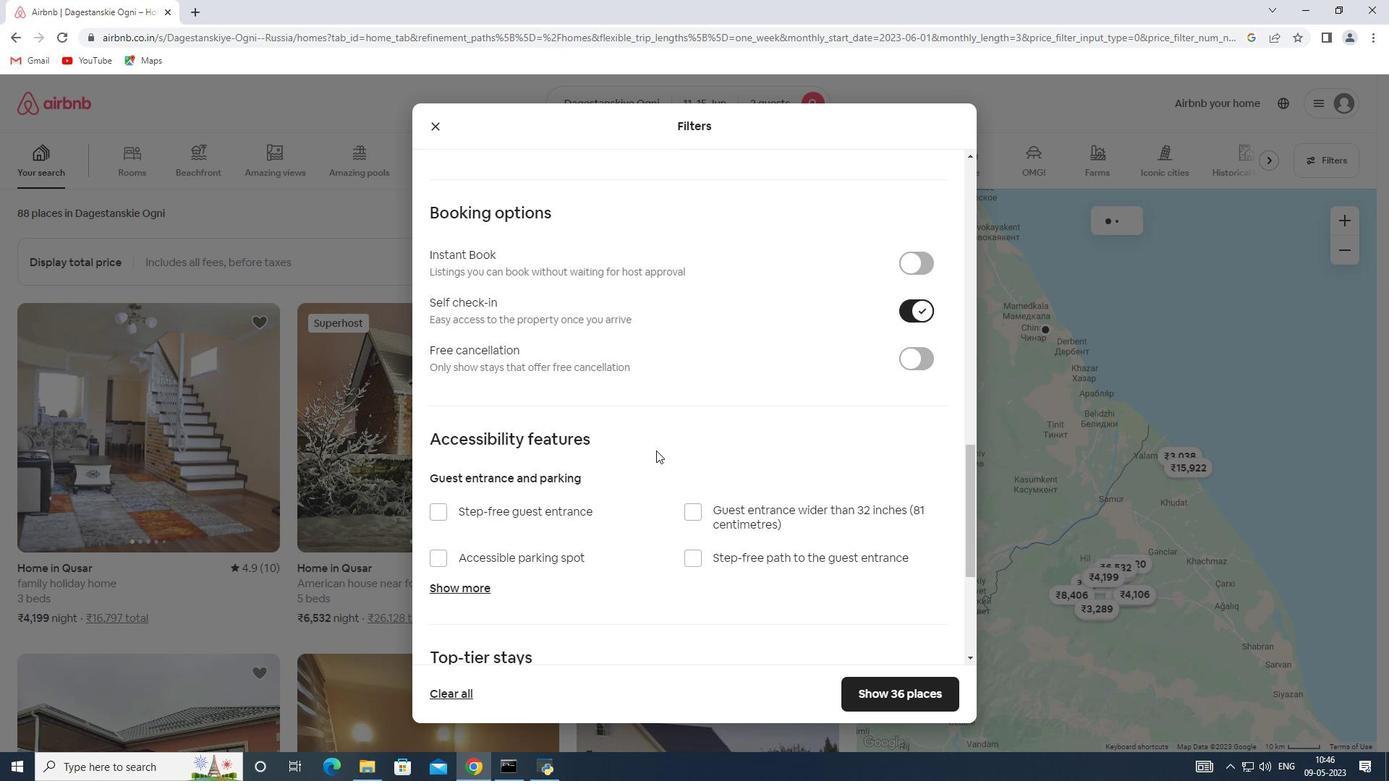 
Action: Mouse scrolled (656, 450) with delta (0, 0)
Screenshot: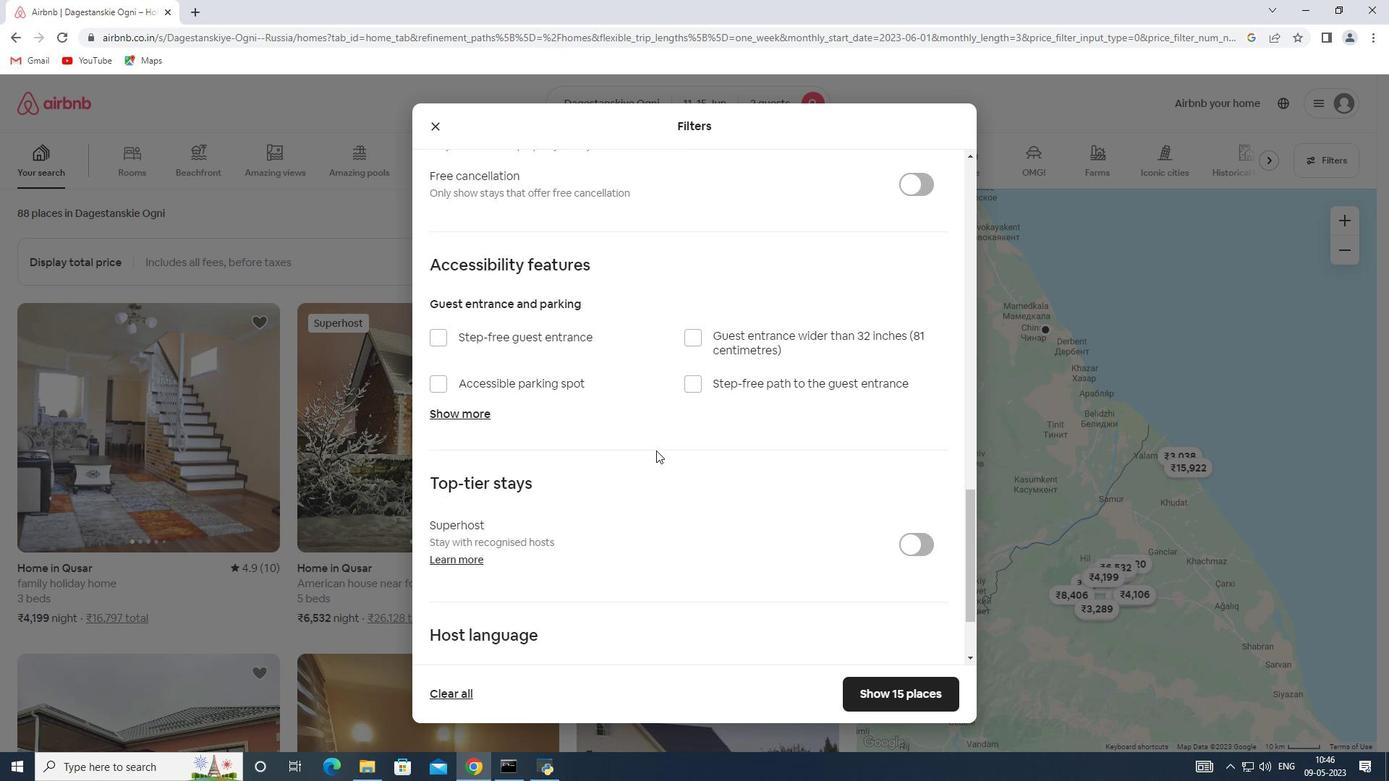 
Action: Mouse scrolled (656, 450) with delta (0, 0)
Screenshot: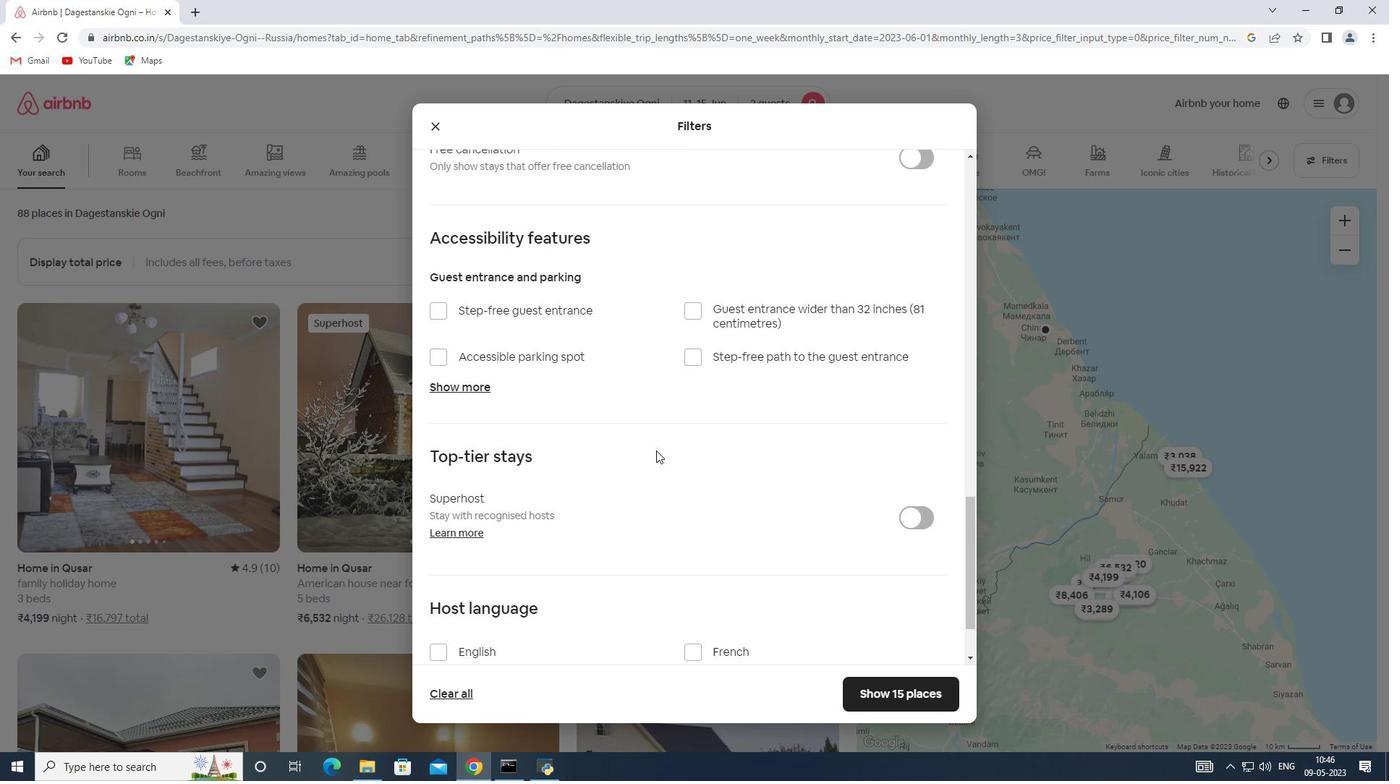 
Action: Mouse moved to (468, 560)
Screenshot: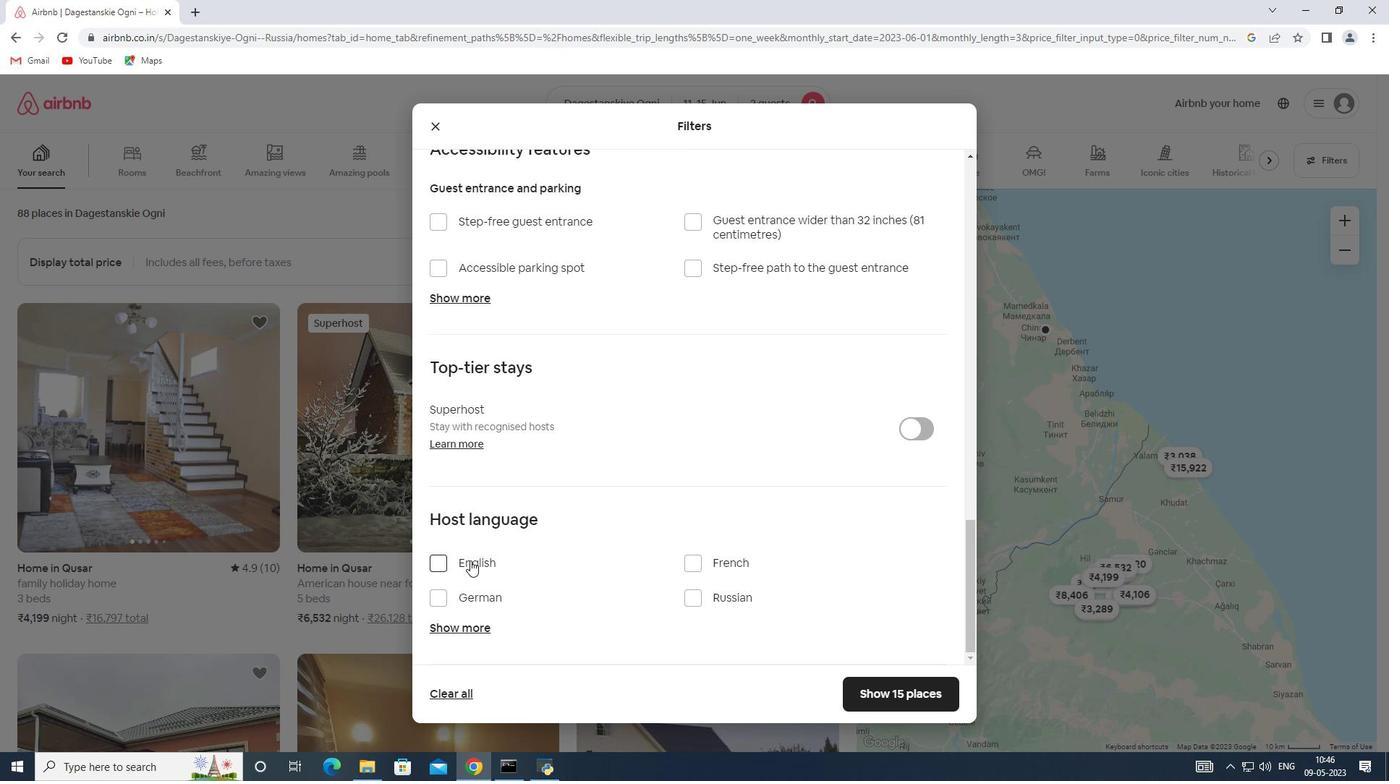 
Action: Mouse pressed left at (468, 560)
Screenshot: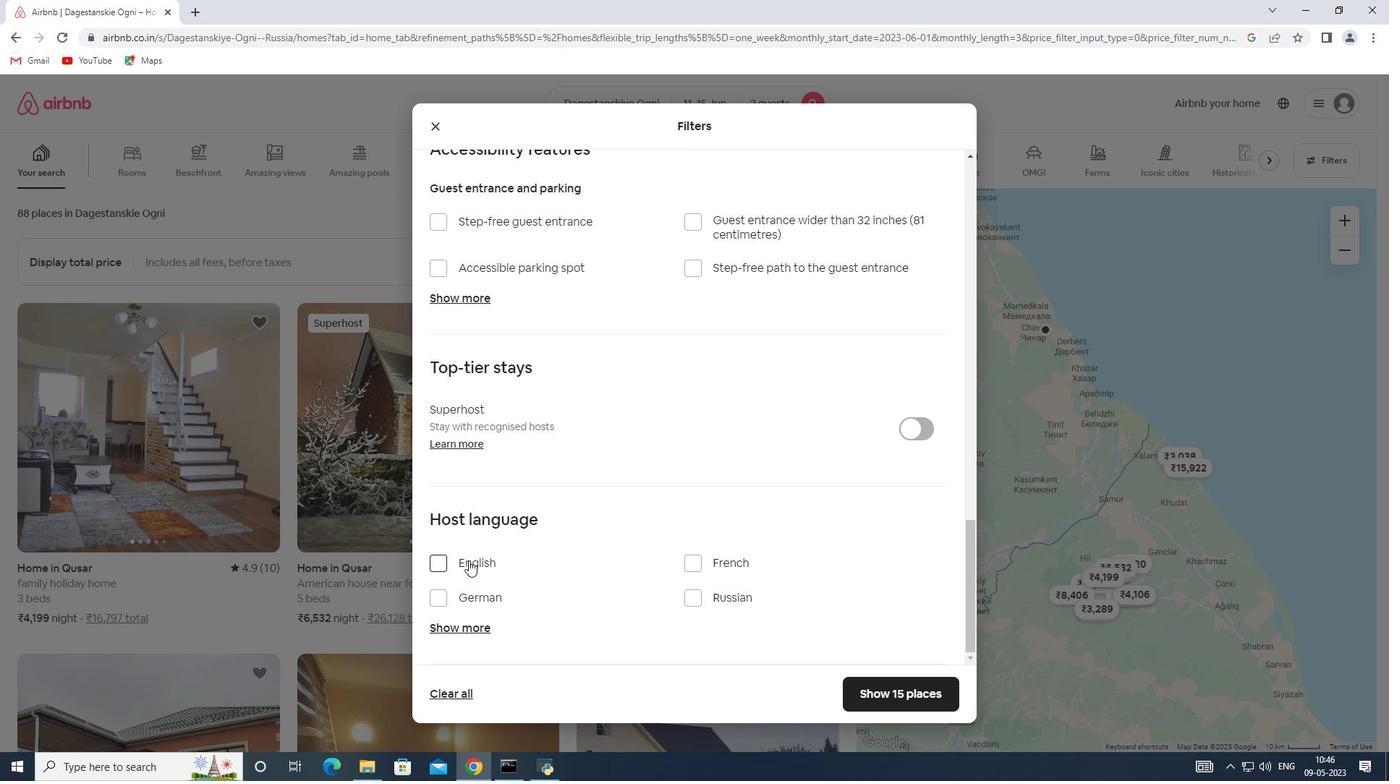 
Action: Mouse moved to (896, 689)
Screenshot: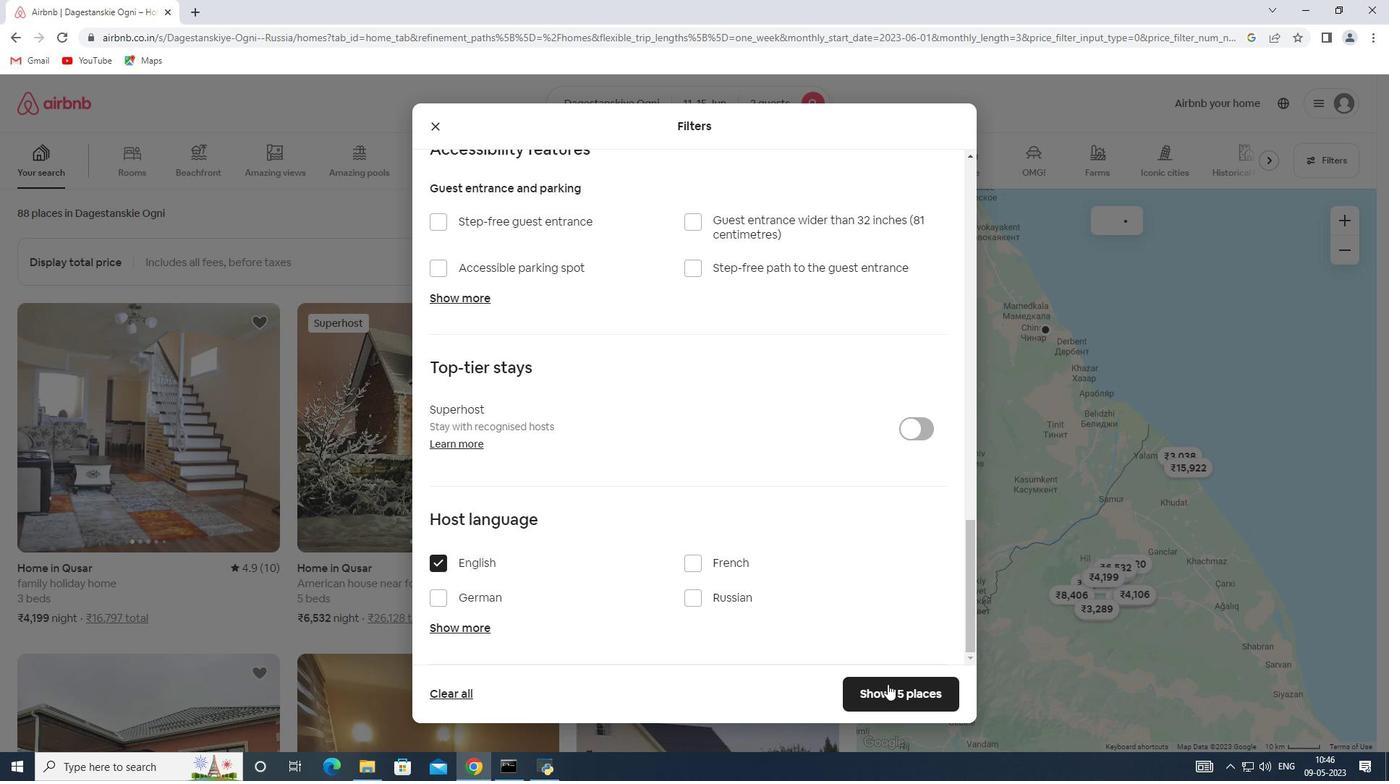 
Action: Mouse pressed left at (896, 689)
Screenshot: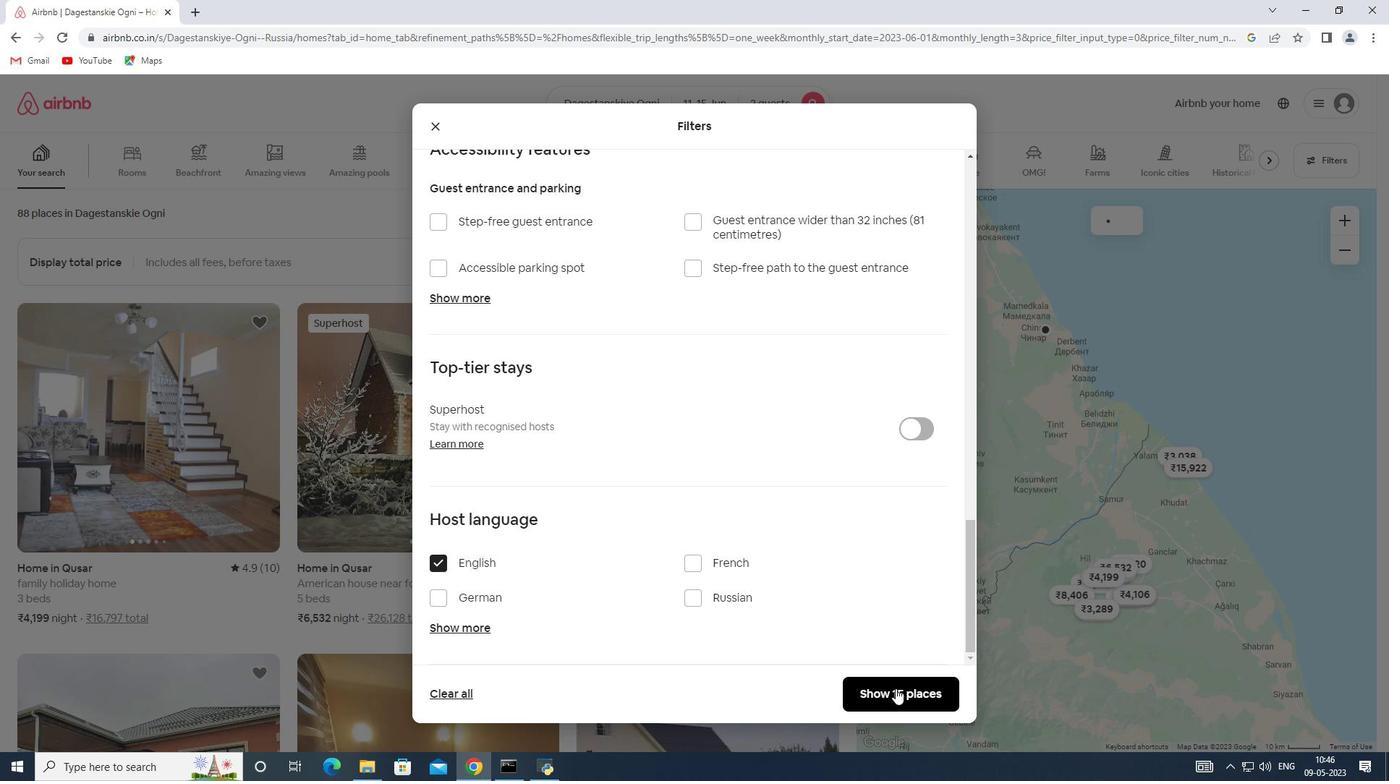 
